 Task: Find connections with filter location Selebi-Phikwe with filter topic #Onlineadvertisingwith filter profile language German with filter current company Freshers Jobs with filter school Institute of Road and Transport Technology with filter industry Outpatient Care Centers with filter service category Healthcare Consulting with filter keywords title Chief
Action: Mouse moved to (633, 130)
Screenshot: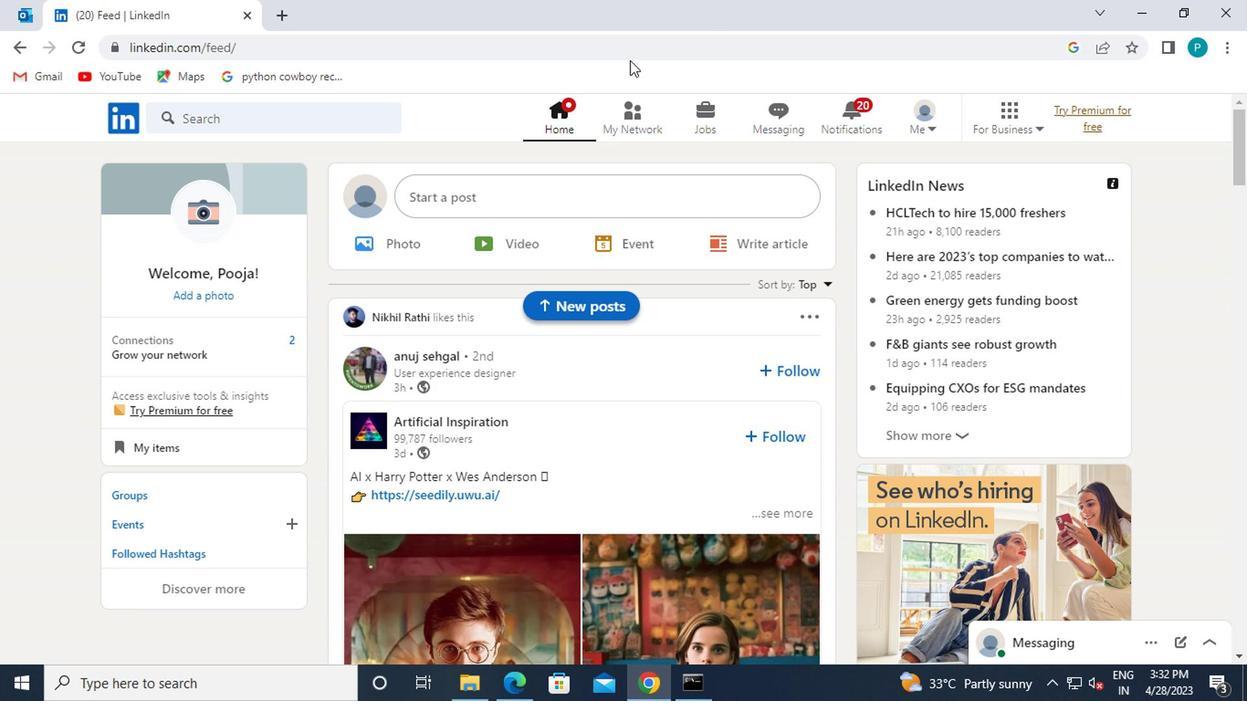 
Action: Mouse pressed left at (633, 130)
Screenshot: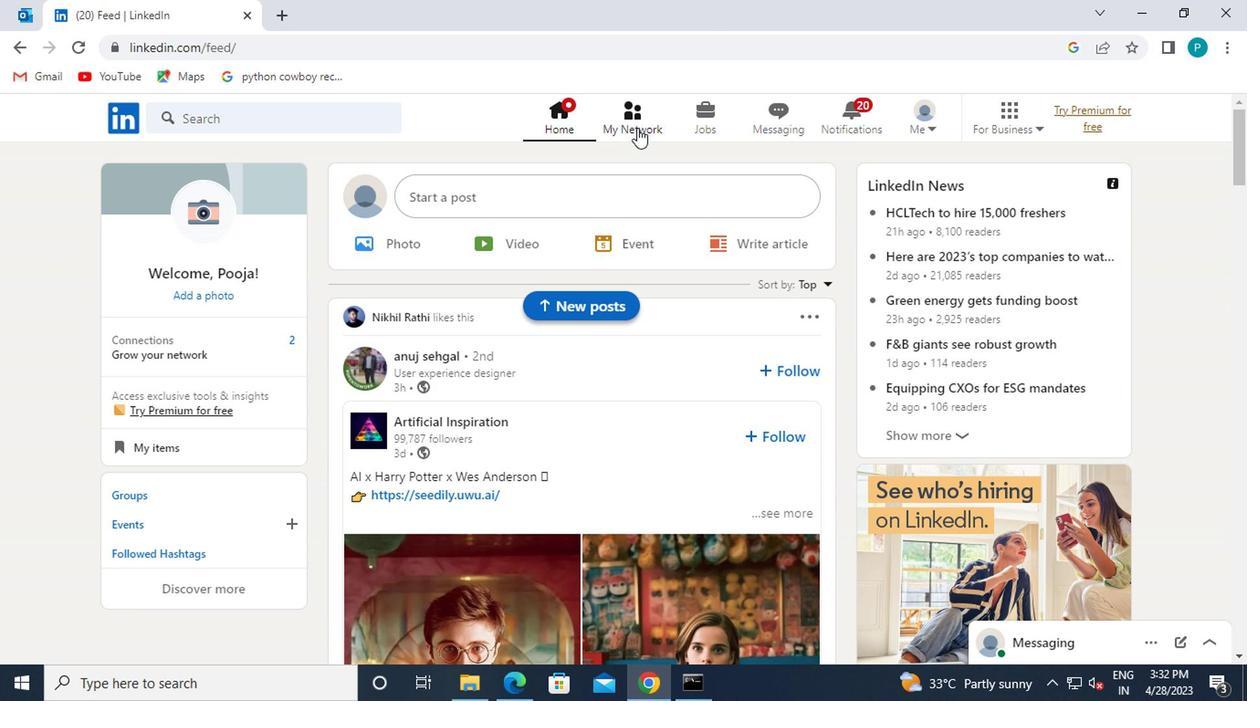 
Action: Mouse moved to (629, 118)
Screenshot: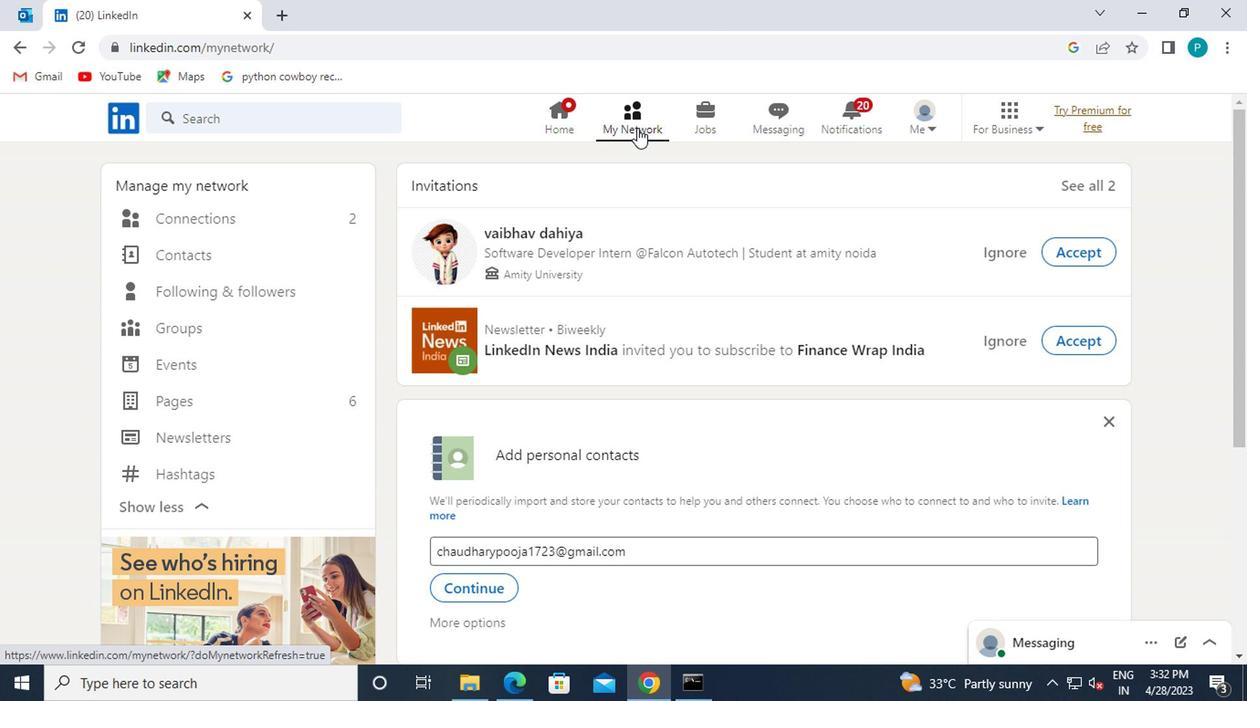 
Action: Mouse pressed left at (629, 118)
Screenshot: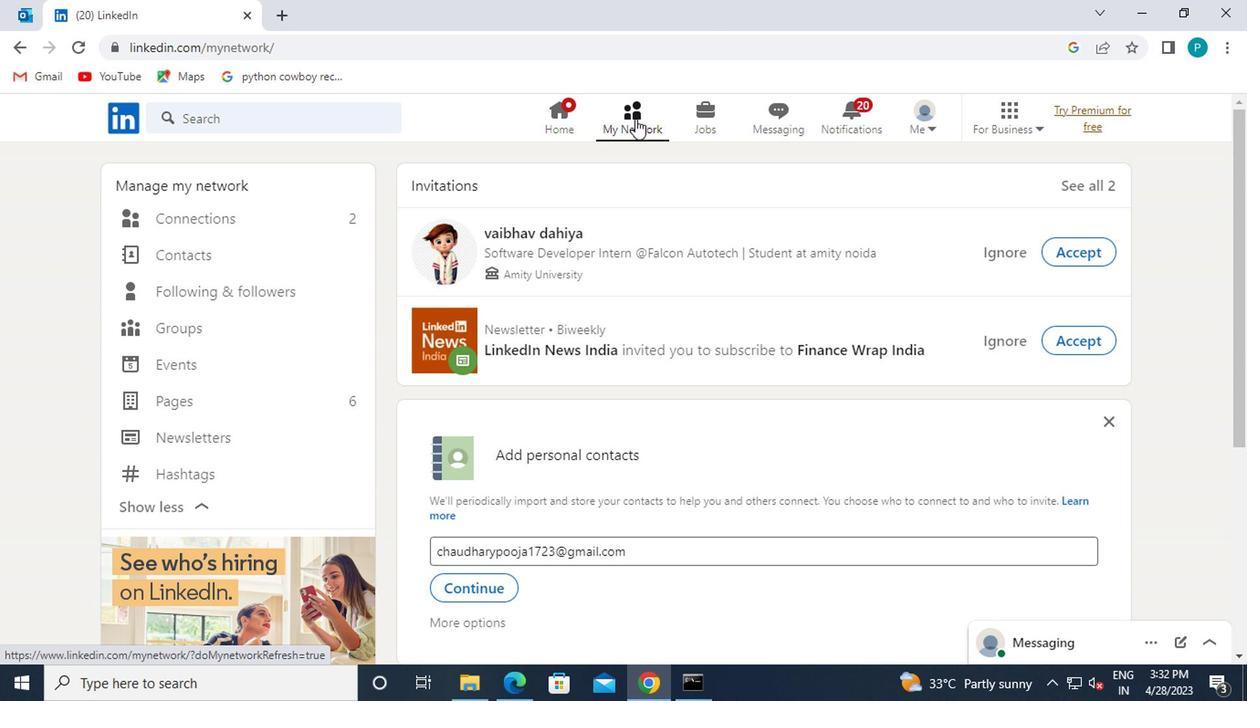
Action: Mouse moved to (634, 122)
Screenshot: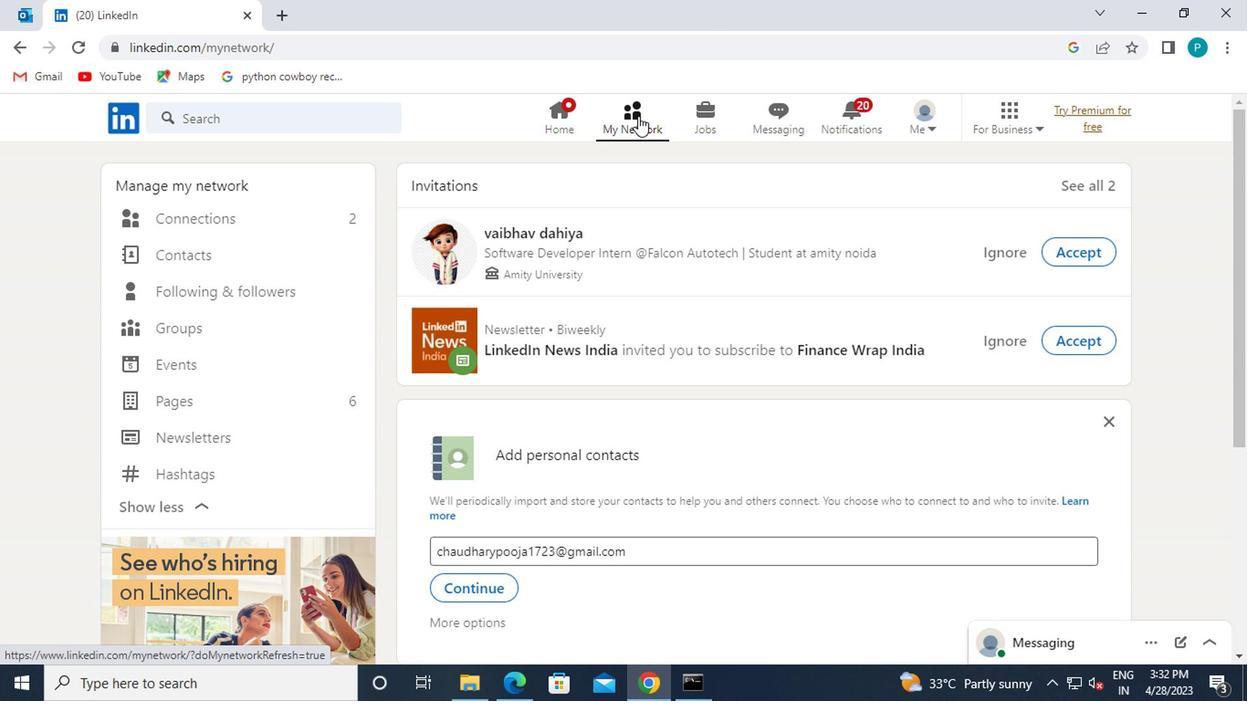 
Action: Mouse pressed left at (634, 122)
Screenshot: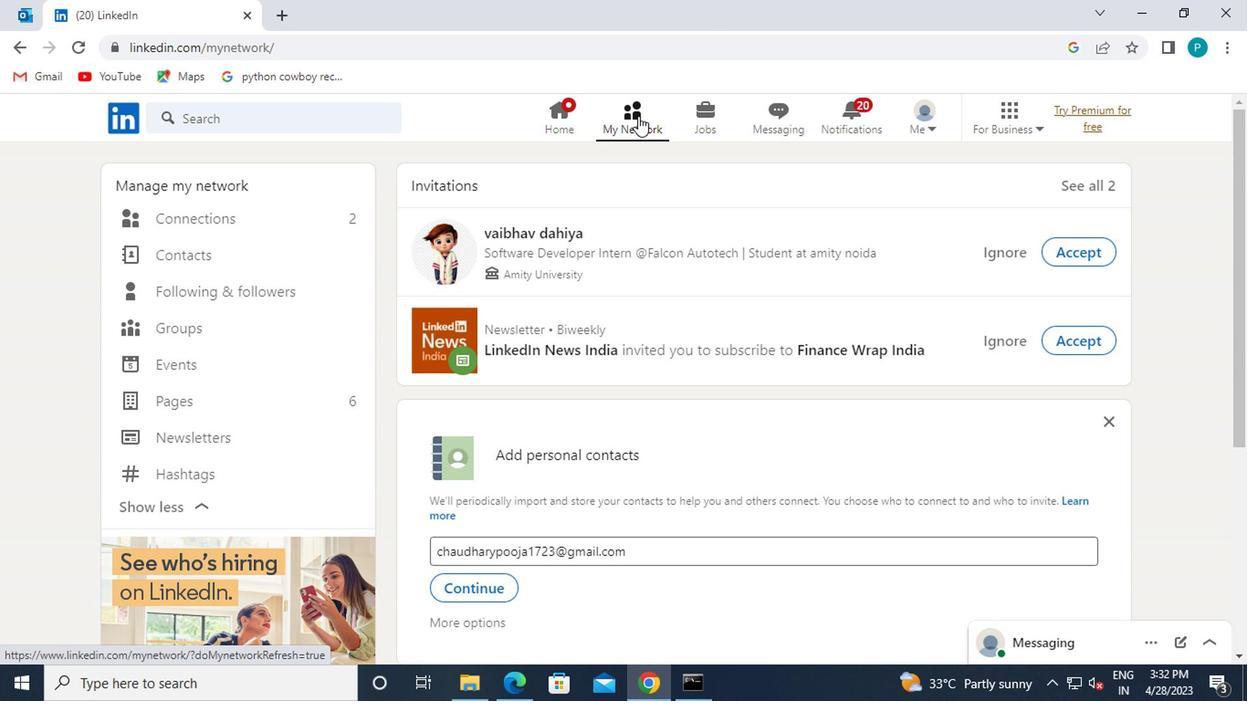 
Action: Mouse moved to (269, 218)
Screenshot: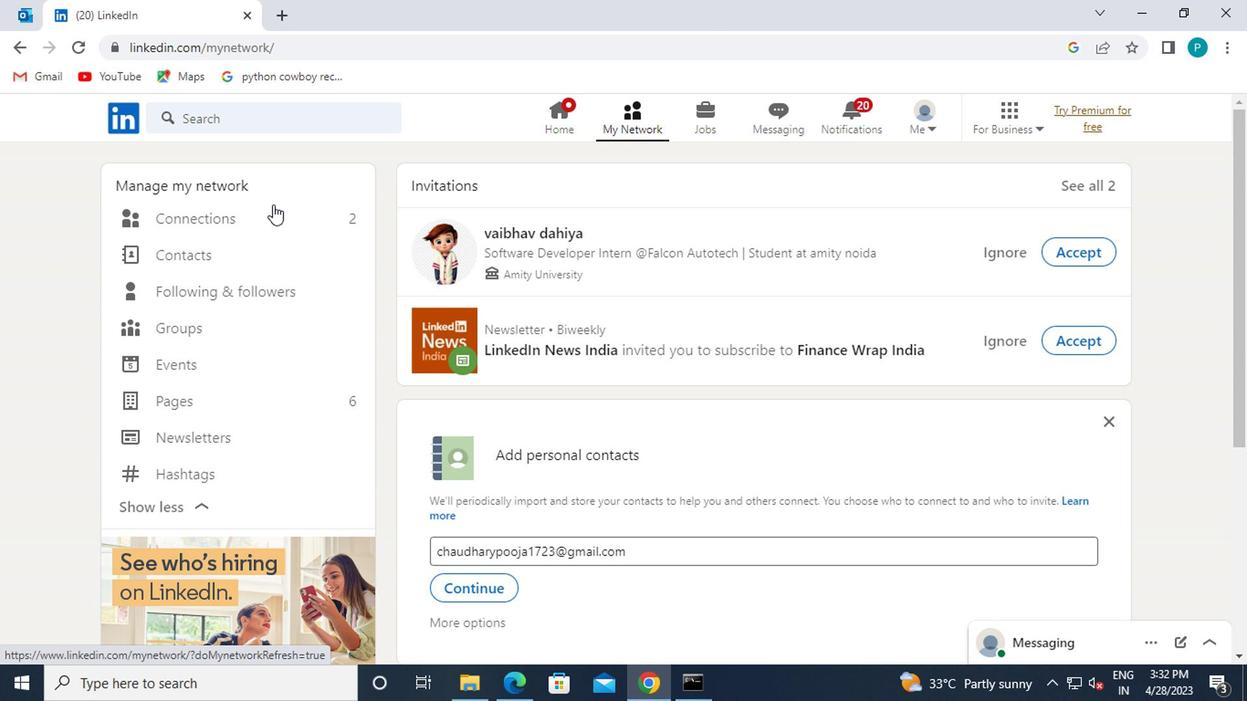 
Action: Mouse pressed left at (269, 218)
Screenshot: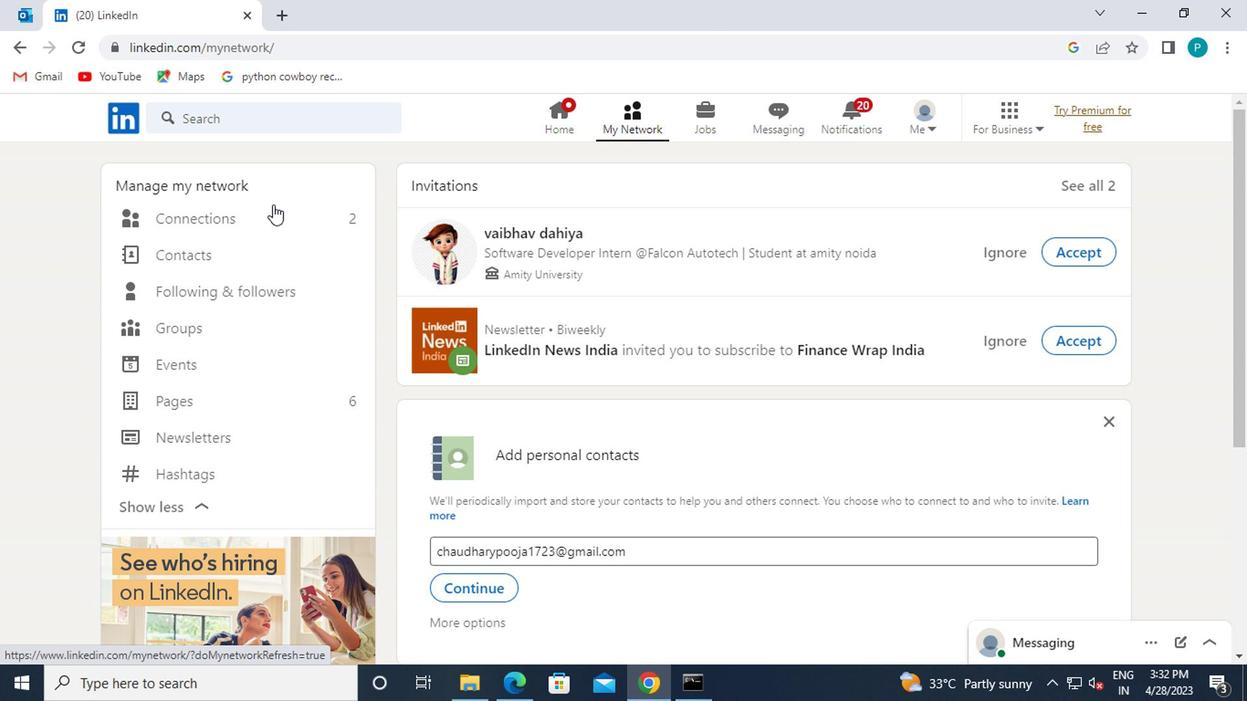 
Action: Mouse moved to (275, 221)
Screenshot: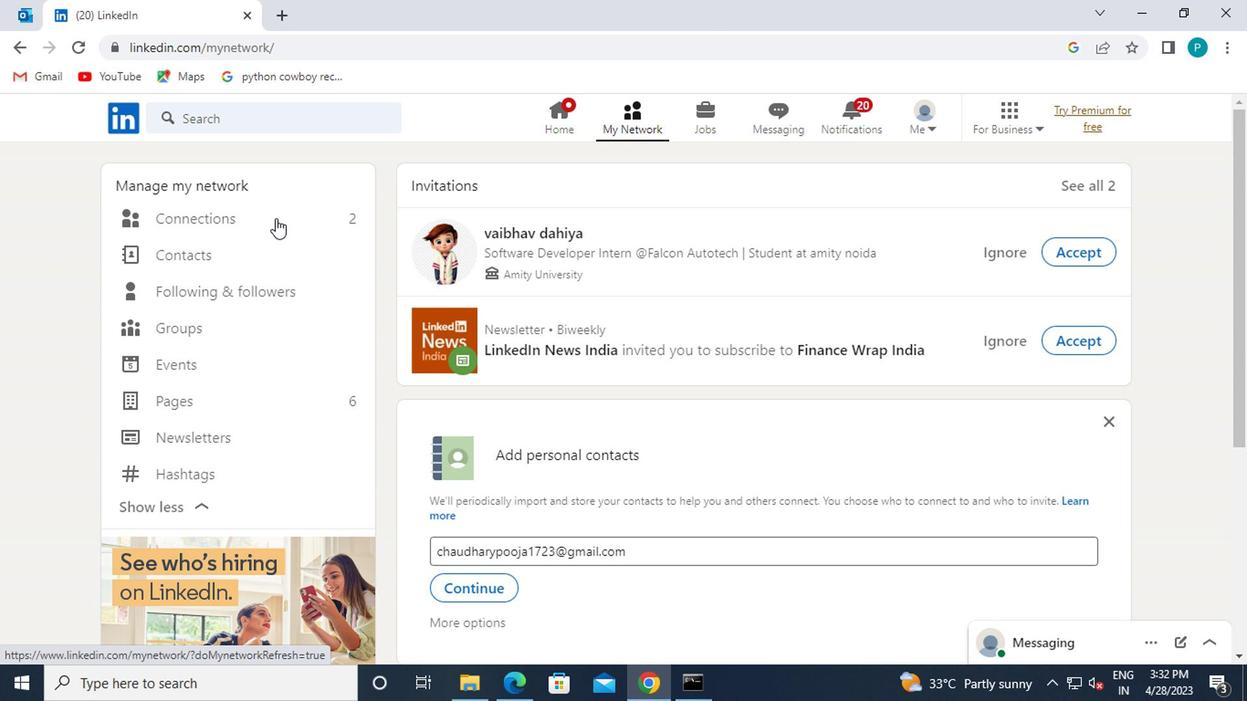 
Action: Mouse pressed left at (275, 221)
Screenshot: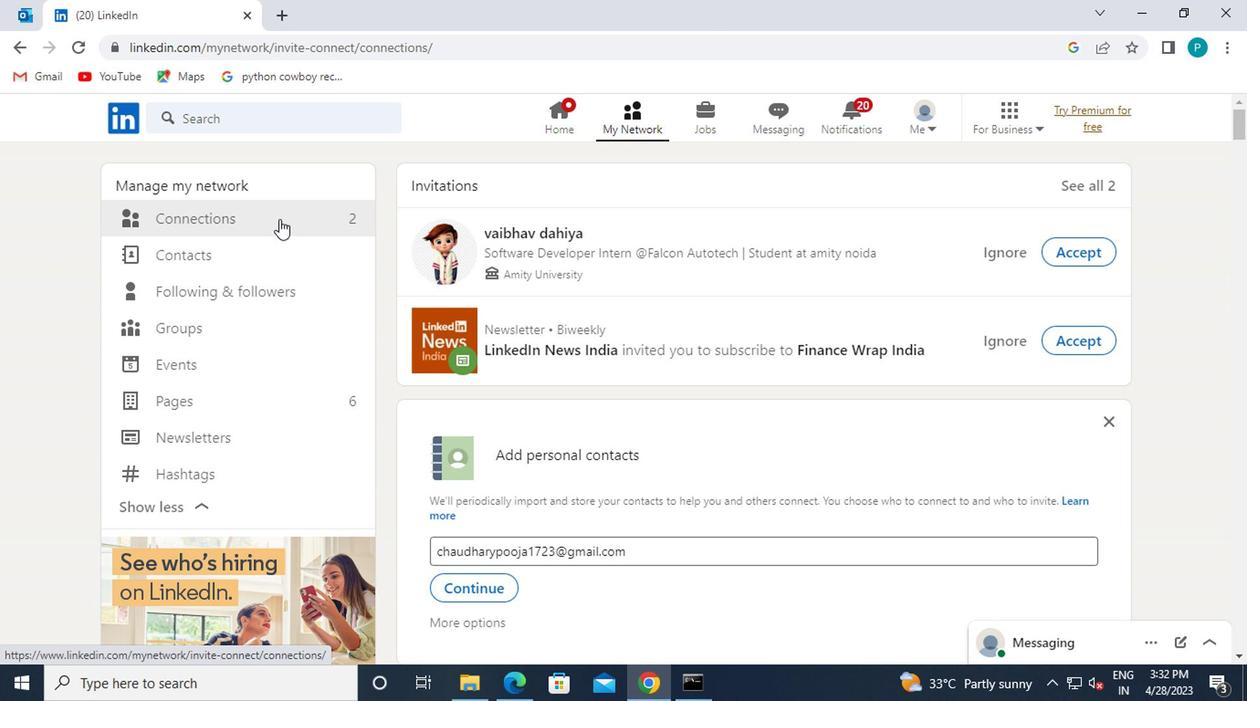 
Action: Mouse moved to (745, 226)
Screenshot: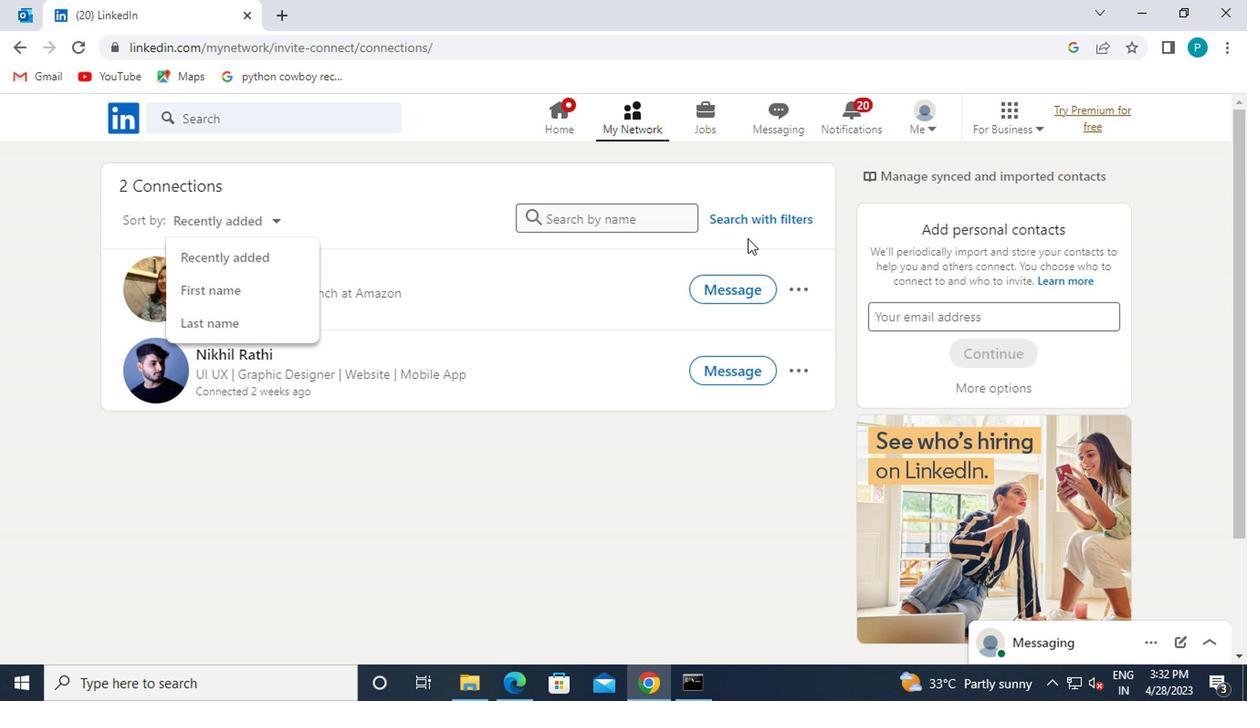 
Action: Mouse pressed left at (745, 226)
Screenshot: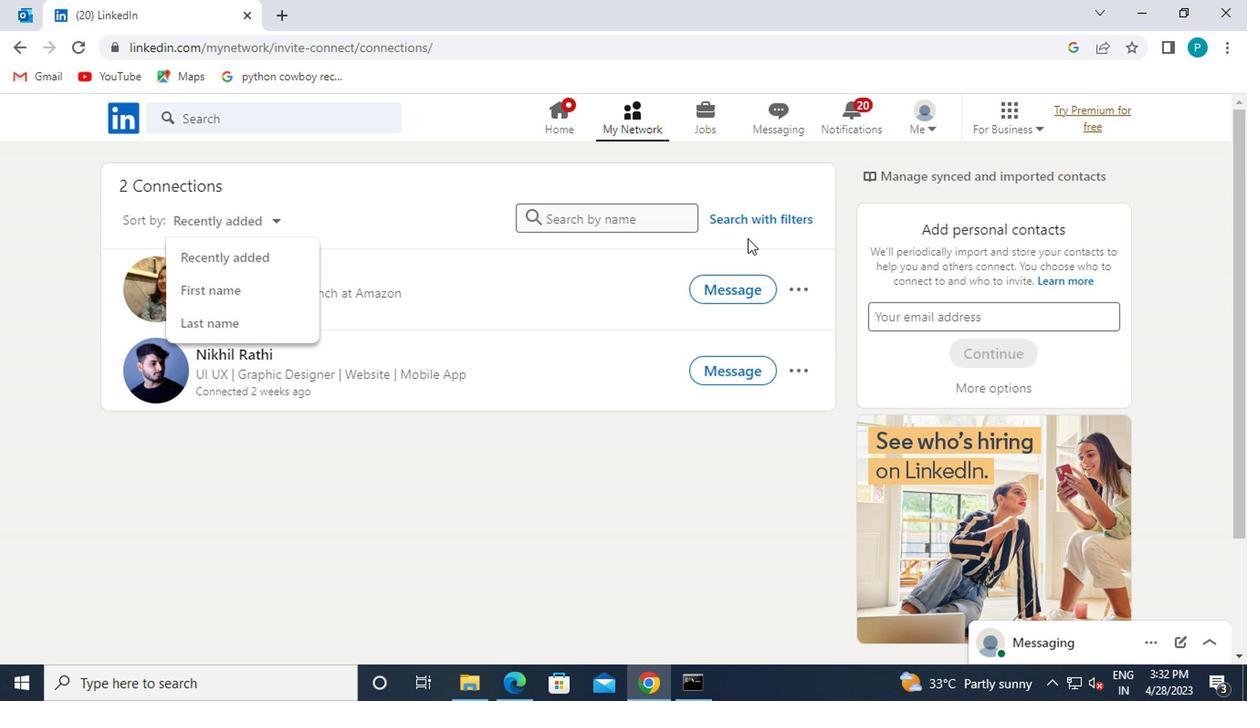 
Action: Mouse moved to (654, 176)
Screenshot: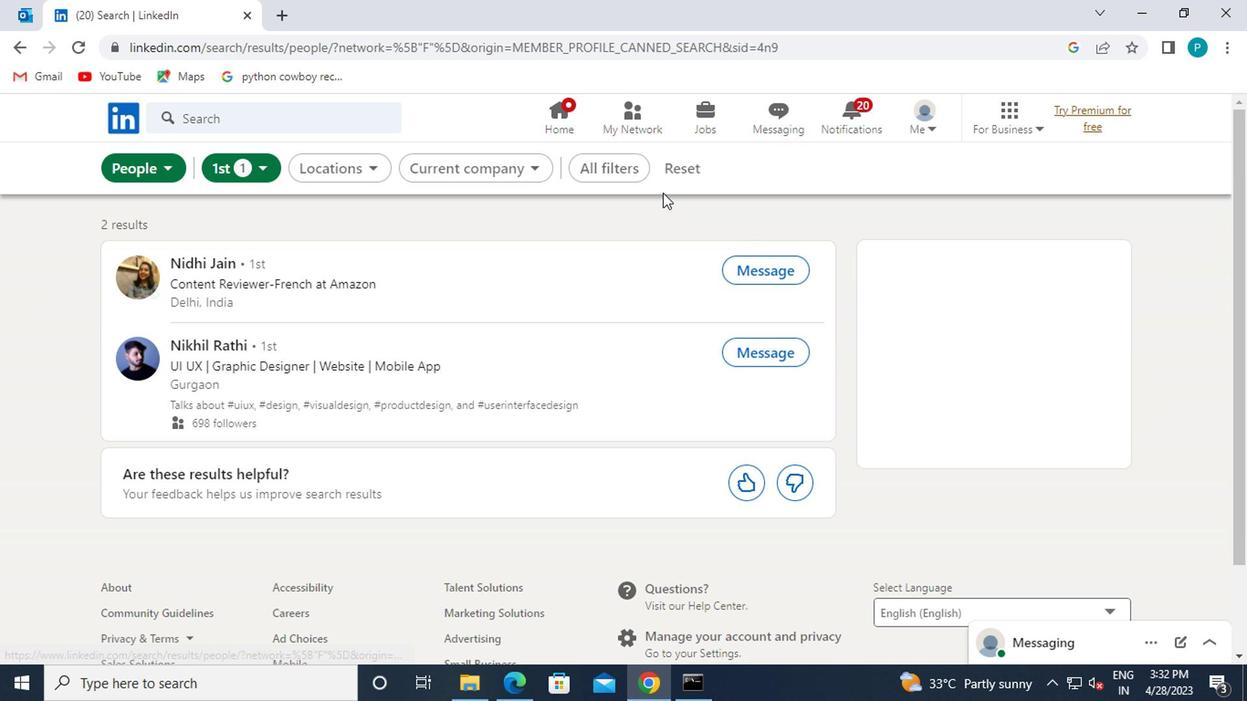 
Action: Mouse pressed left at (654, 176)
Screenshot: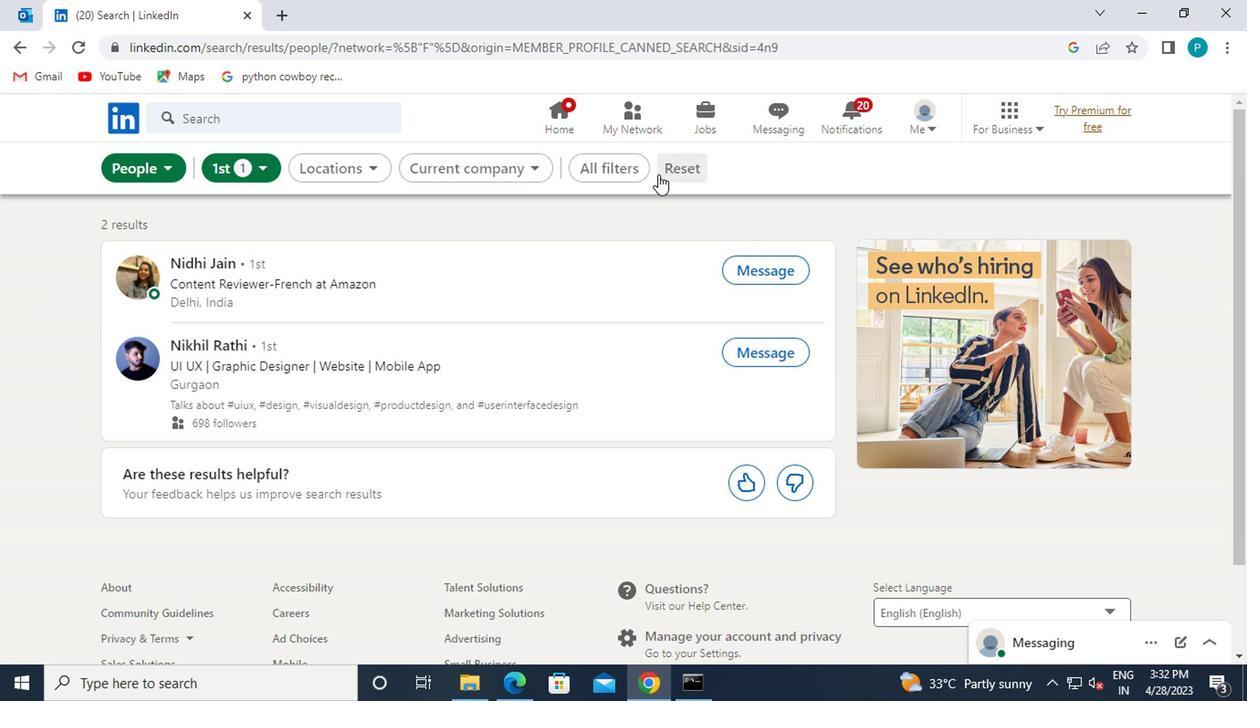 
Action: Mouse moved to (649, 174)
Screenshot: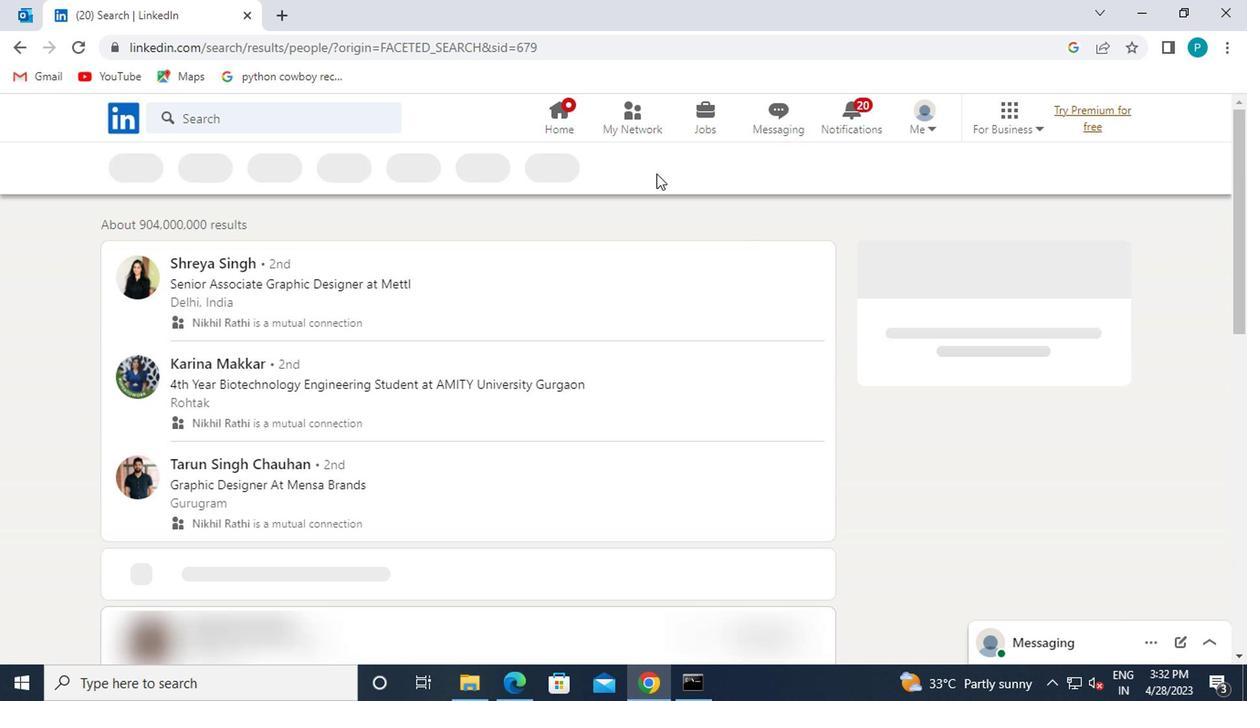 
Action: Mouse pressed left at (649, 174)
Screenshot: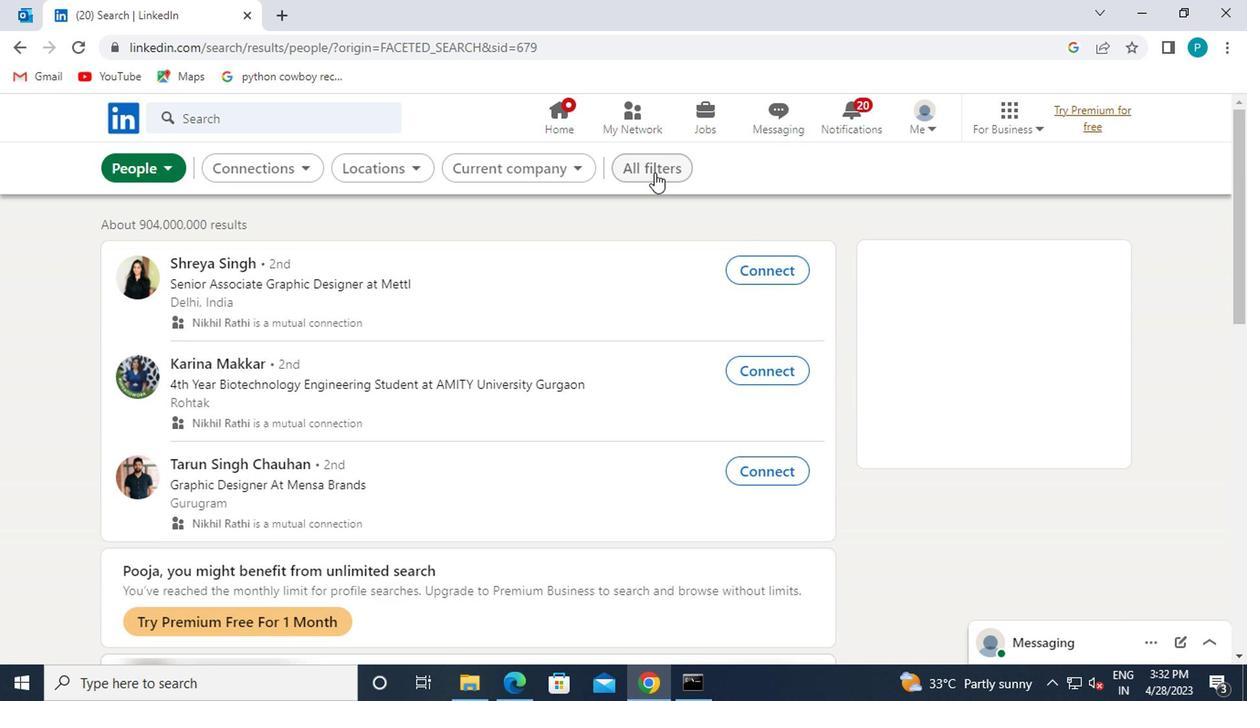 
Action: Mouse moved to (949, 409)
Screenshot: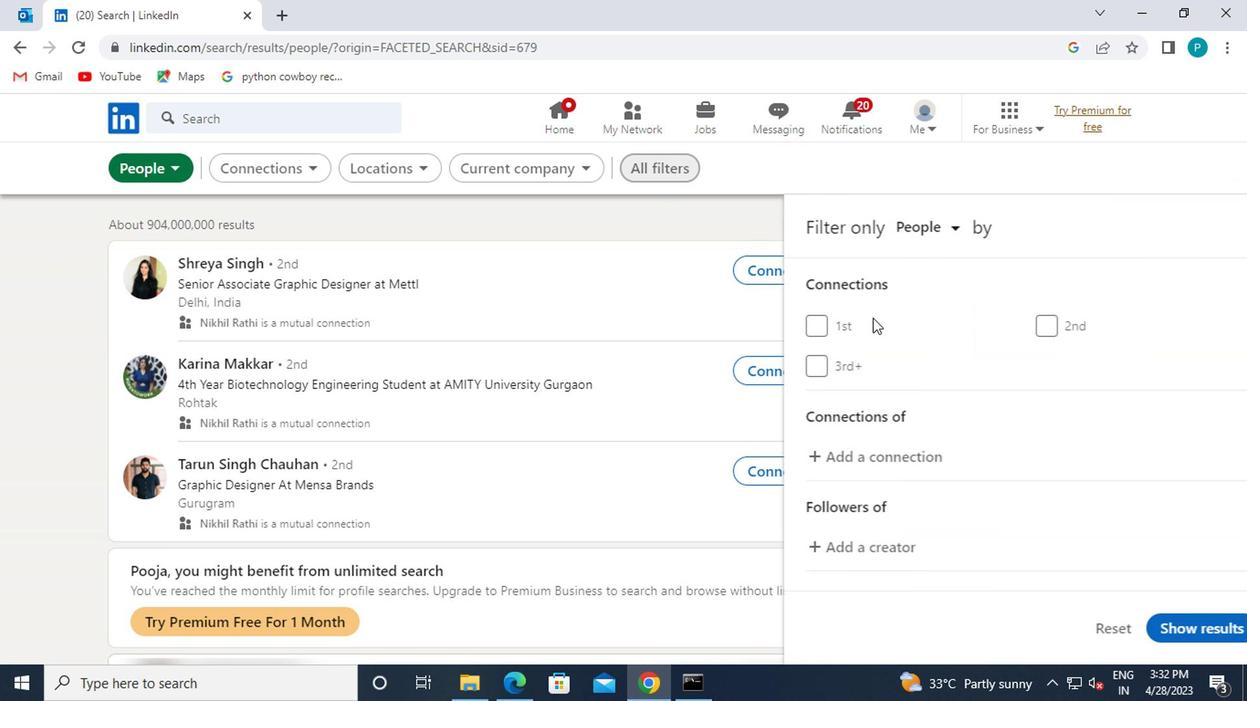 
Action: Mouse scrolled (949, 408) with delta (0, 0)
Screenshot: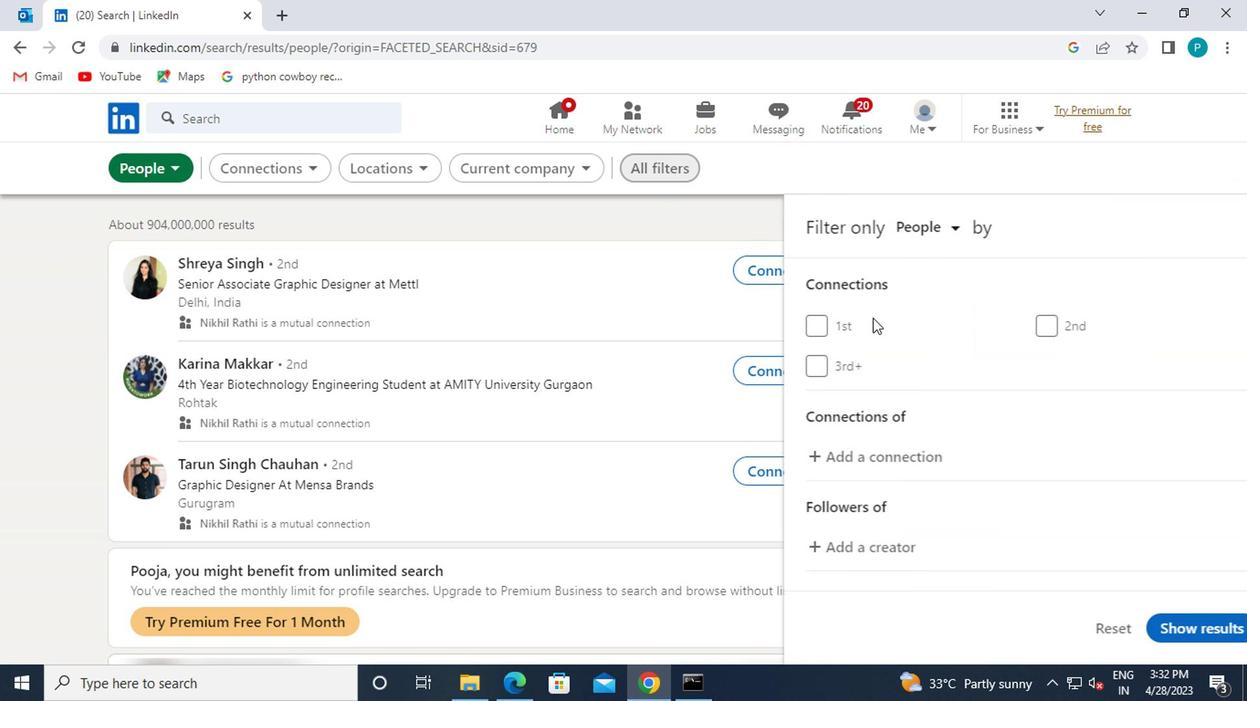 
Action: Mouse moved to (951, 413)
Screenshot: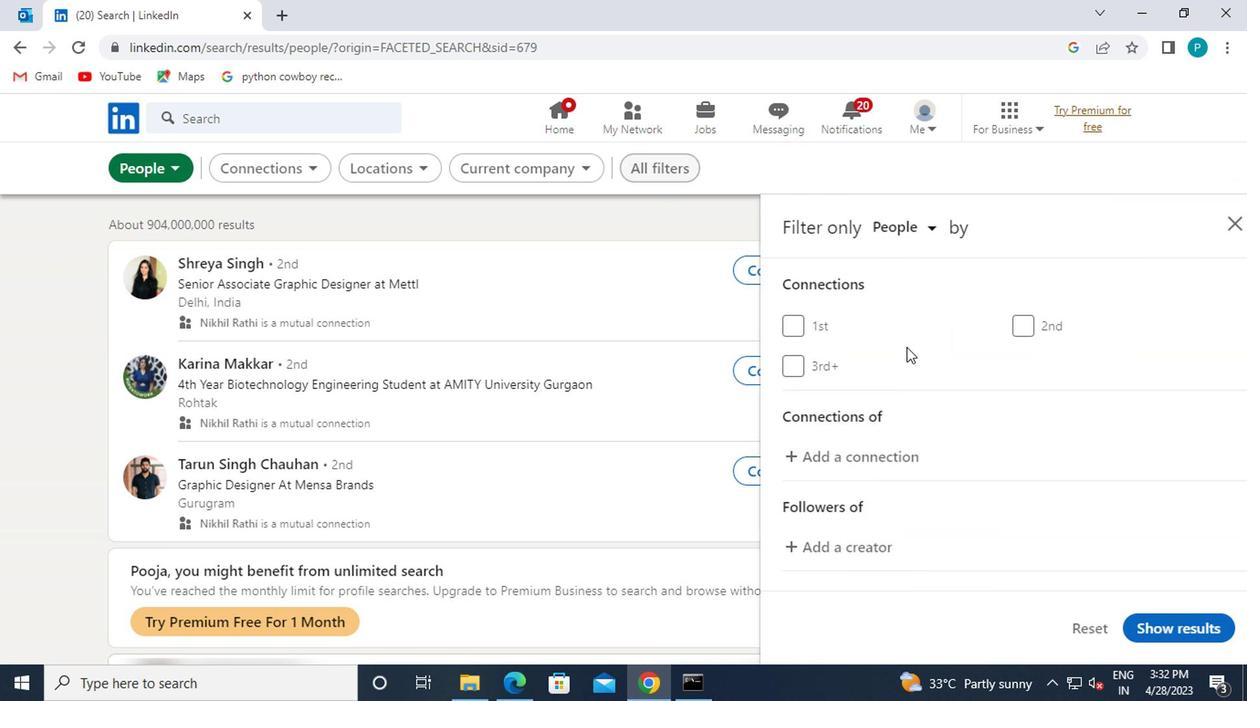 
Action: Mouse scrolled (951, 411) with delta (0, -1)
Screenshot: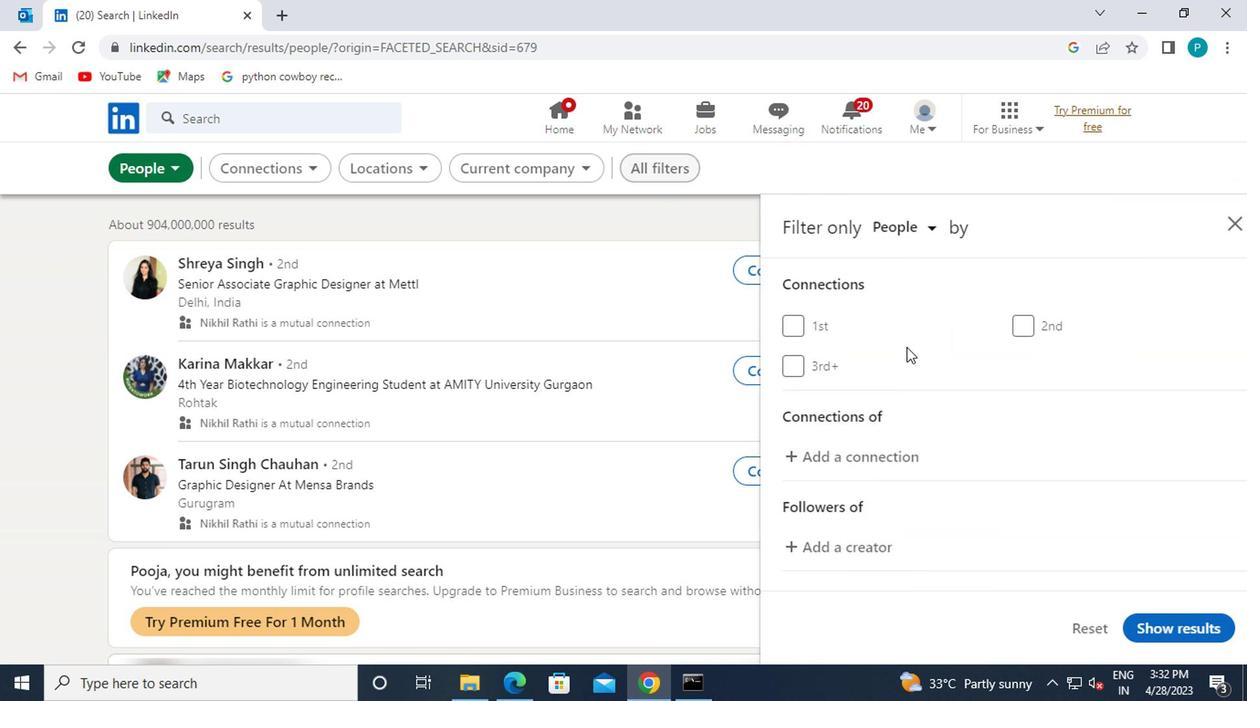 
Action: Mouse moved to (951, 413)
Screenshot: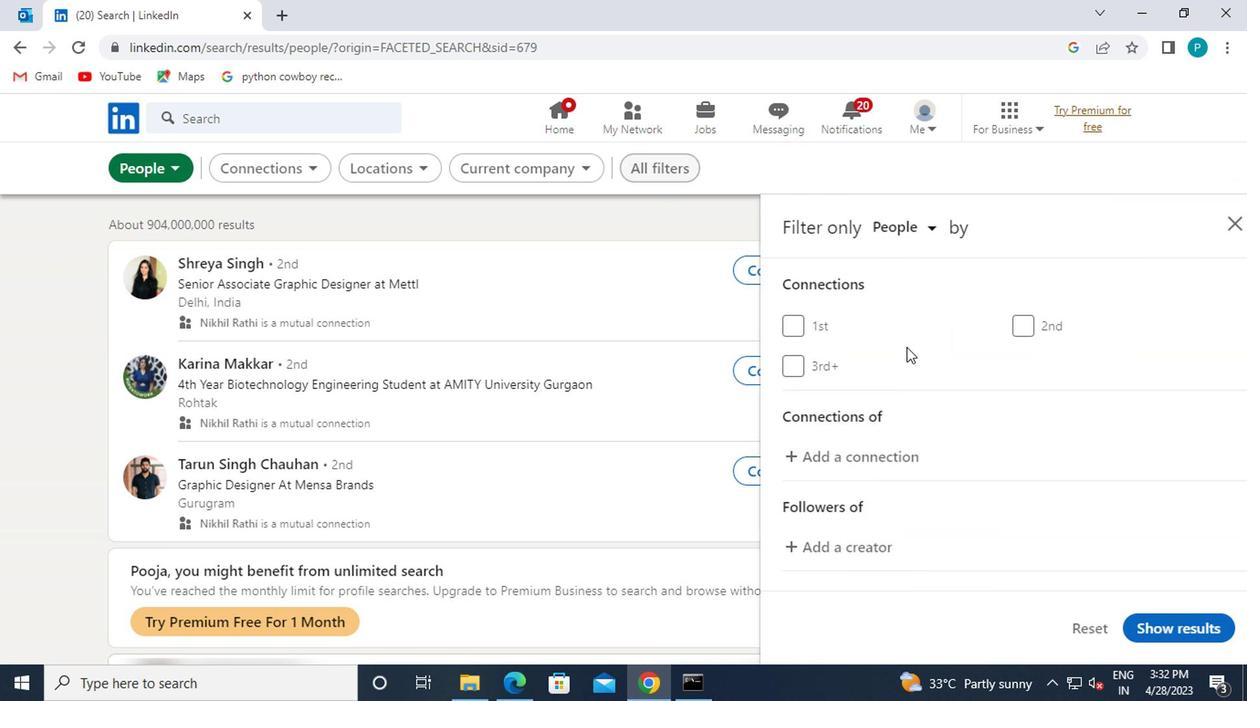 
Action: Mouse scrolled (951, 413) with delta (0, 0)
Screenshot: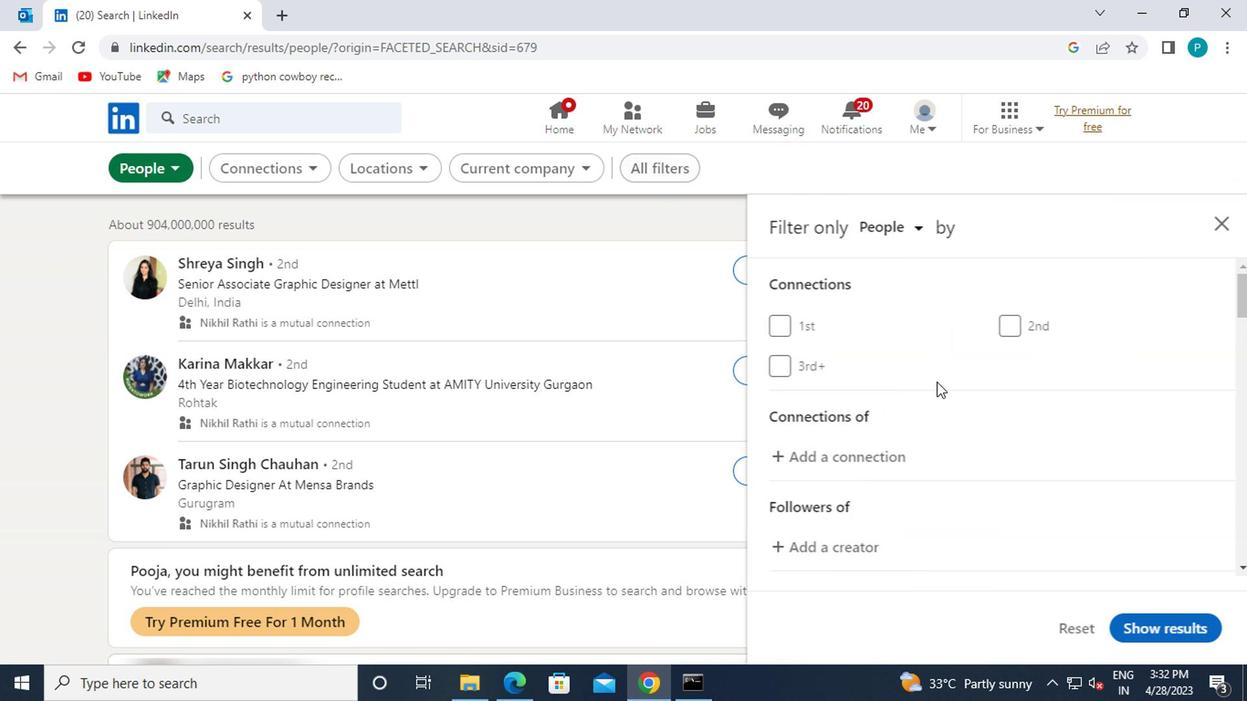 
Action: Mouse moved to (1044, 449)
Screenshot: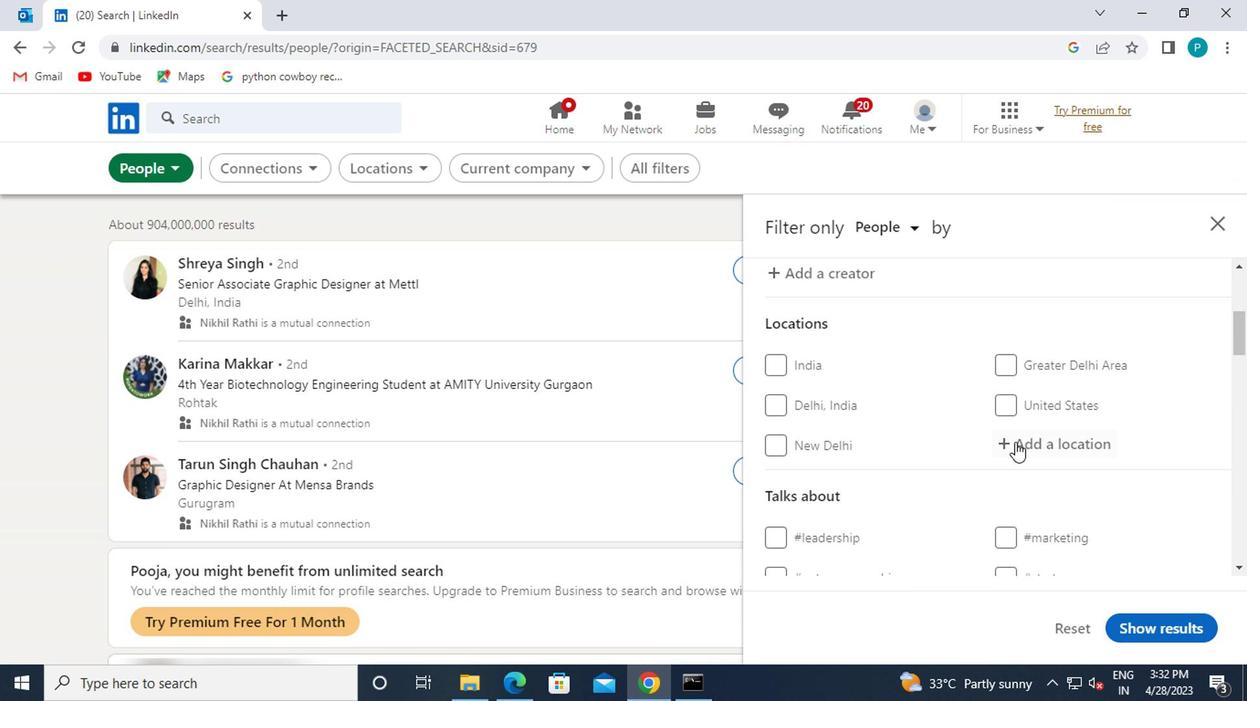 
Action: Mouse pressed left at (1044, 449)
Screenshot: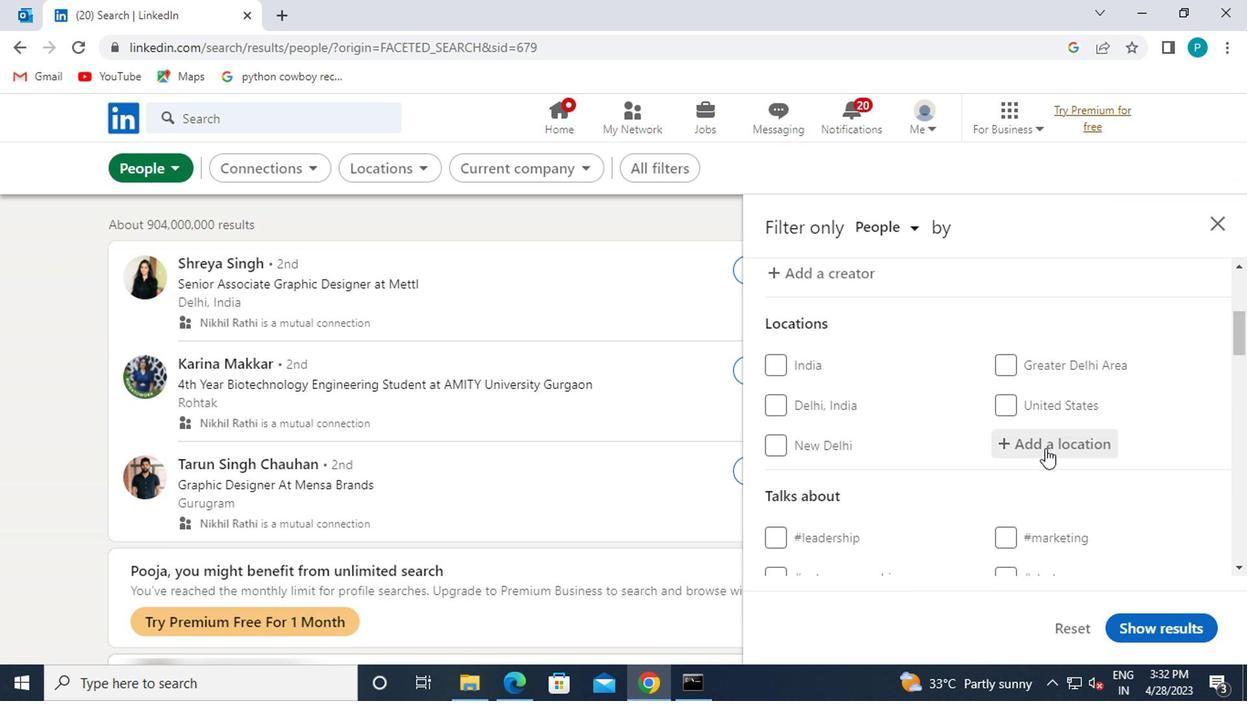 
Action: Mouse moved to (1044, 449)
Screenshot: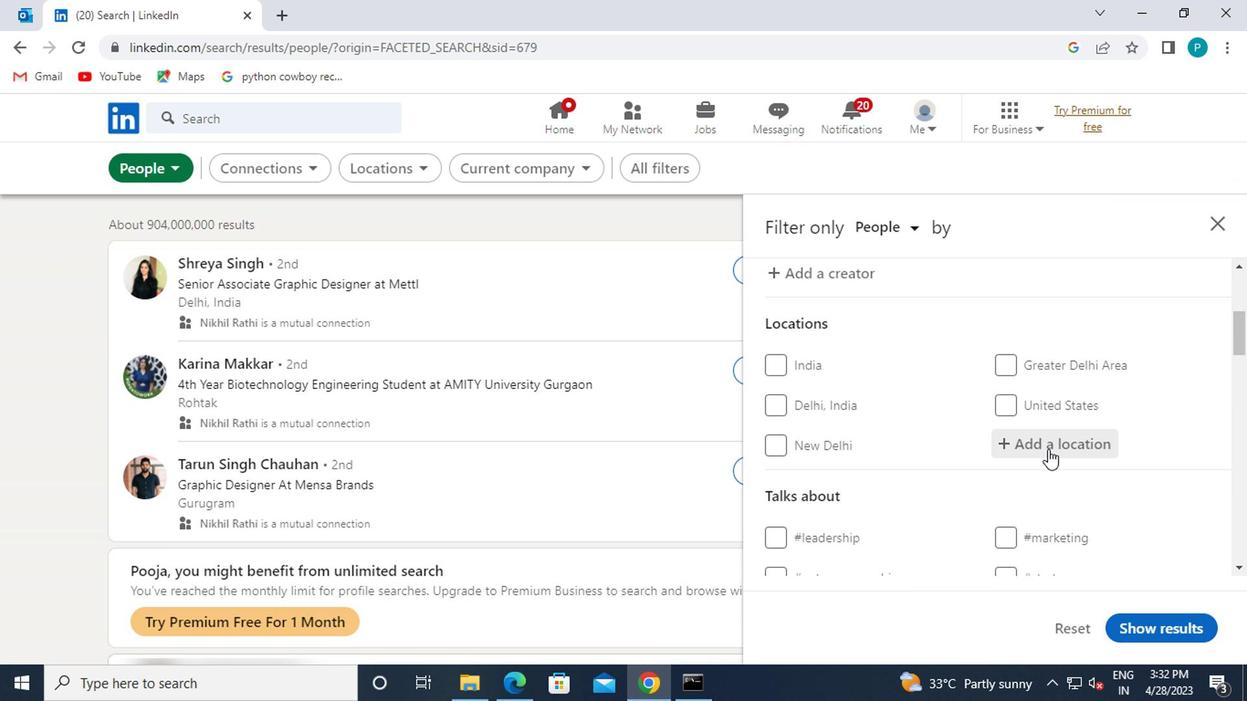 
Action: Key pressed s<Key.caps_lock>elebi-<Key.caps_lock>p<Key.caps_lock>hikwe
Screenshot: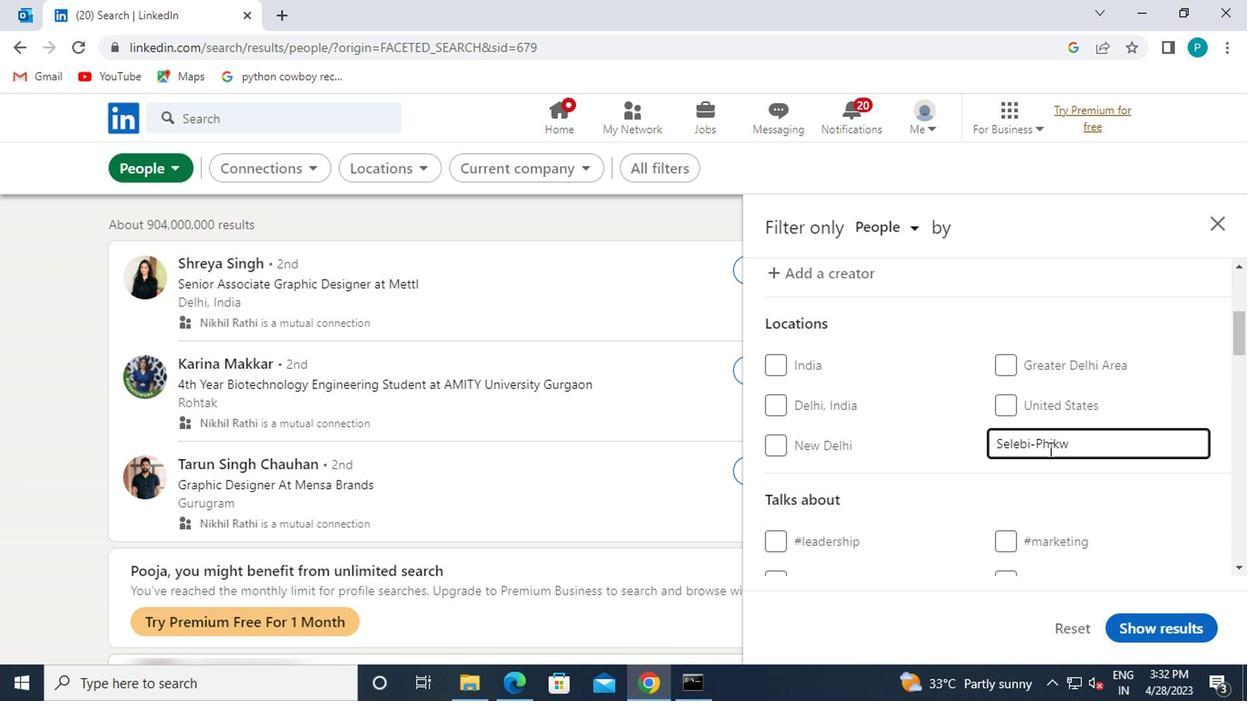 
Action: Mouse moved to (1006, 457)
Screenshot: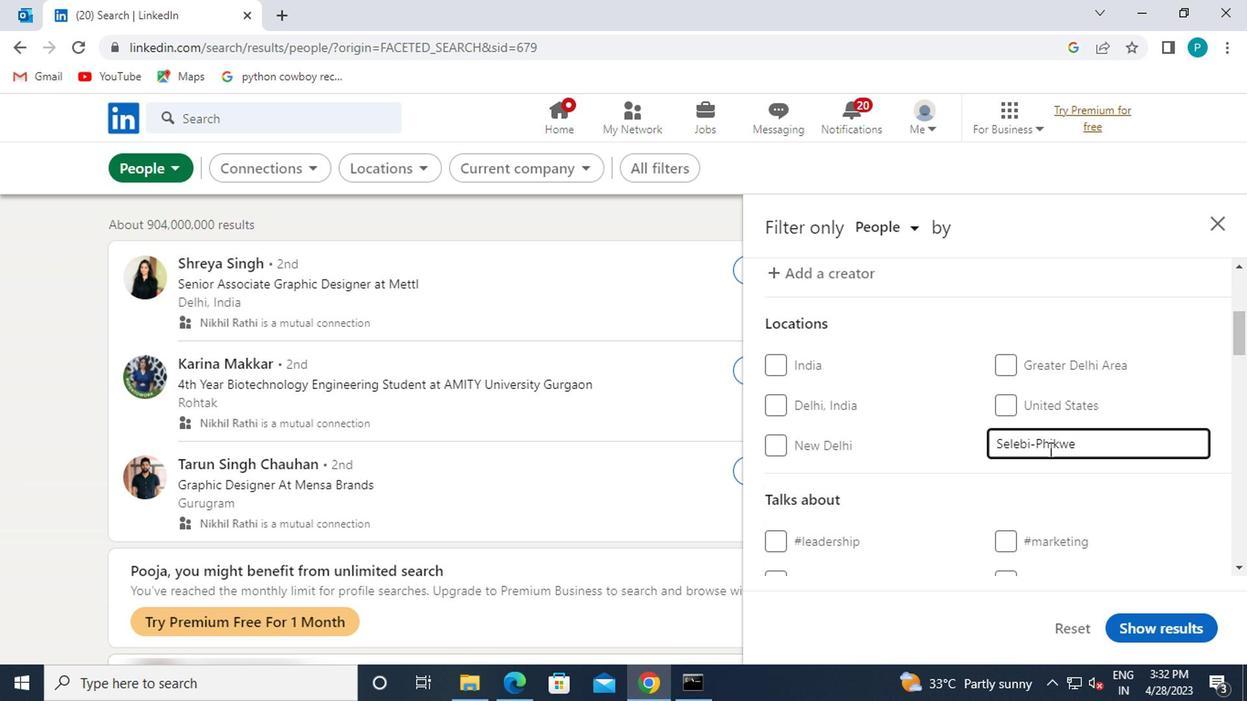
Action: Mouse scrolled (1006, 456) with delta (0, 0)
Screenshot: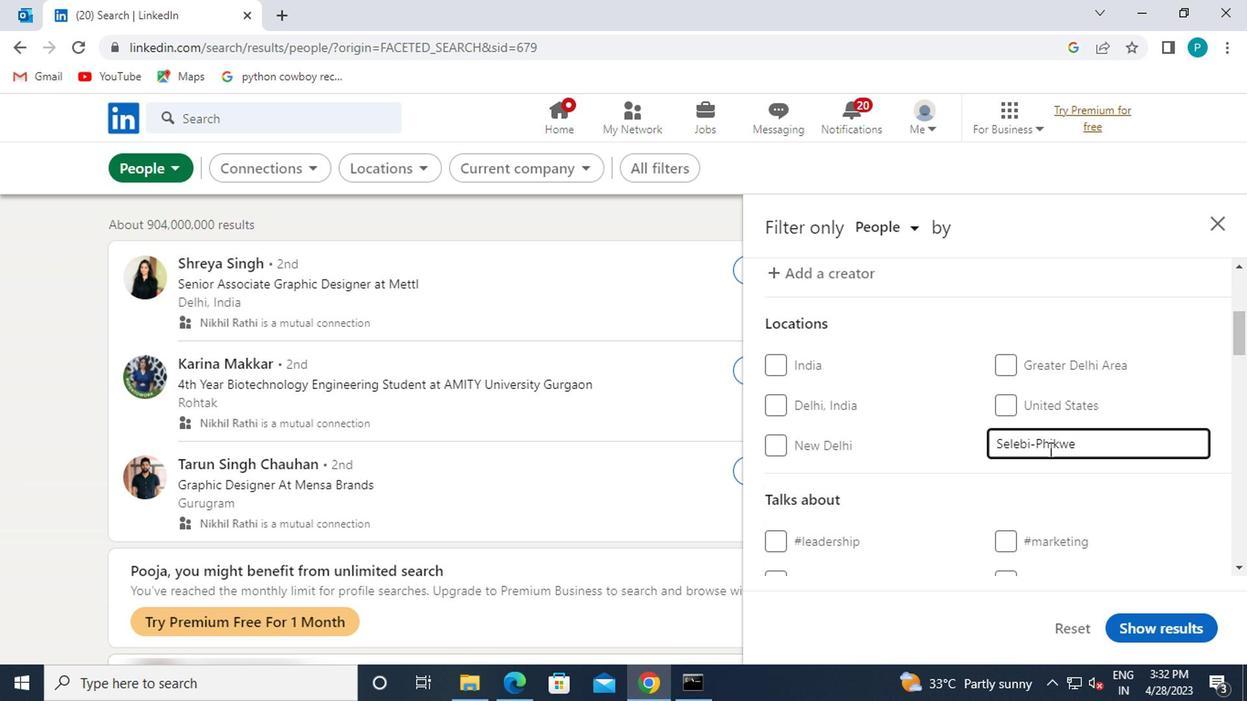 
Action: Mouse scrolled (1006, 456) with delta (0, 0)
Screenshot: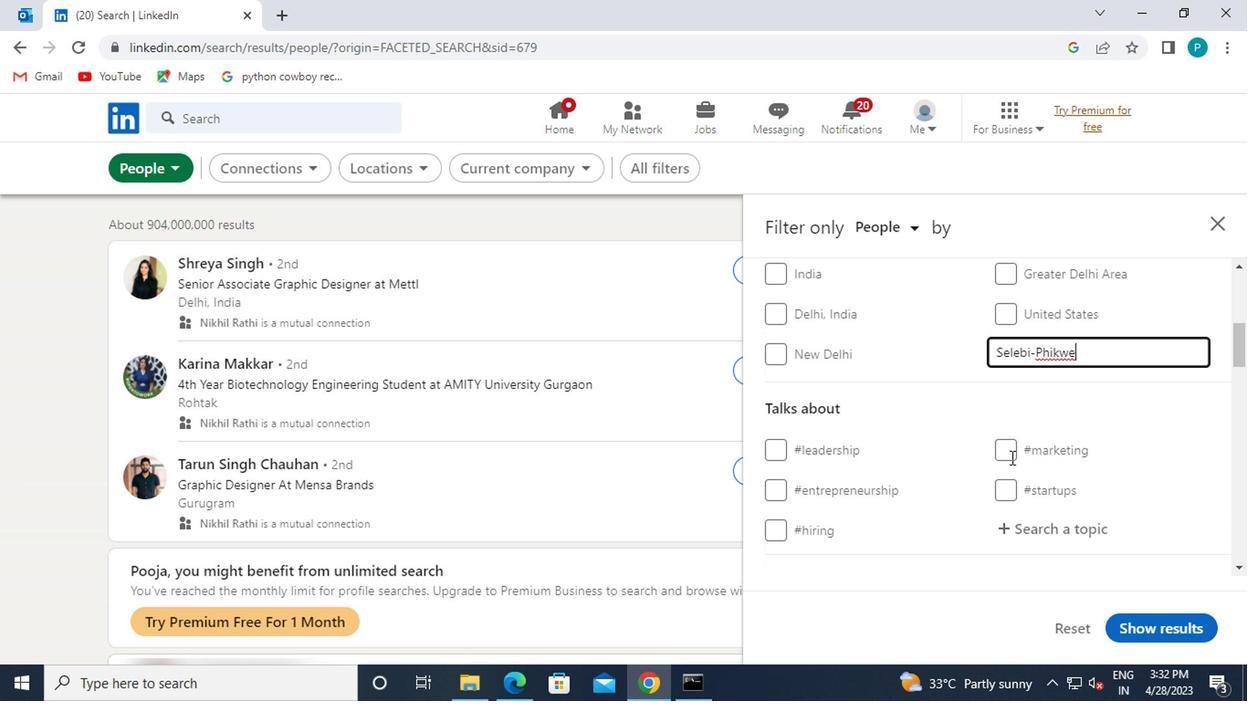 
Action: Mouse moved to (1016, 449)
Screenshot: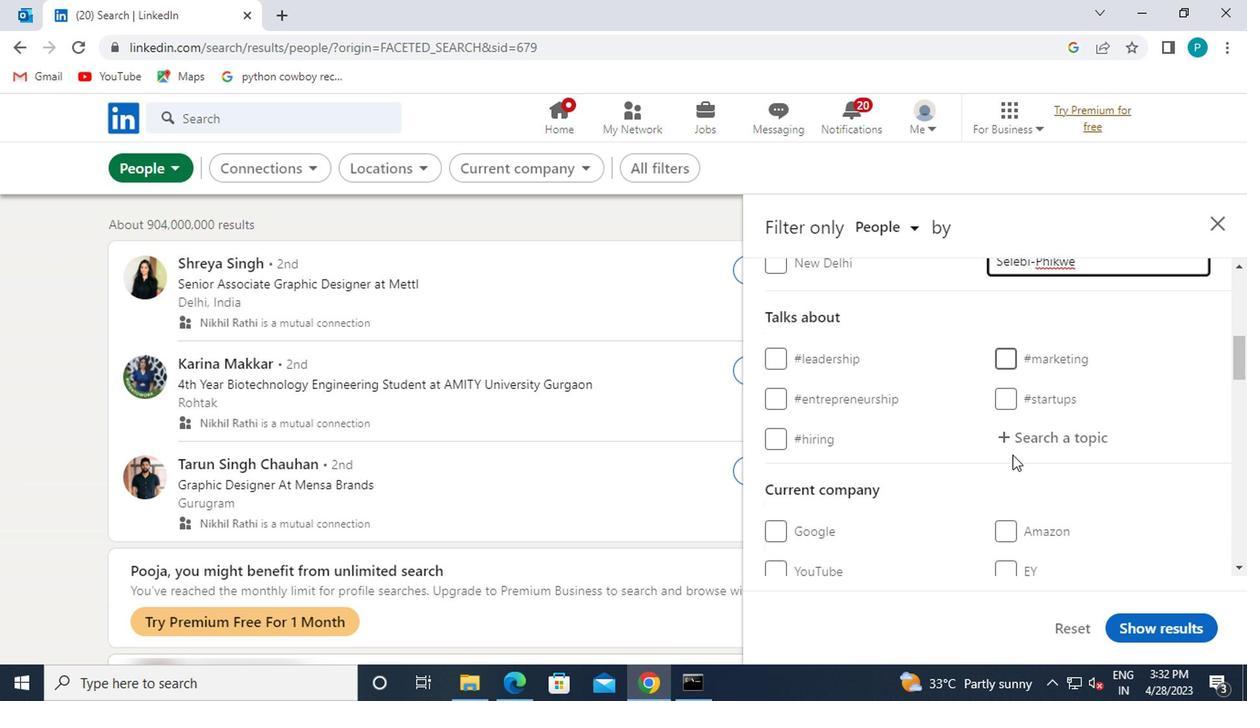 
Action: Mouse pressed left at (1016, 449)
Screenshot: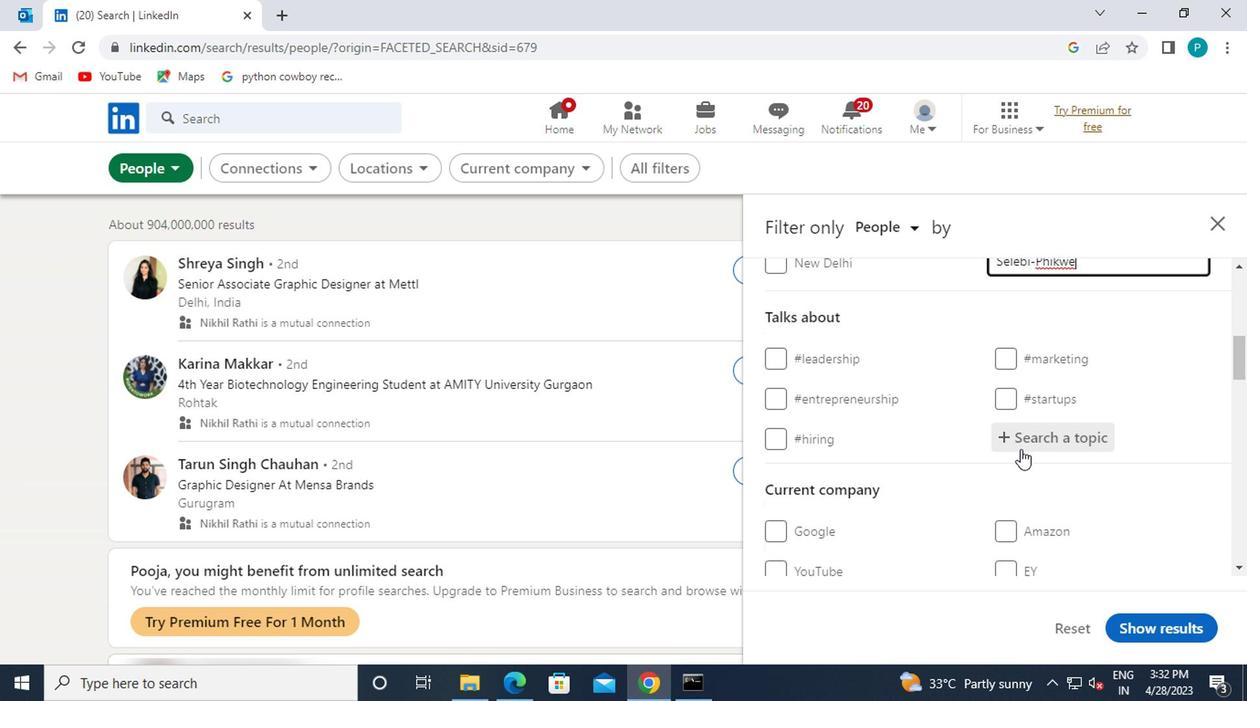 
Action: Key pressed <Key.shift>@<Key.backspace><Key.shift><Key.shift><Key.shift><Key.shift><Key.shift><Key.shift><Key.shift><Key.shift><Key.shift><Key.shift><Key.shift><Key.shift><Key.shift><Key.shift>#<Key.caps_lock>O<Key.caps_lock>NLINEADVERTISING
Screenshot: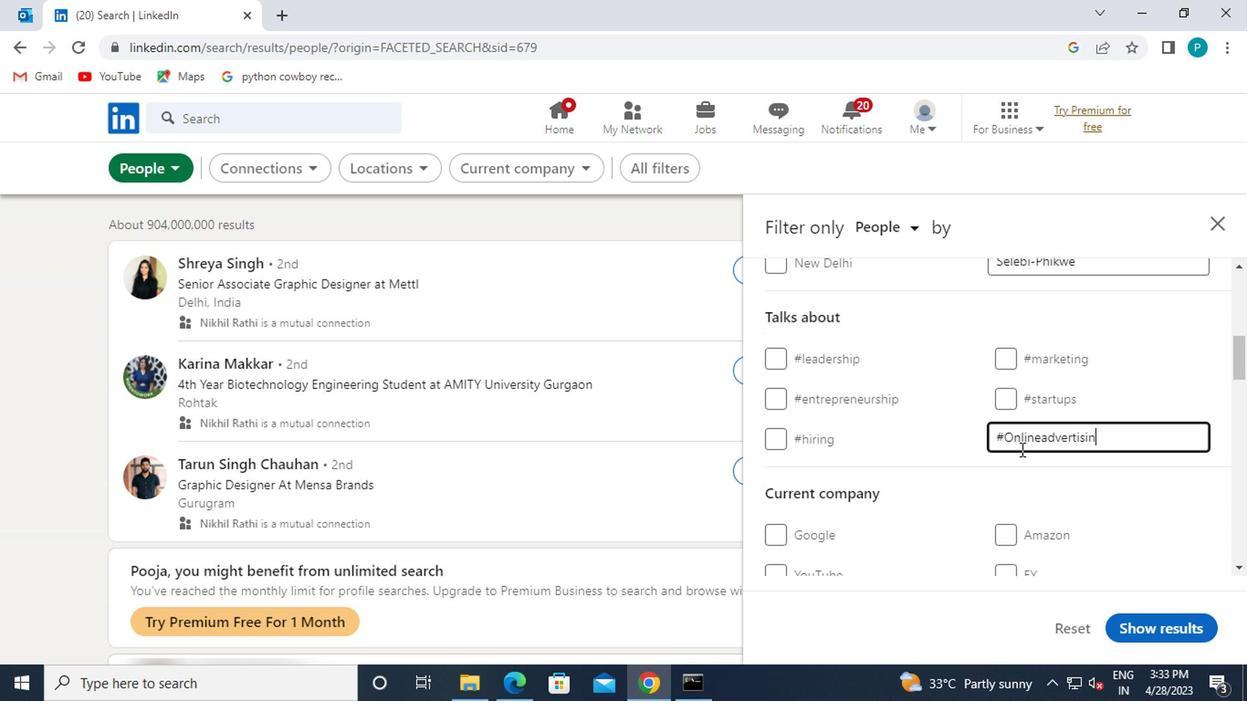 
Action: Mouse moved to (932, 499)
Screenshot: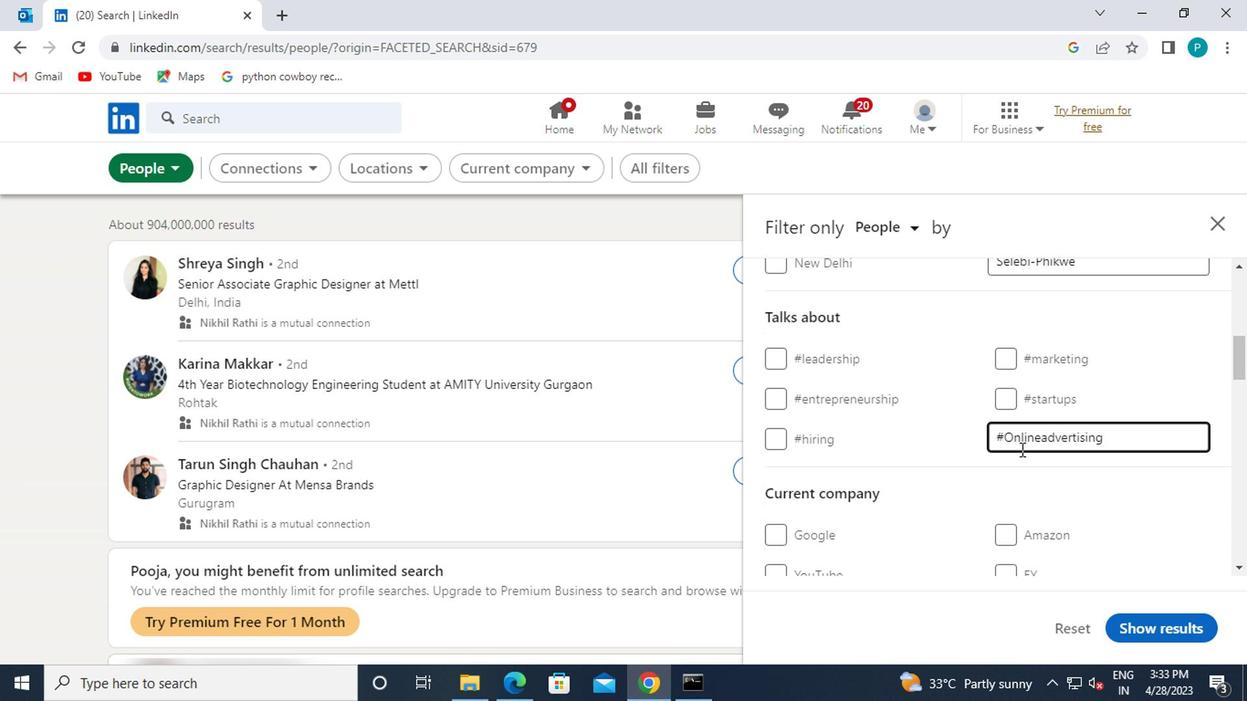 
Action: Mouse scrolled (932, 498) with delta (0, 0)
Screenshot: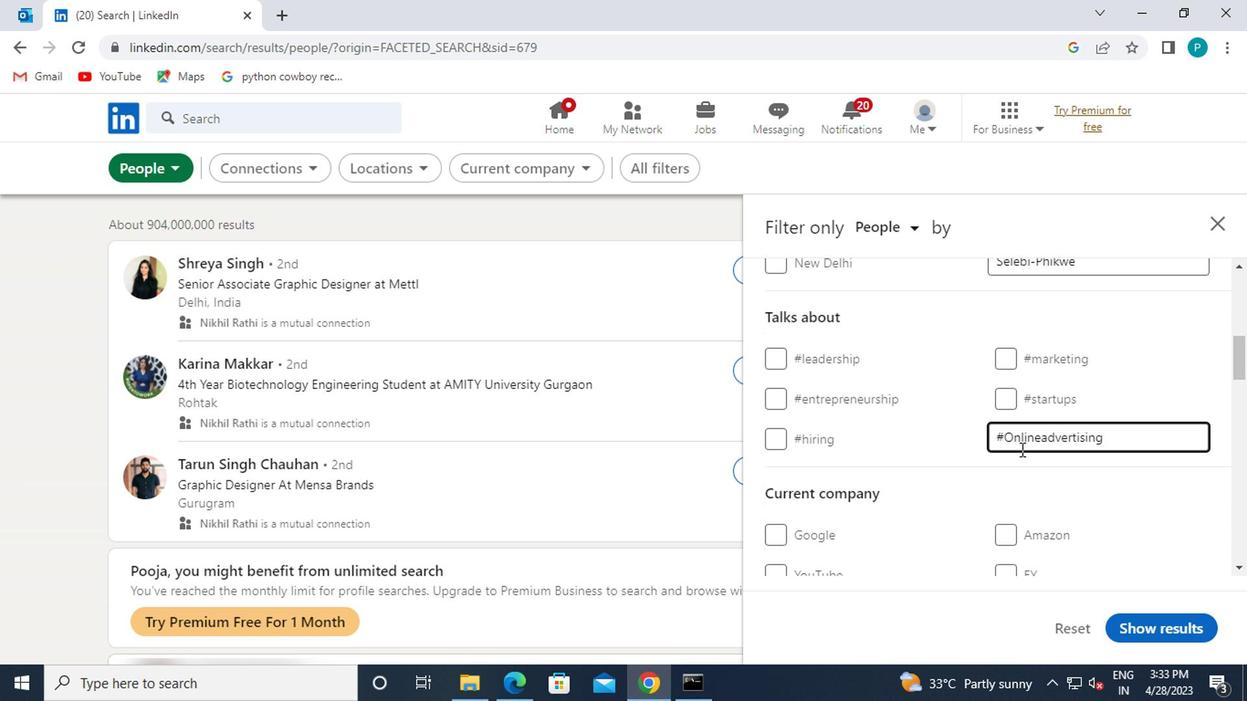 
Action: Mouse moved to (944, 515)
Screenshot: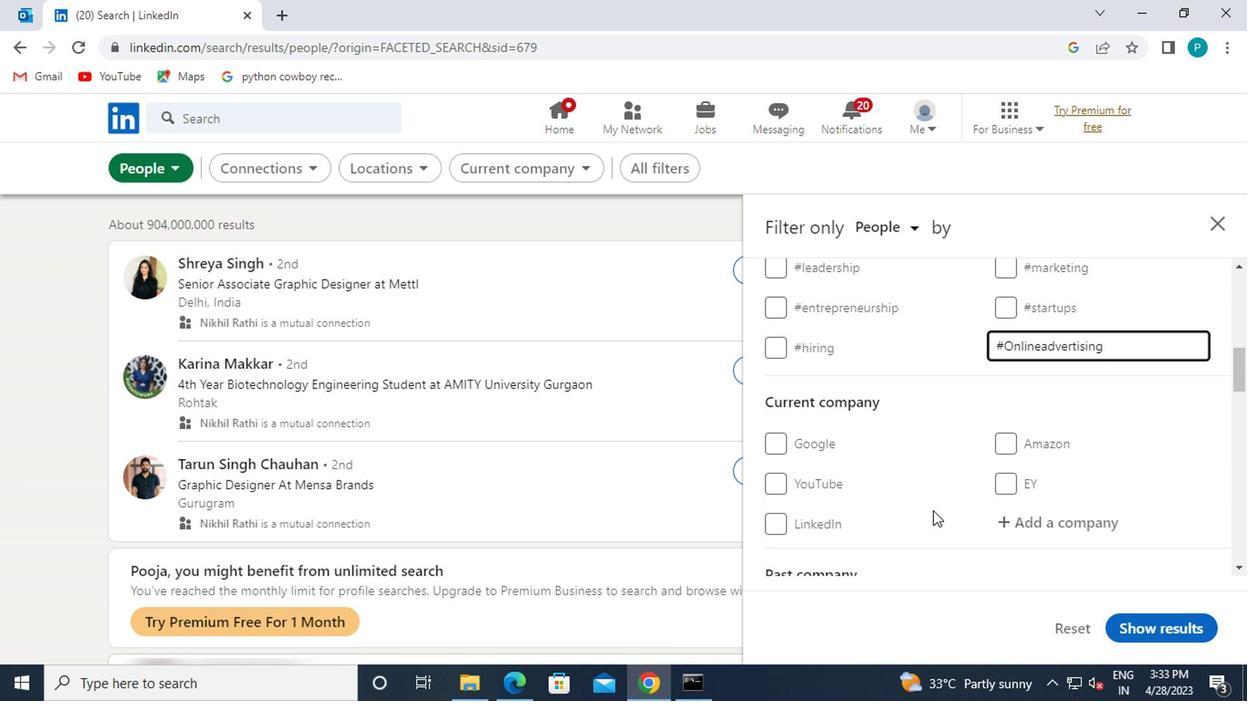 
Action: Mouse scrolled (944, 514) with delta (0, 0)
Screenshot: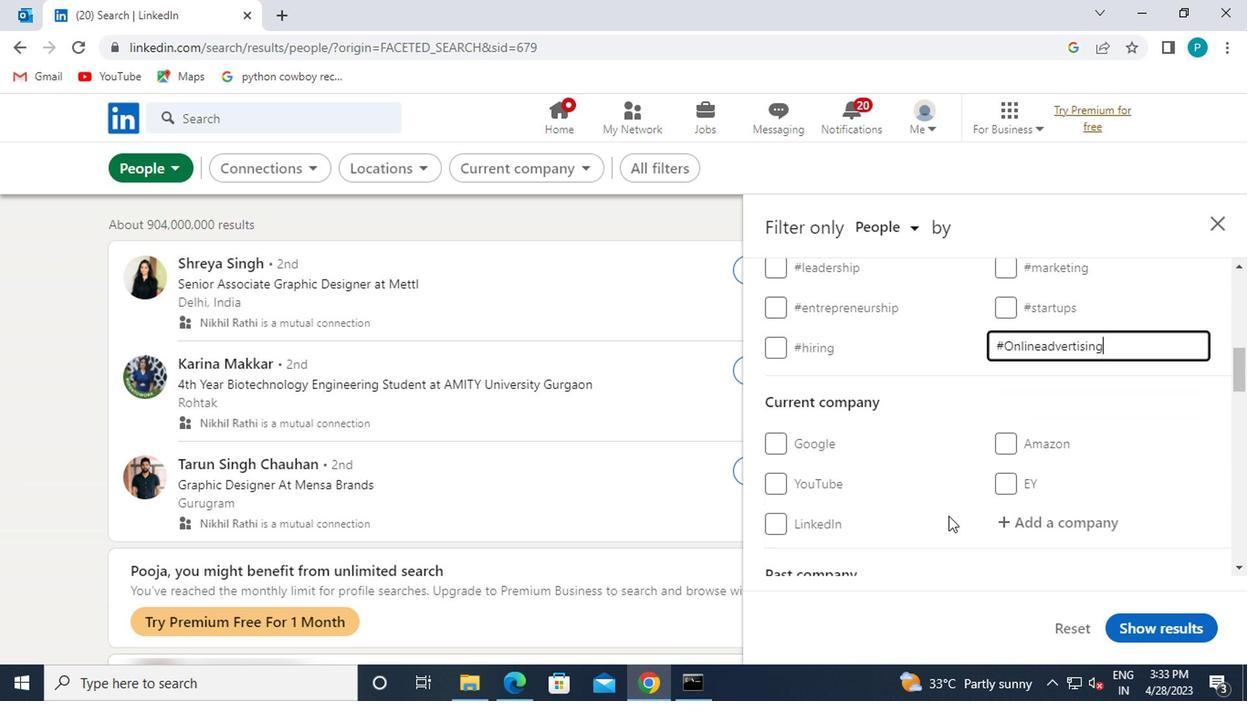 
Action: Mouse scrolled (944, 514) with delta (0, 0)
Screenshot: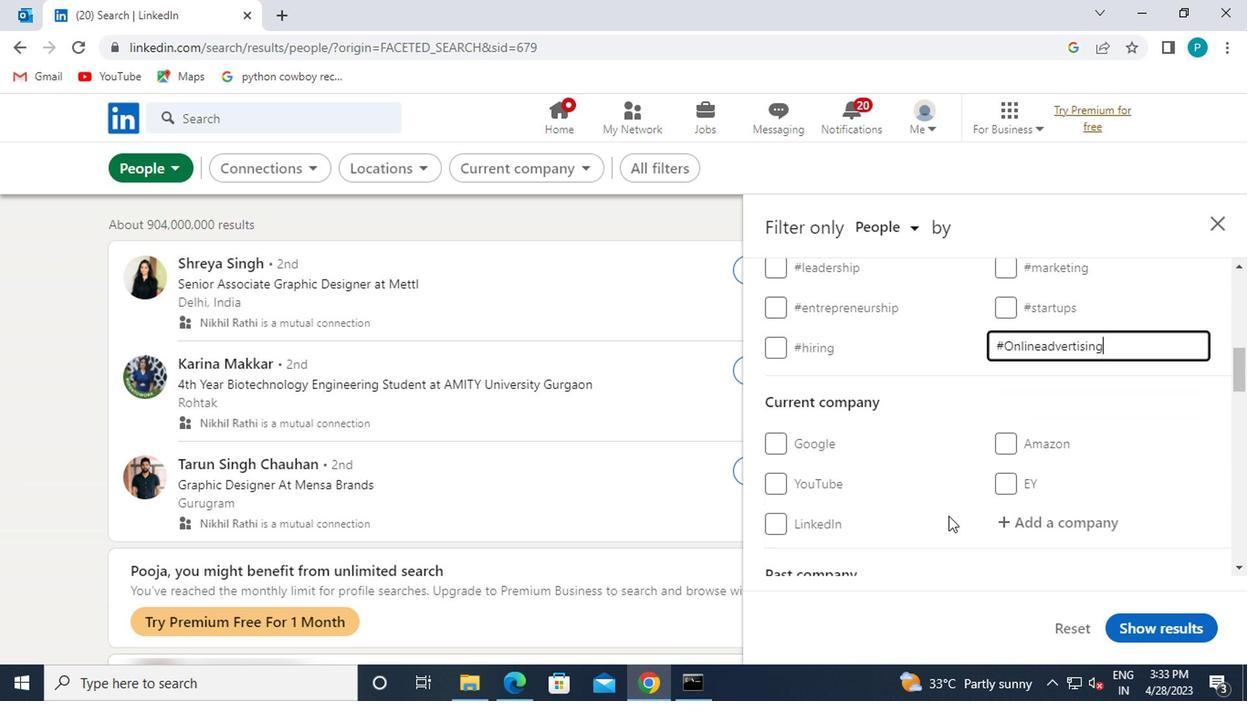 
Action: Mouse scrolled (944, 514) with delta (0, 0)
Screenshot: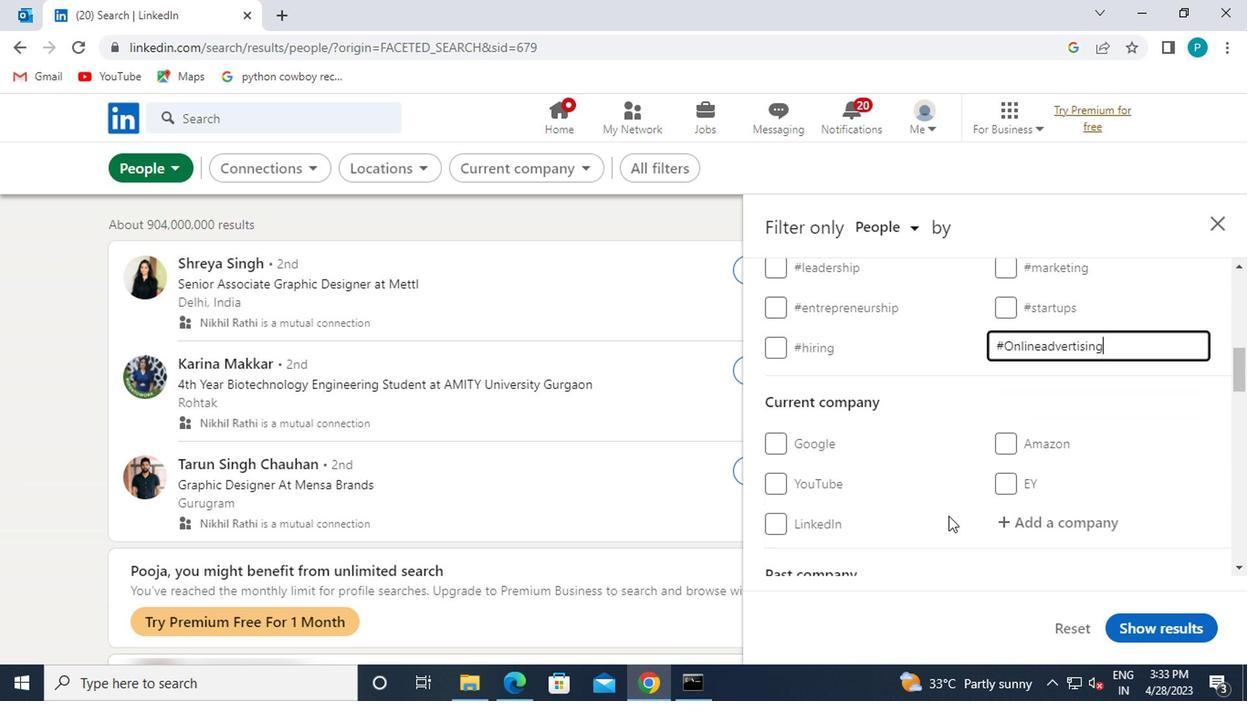 
Action: Mouse scrolled (944, 514) with delta (0, 0)
Screenshot: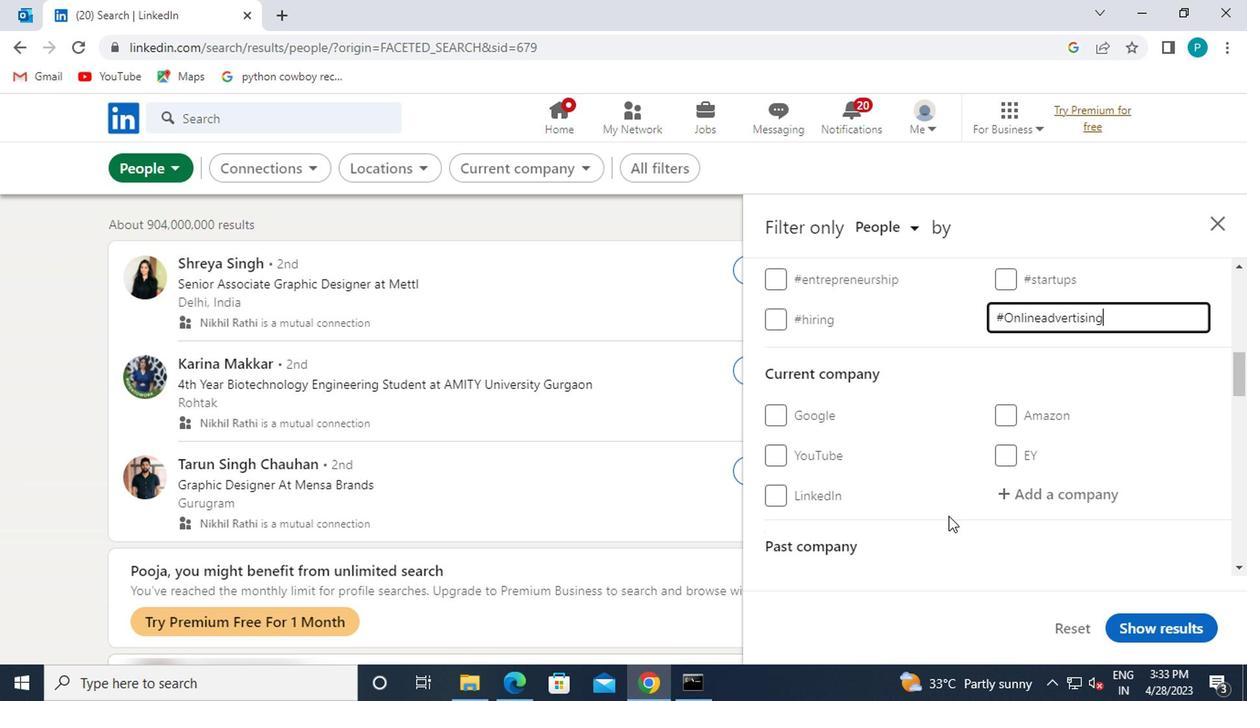 
Action: Mouse moved to (938, 512)
Screenshot: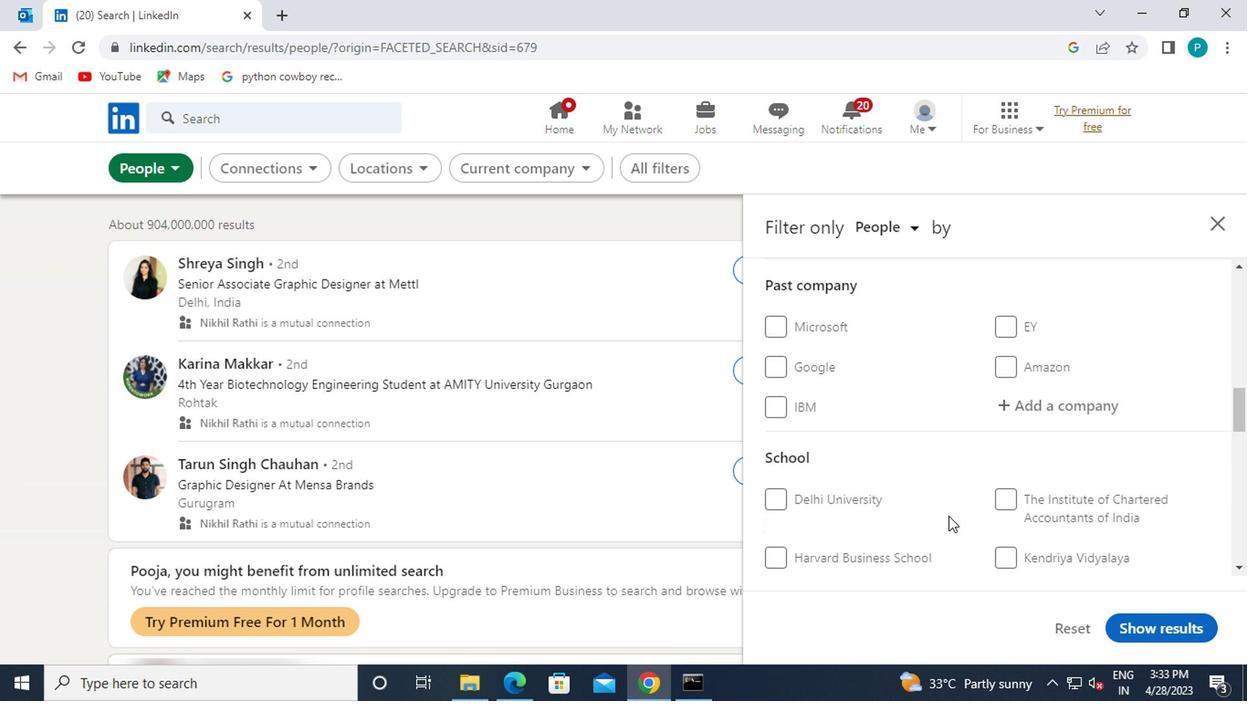 
Action: Mouse scrolled (938, 512) with delta (0, 0)
Screenshot: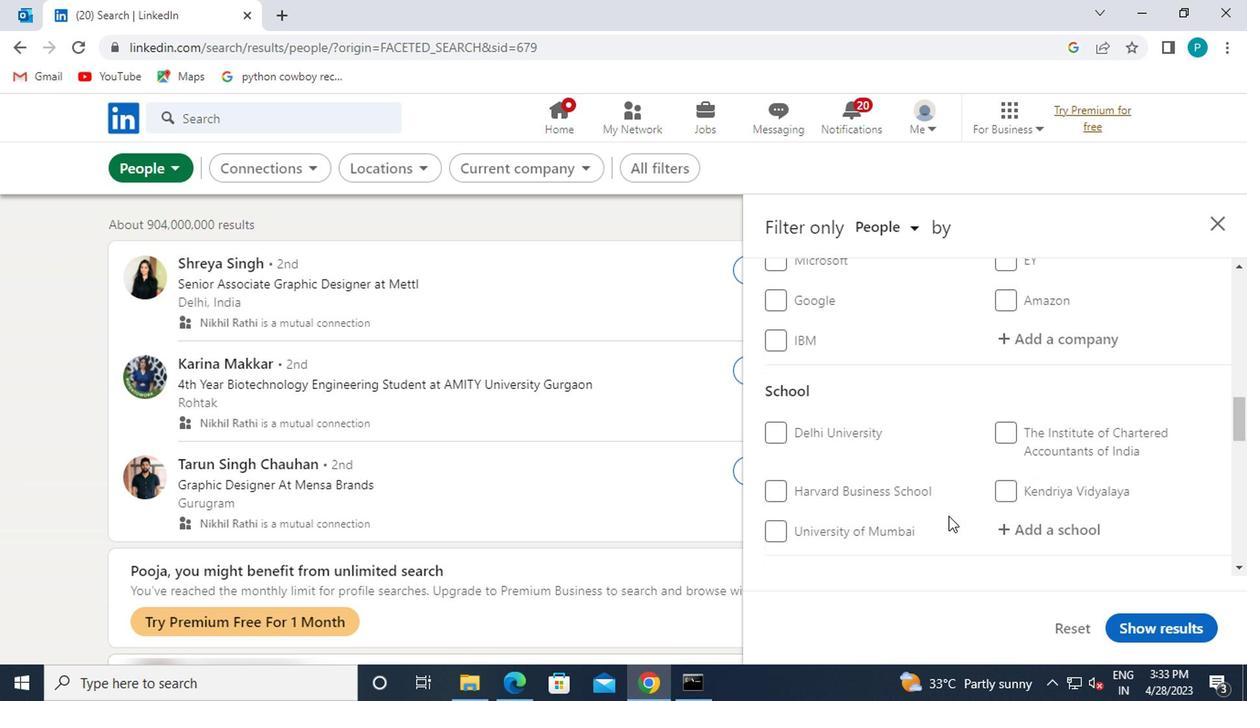 
Action: Mouse scrolled (938, 512) with delta (0, 0)
Screenshot: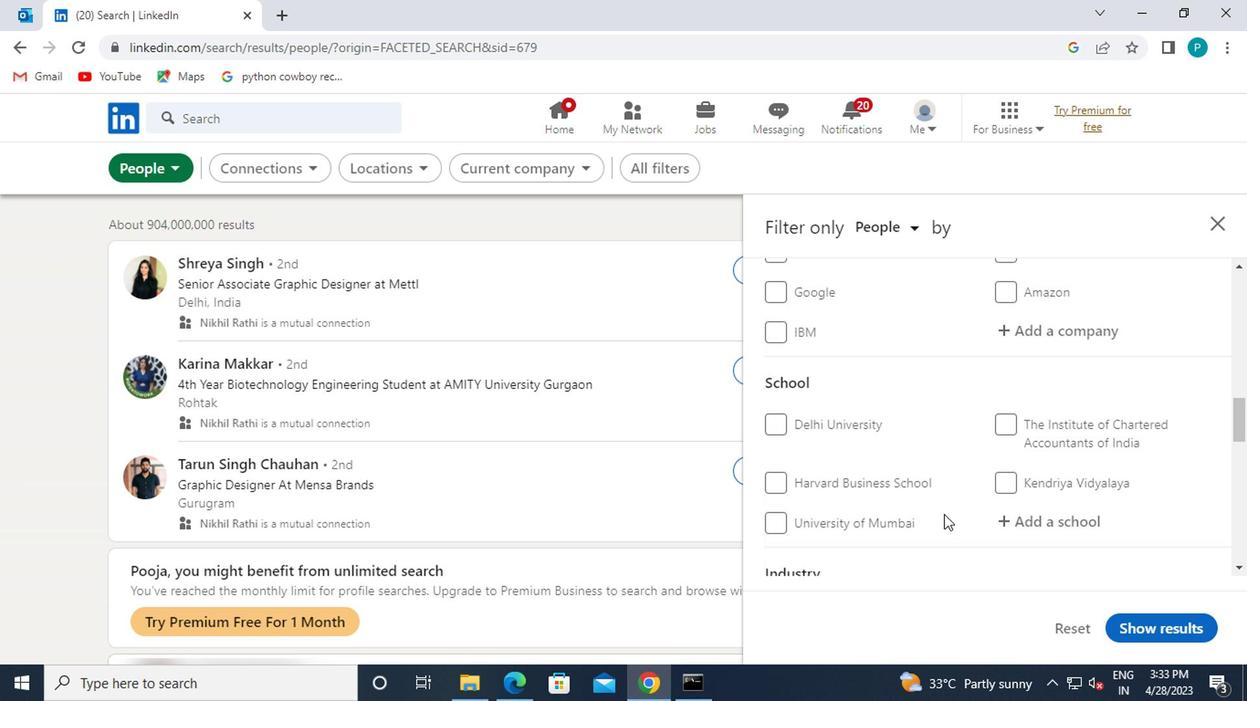 
Action: Mouse moved to (937, 512)
Screenshot: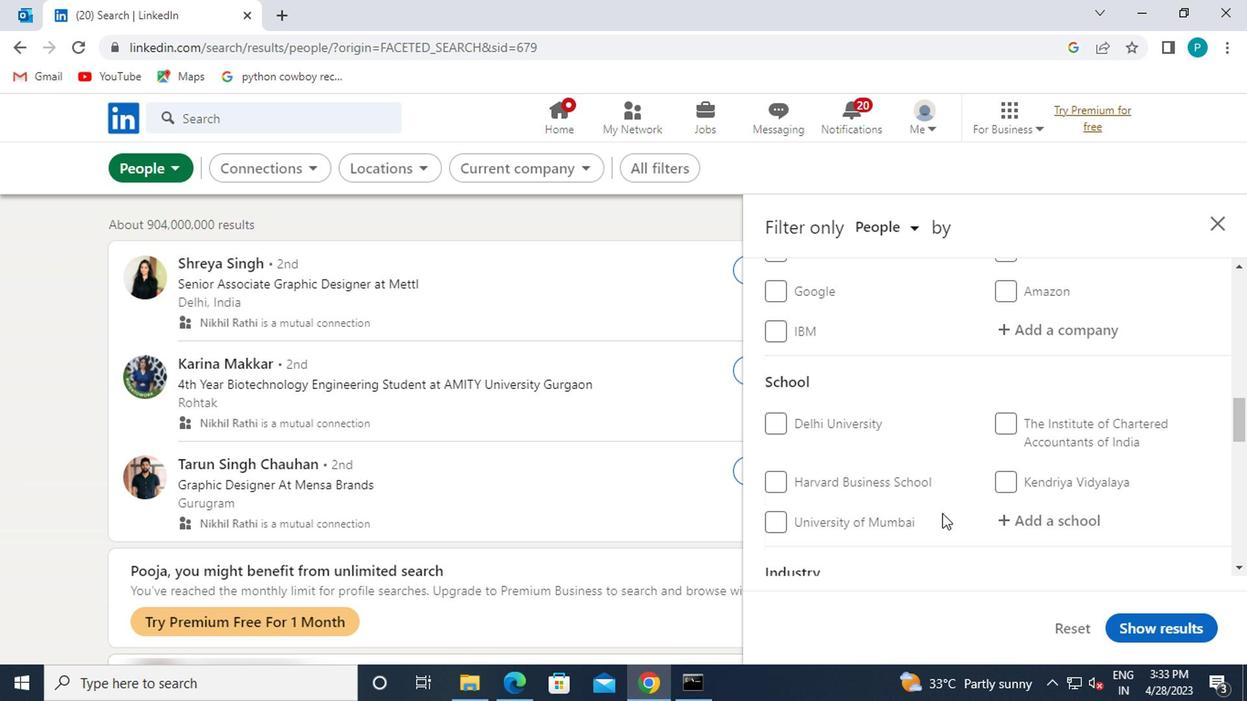 
Action: Mouse scrolled (937, 512) with delta (0, 0)
Screenshot: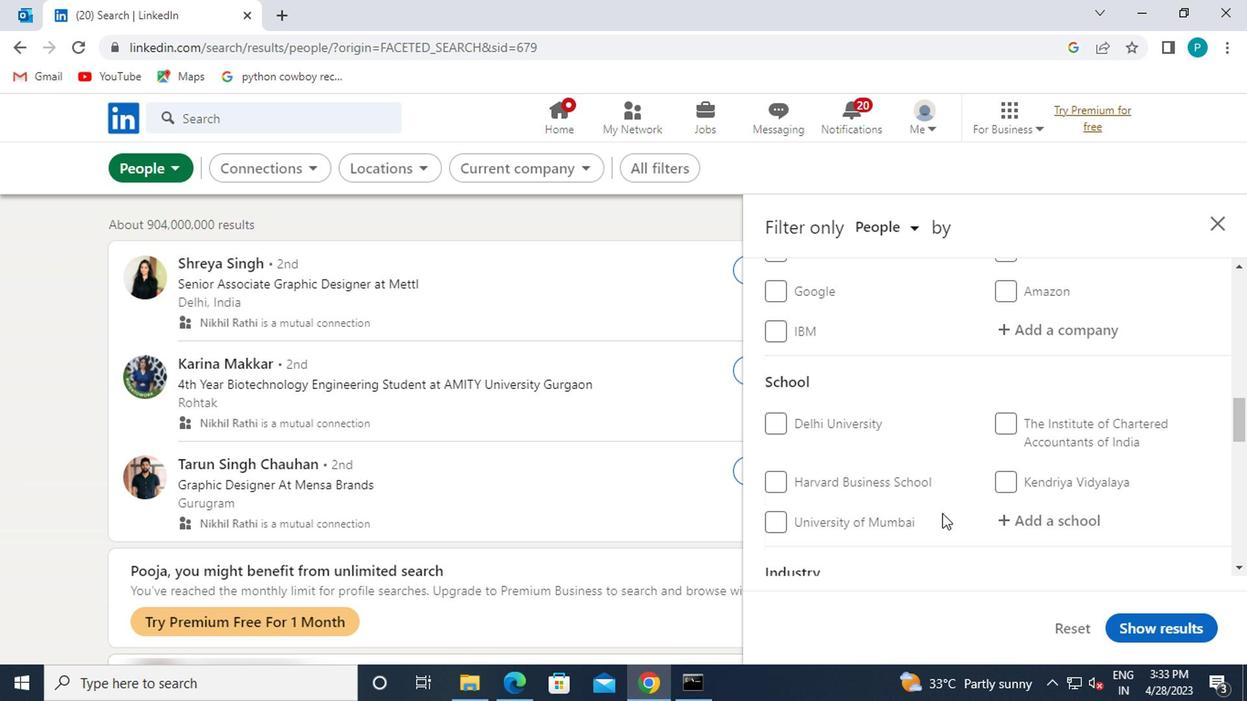
Action: Mouse moved to (780, 523)
Screenshot: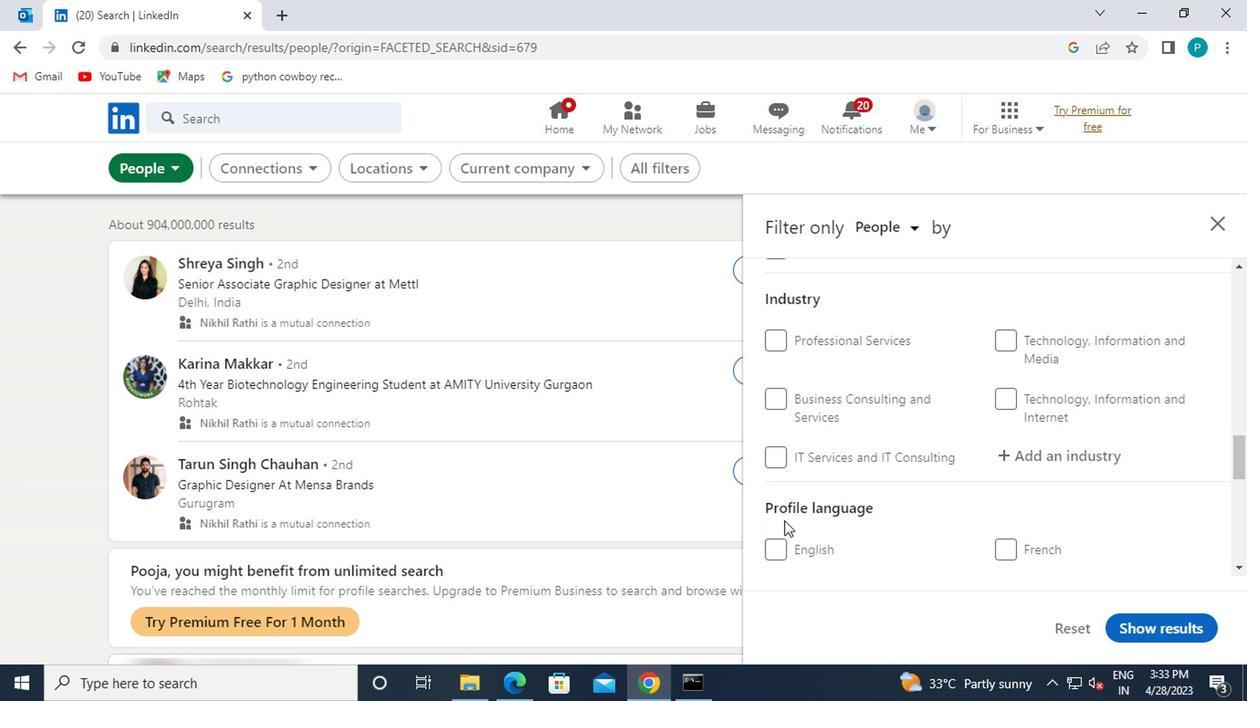 
Action: Mouse scrolled (780, 522) with delta (0, -1)
Screenshot: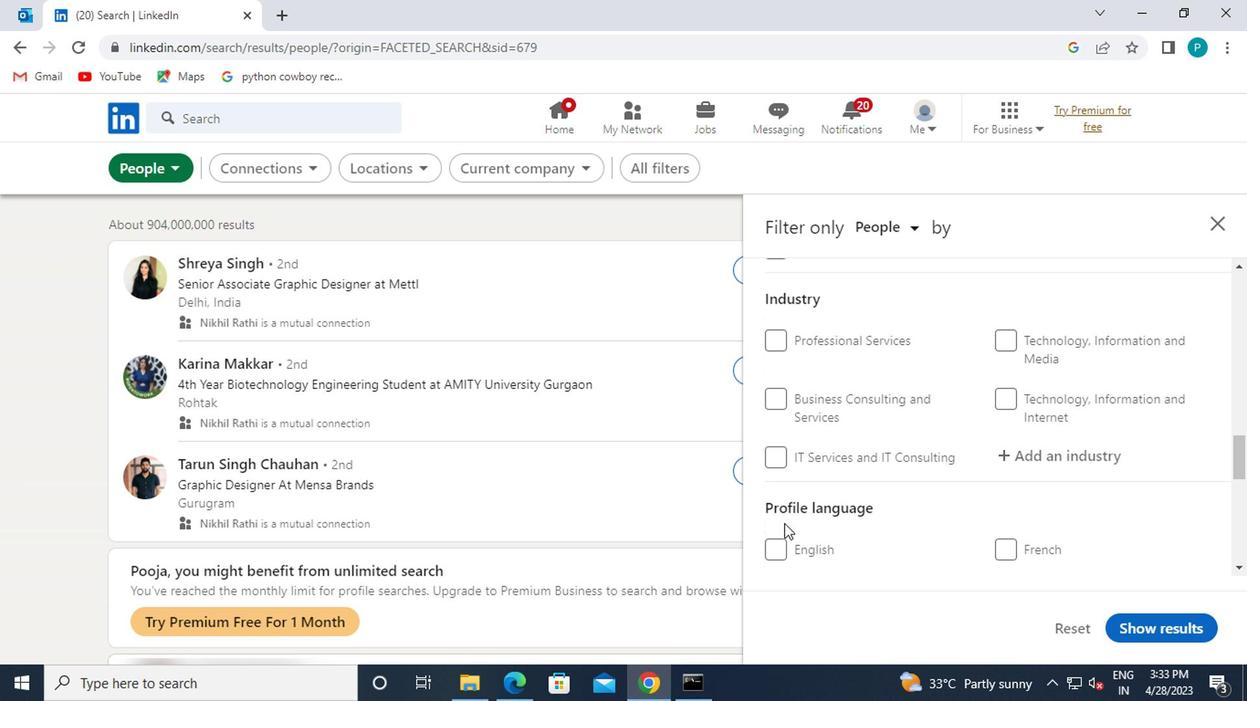 
Action: Mouse moved to (830, 547)
Screenshot: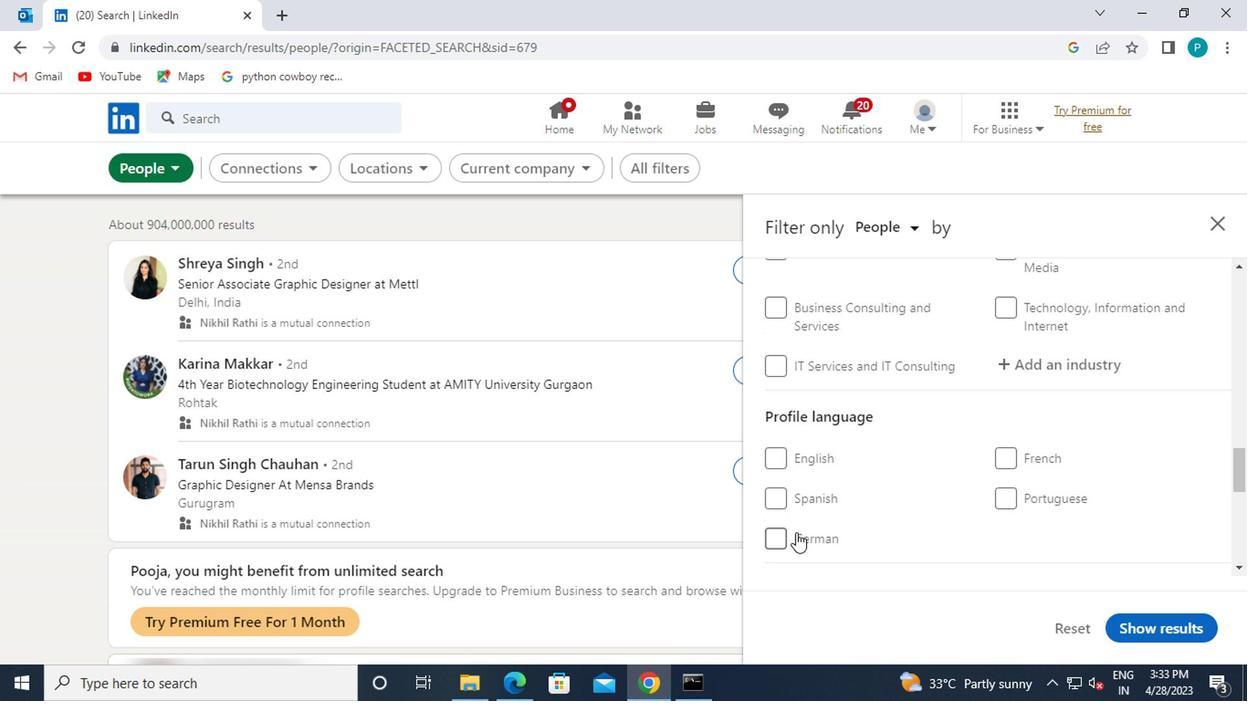 
Action: Mouse pressed left at (830, 547)
Screenshot: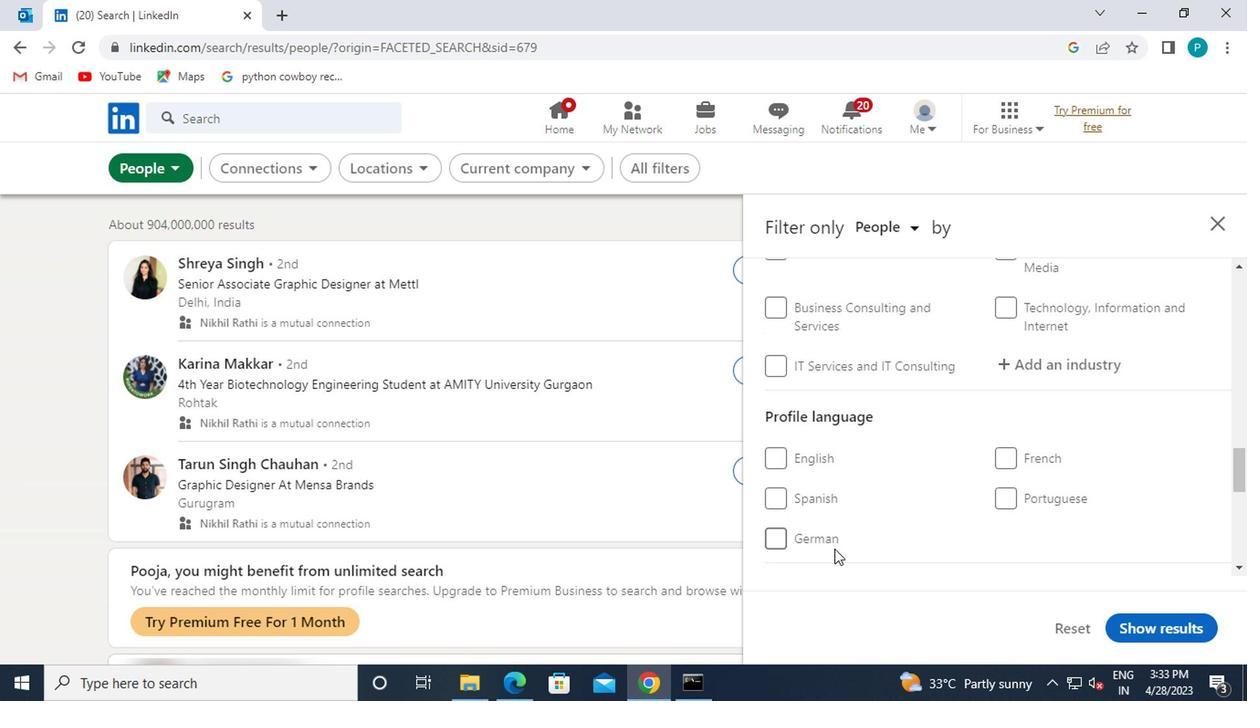 
Action: Mouse moved to (822, 542)
Screenshot: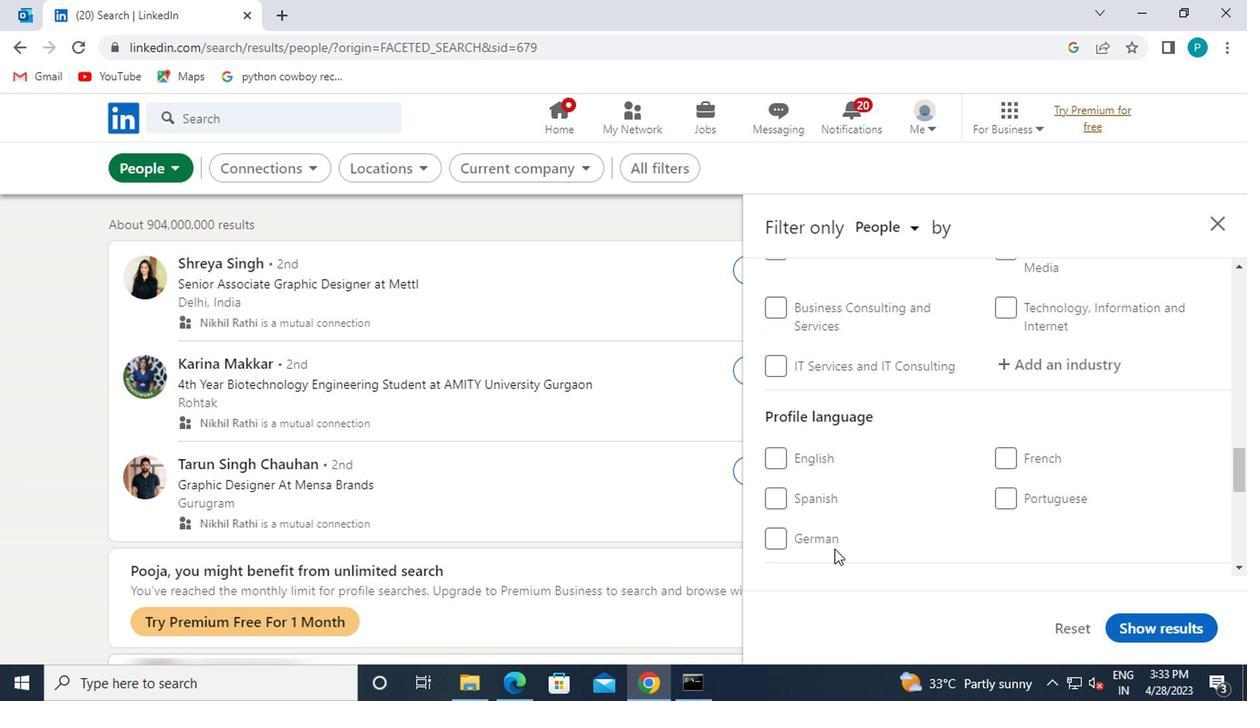 
Action: Mouse pressed left at (822, 542)
Screenshot: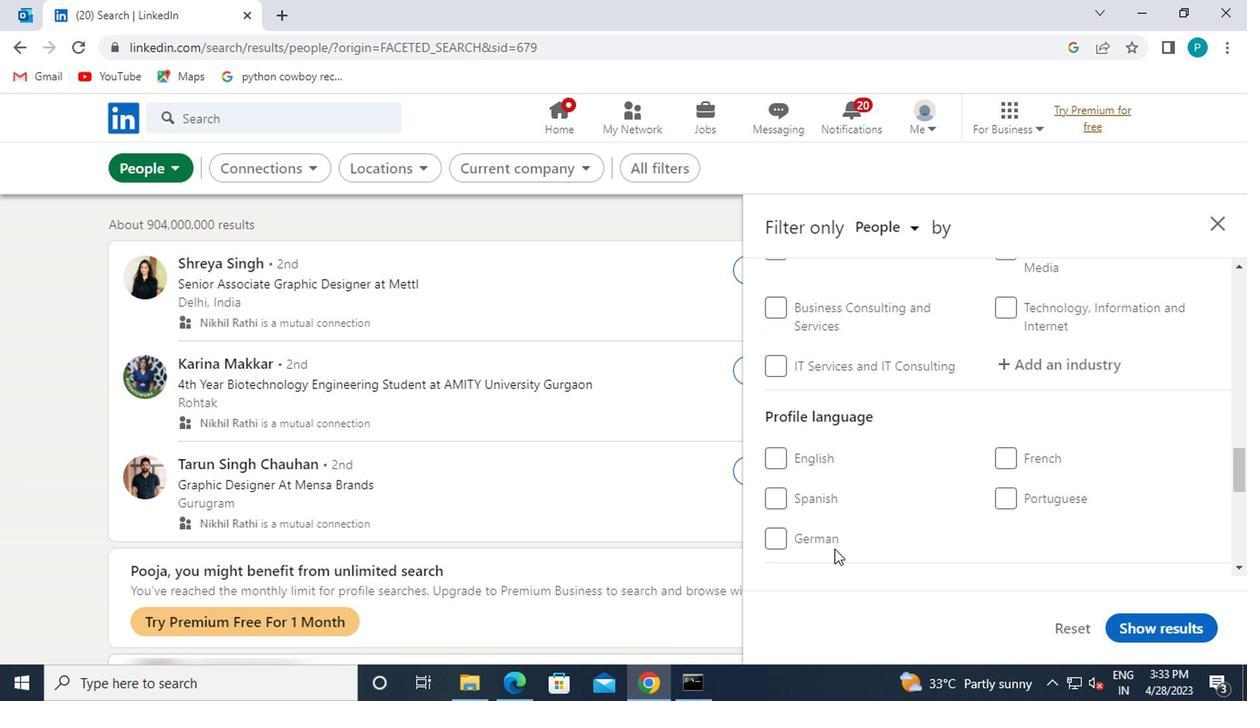 
Action: Mouse moved to (965, 545)
Screenshot: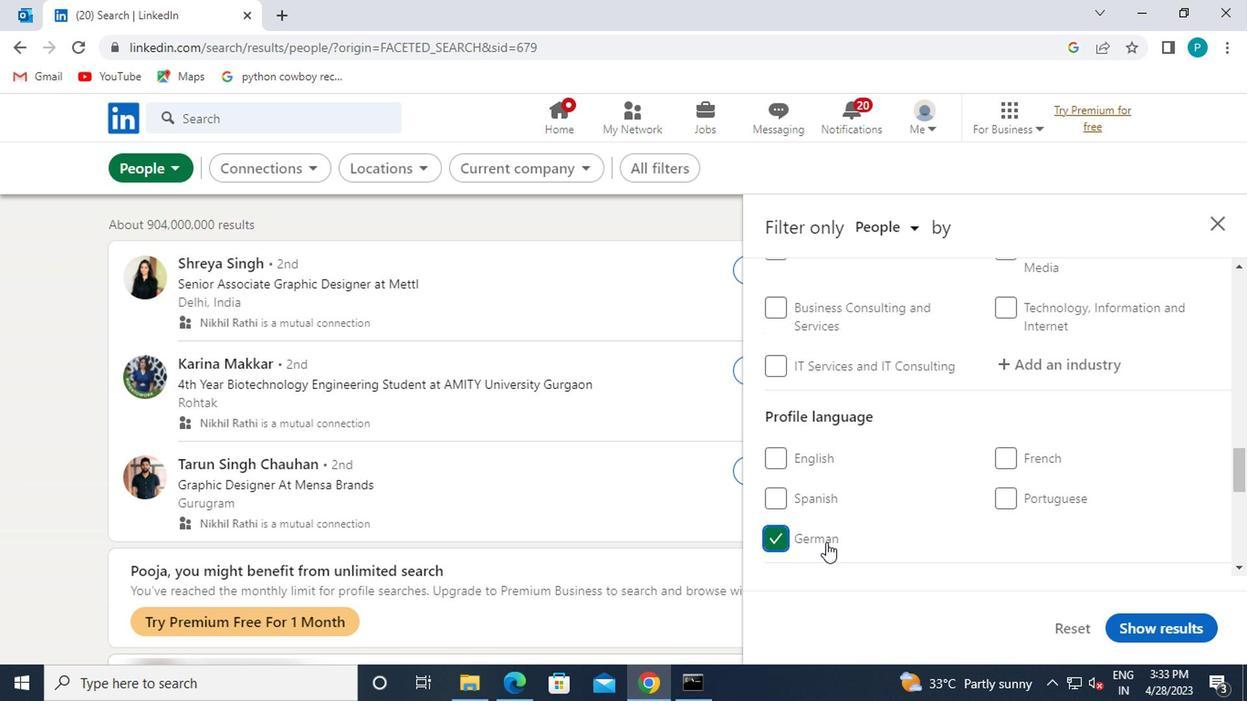 
Action: Mouse scrolled (965, 546) with delta (0, 1)
Screenshot: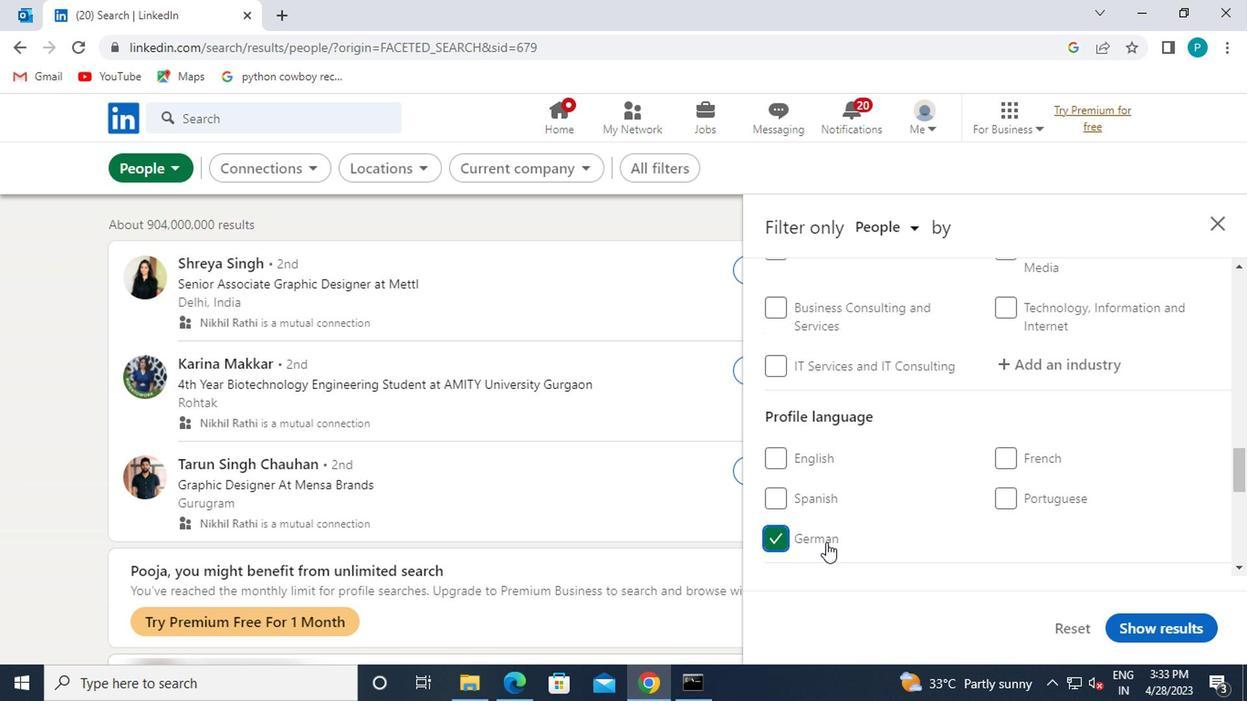 
Action: Mouse moved to (966, 544)
Screenshot: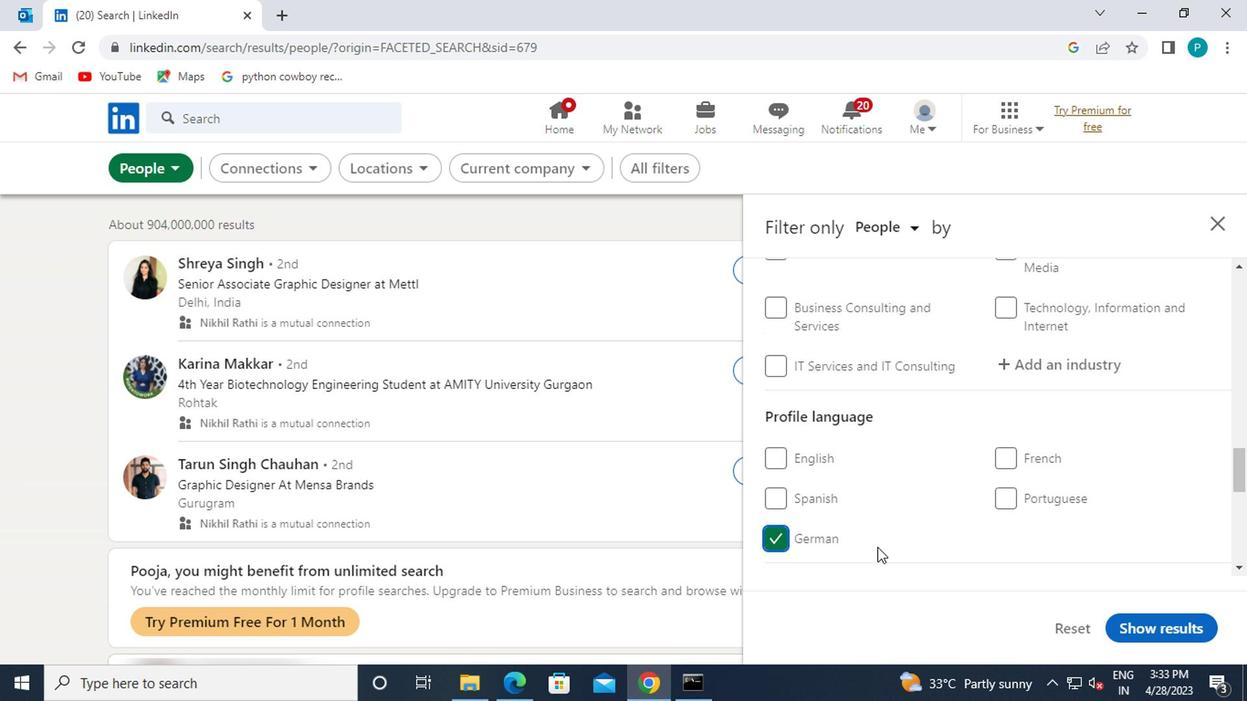 
Action: Mouse scrolled (966, 545) with delta (0, 0)
Screenshot: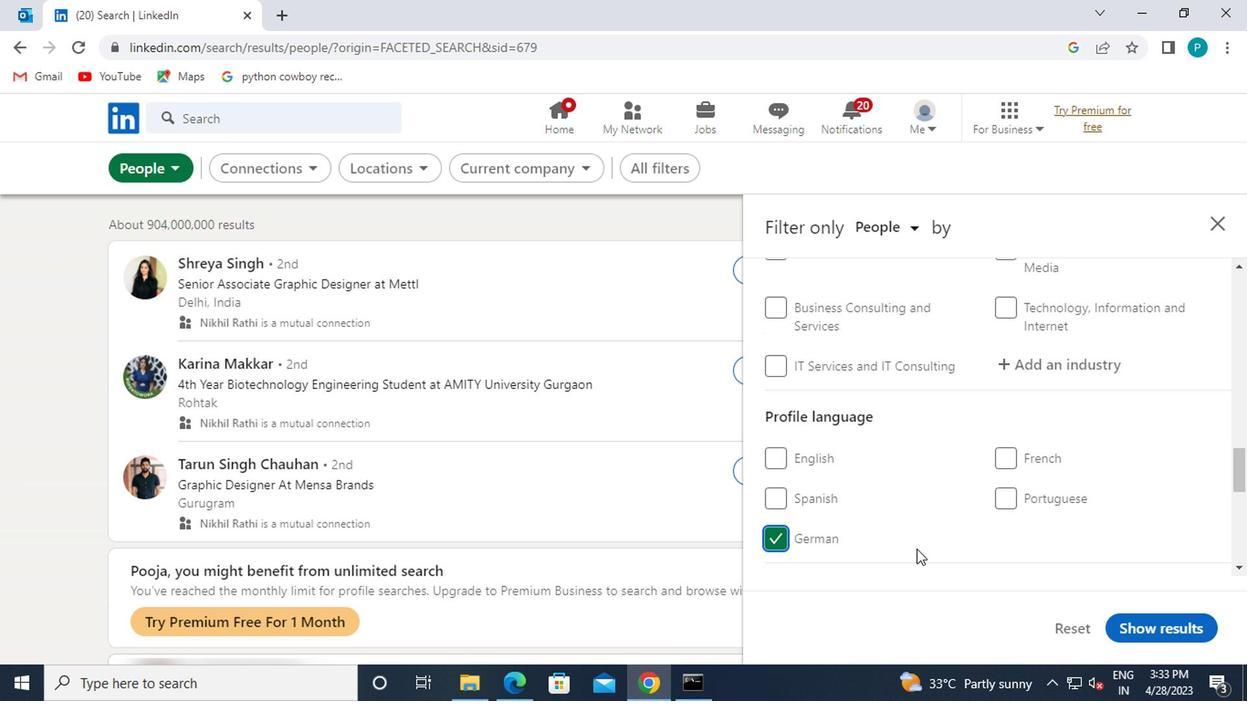 
Action: Mouse moved to (968, 542)
Screenshot: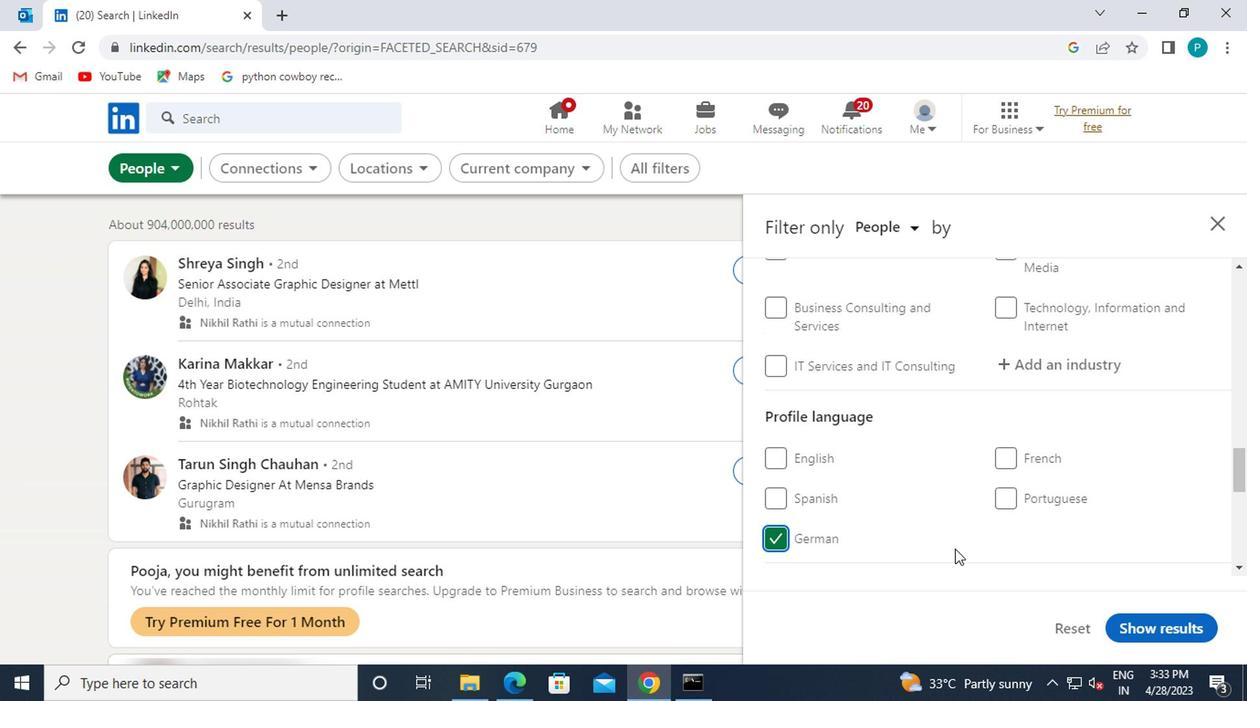 
Action: Mouse scrolled (968, 543) with delta (0, 0)
Screenshot: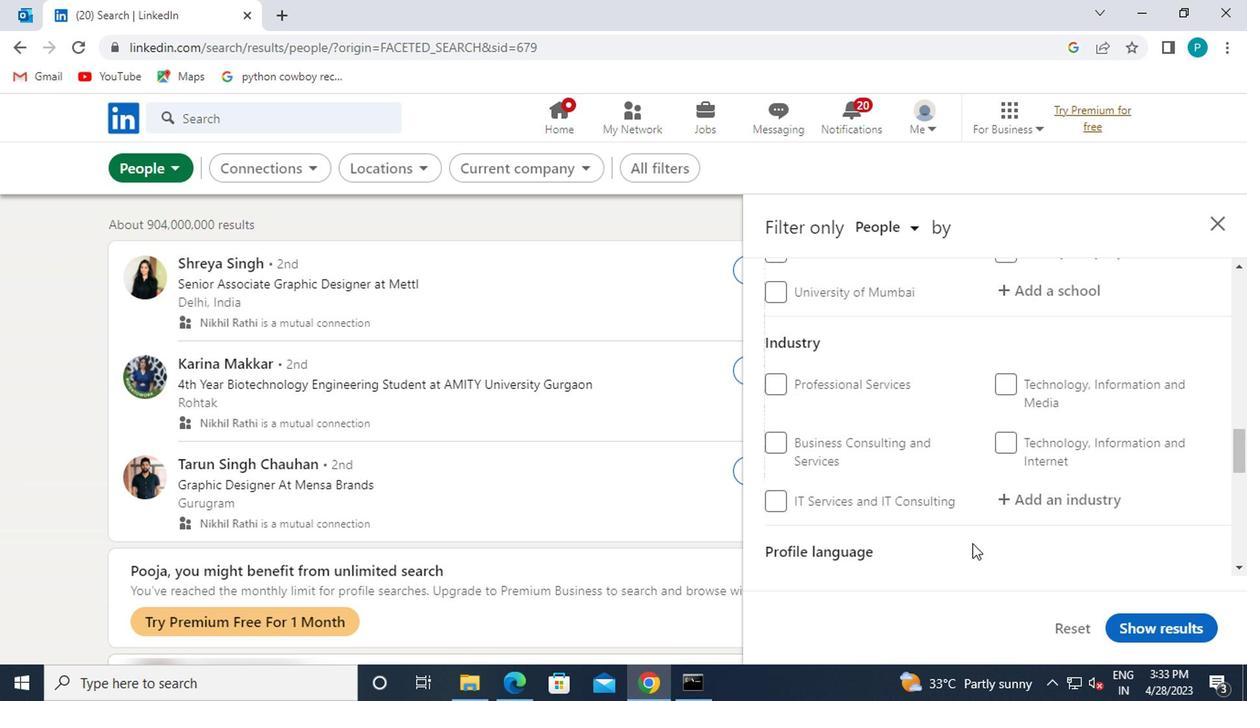
Action: Mouse scrolled (968, 543) with delta (0, 0)
Screenshot: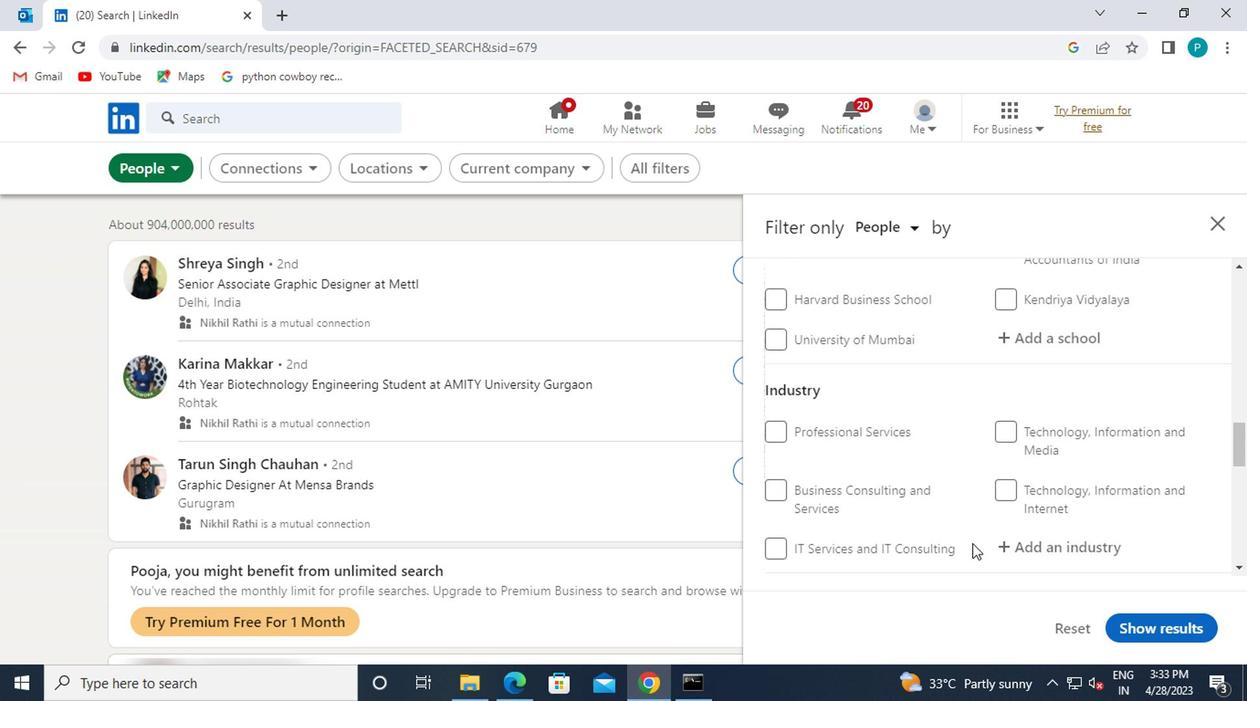 
Action: Mouse moved to (970, 540)
Screenshot: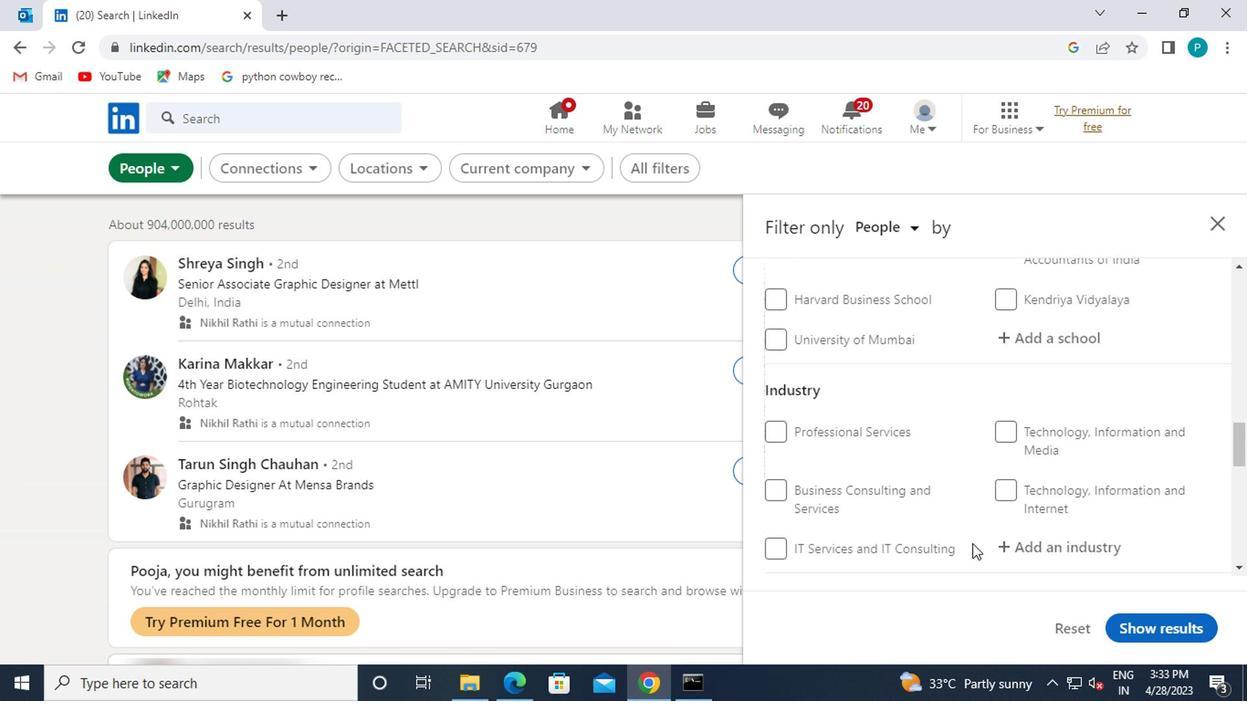 
Action: Mouse scrolled (970, 541) with delta (0, 1)
Screenshot: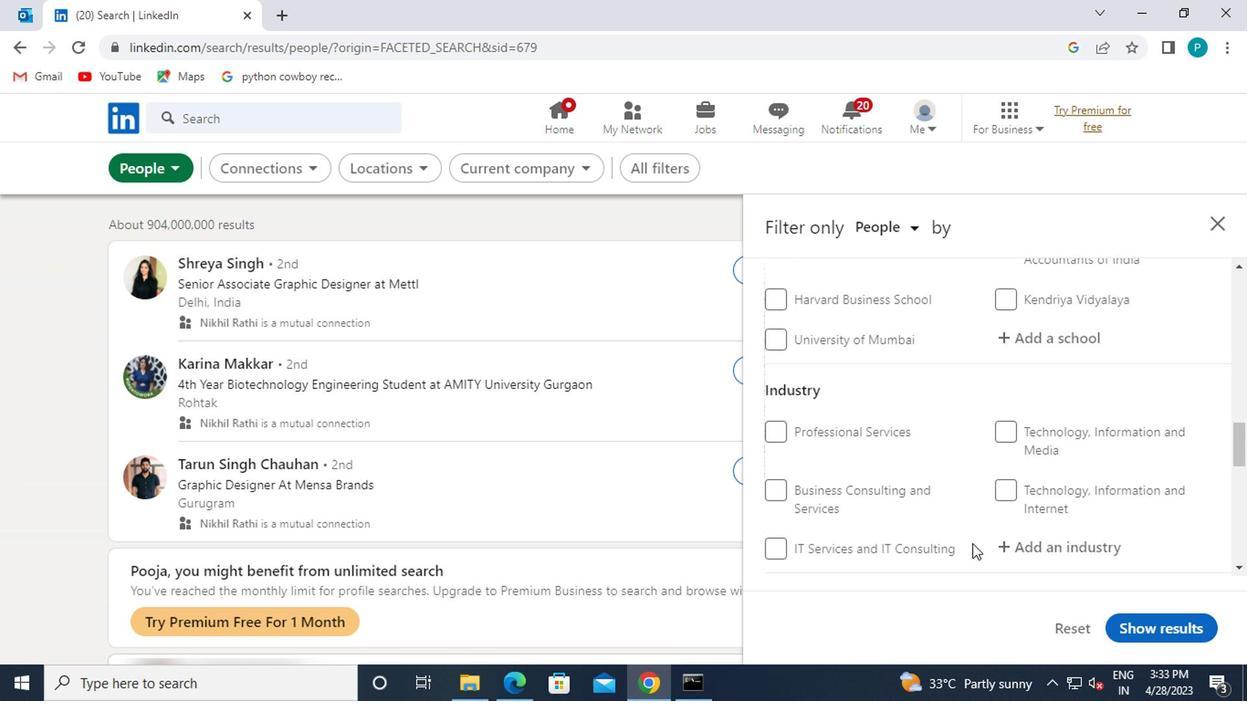 
Action: Mouse scrolled (970, 541) with delta (0, 1)
Screenshot: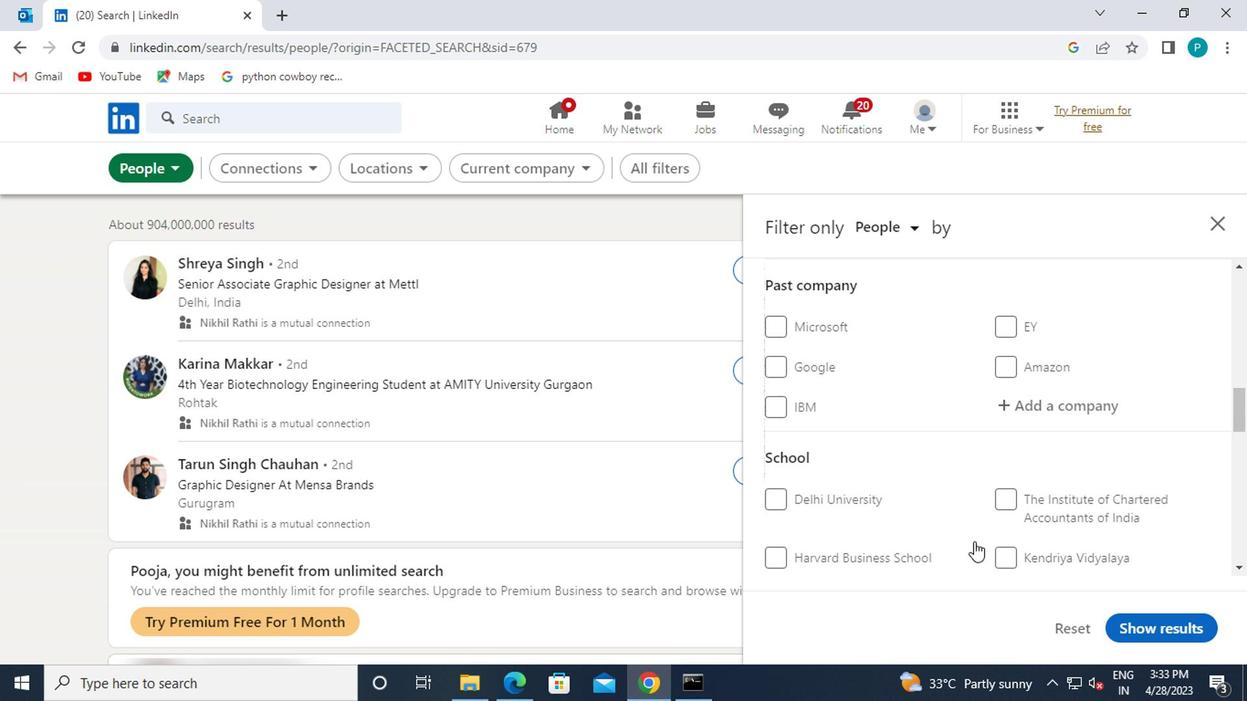 
Action: Mouse scrolled (970, 541) with delta (0, 1)
Screenshot: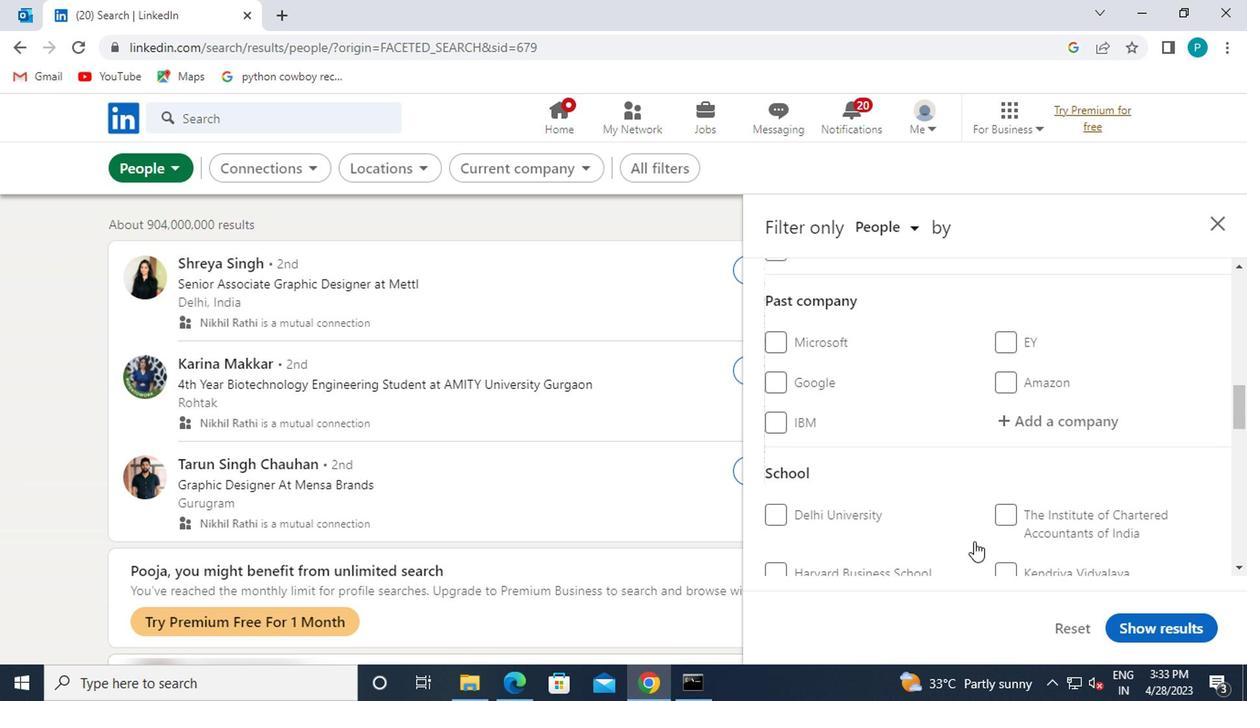 
Action: Mouse moved to (985, 533)
Screenshot: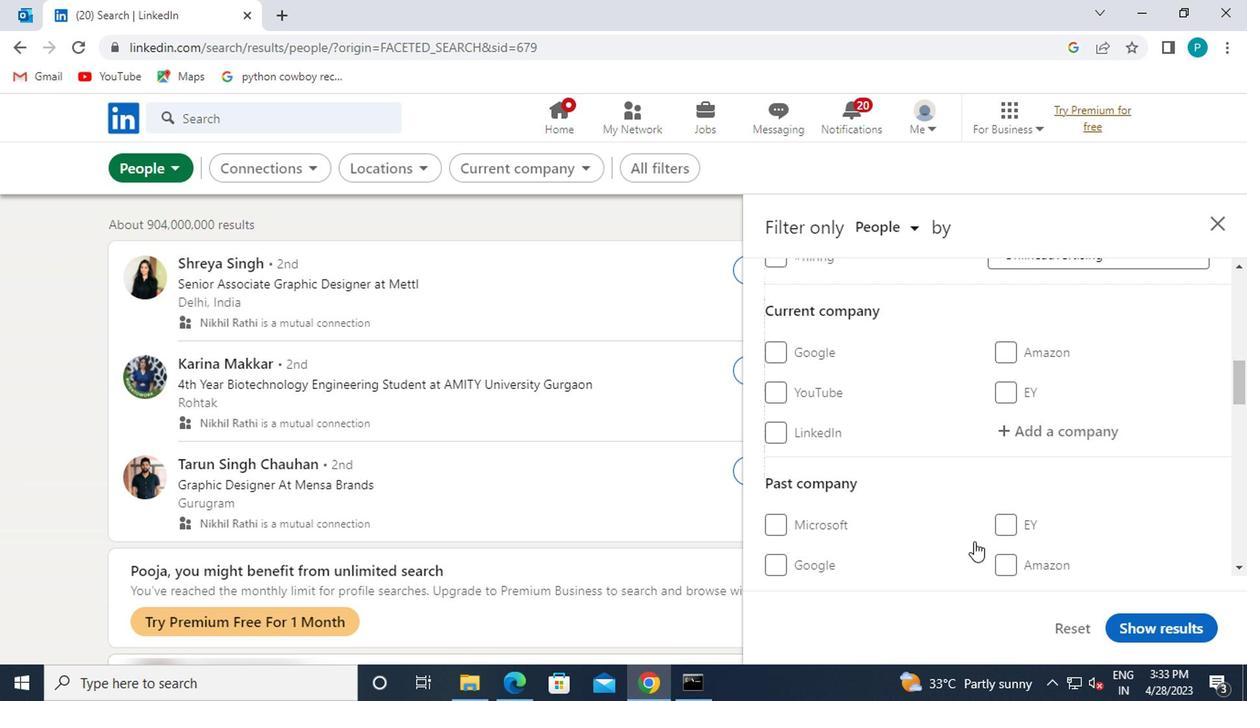 
Action: Mouse scrolled (985, 534) with delta (0, 0)
Screenshot: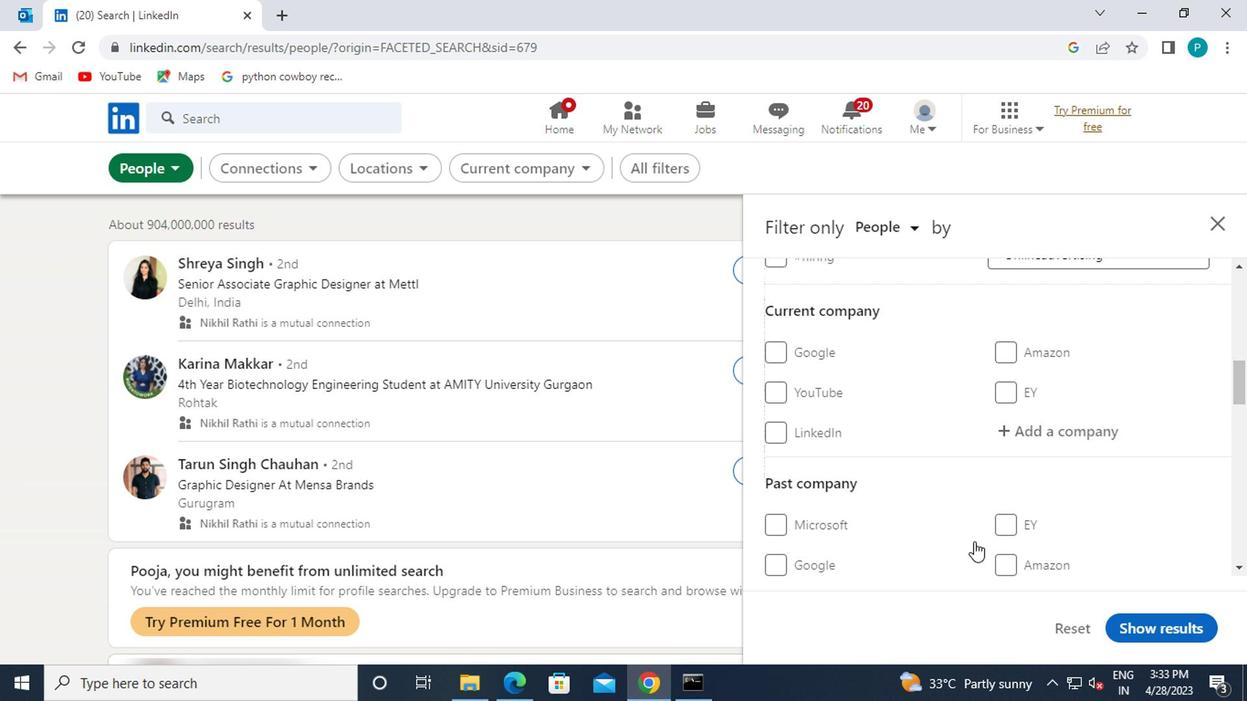 
Action: Mouse moved to (994, 522)
Screenshot: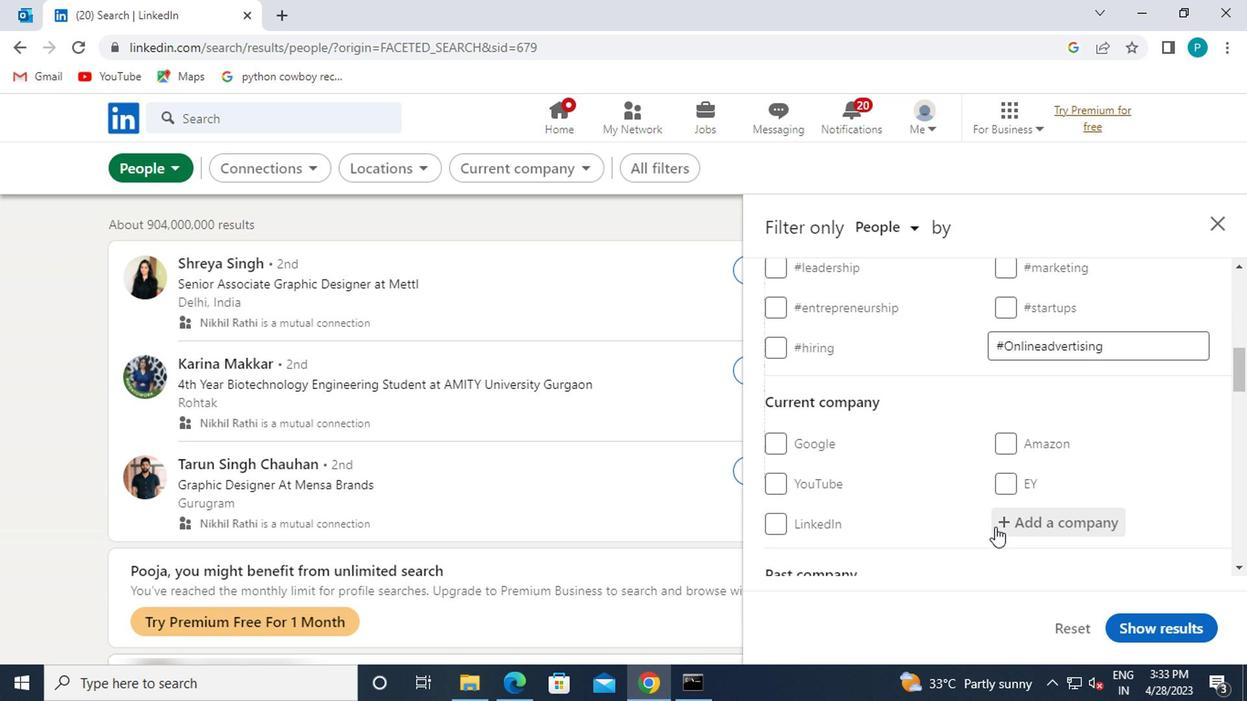 
Action: Mouse pressed left at (994, 522)
Screenshot: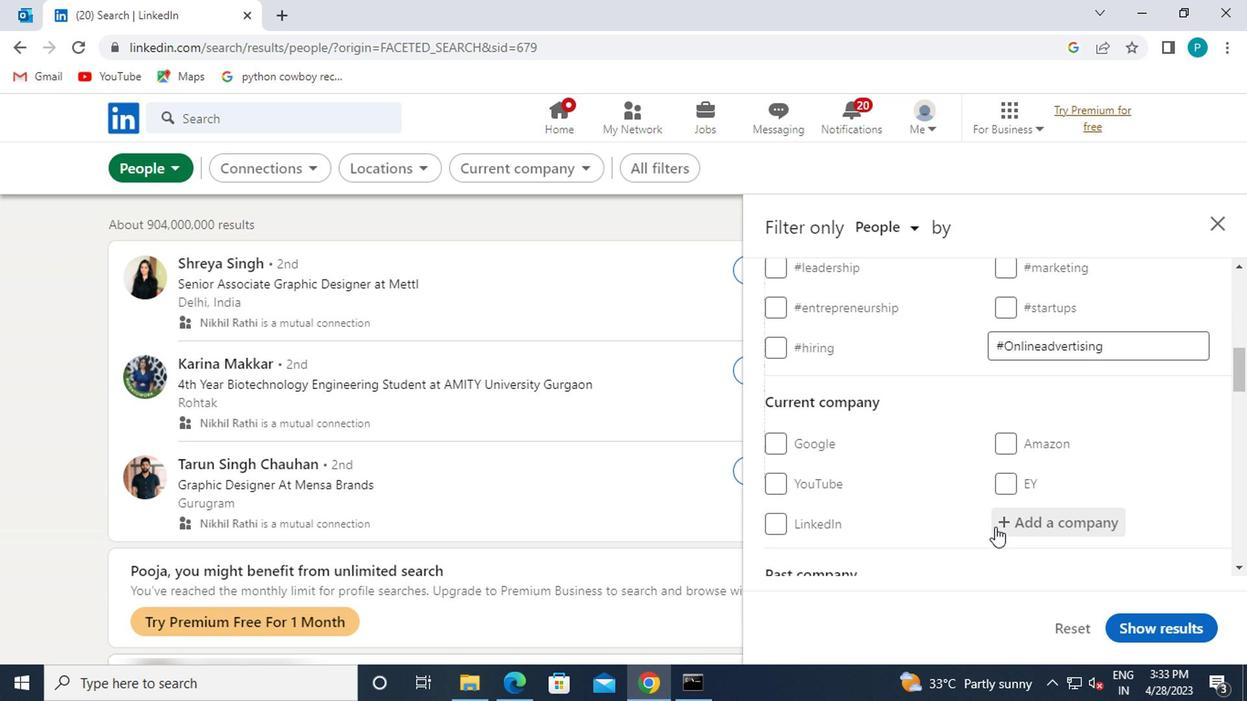 
Action: Mouse moved to (832, 480)
Screenshot: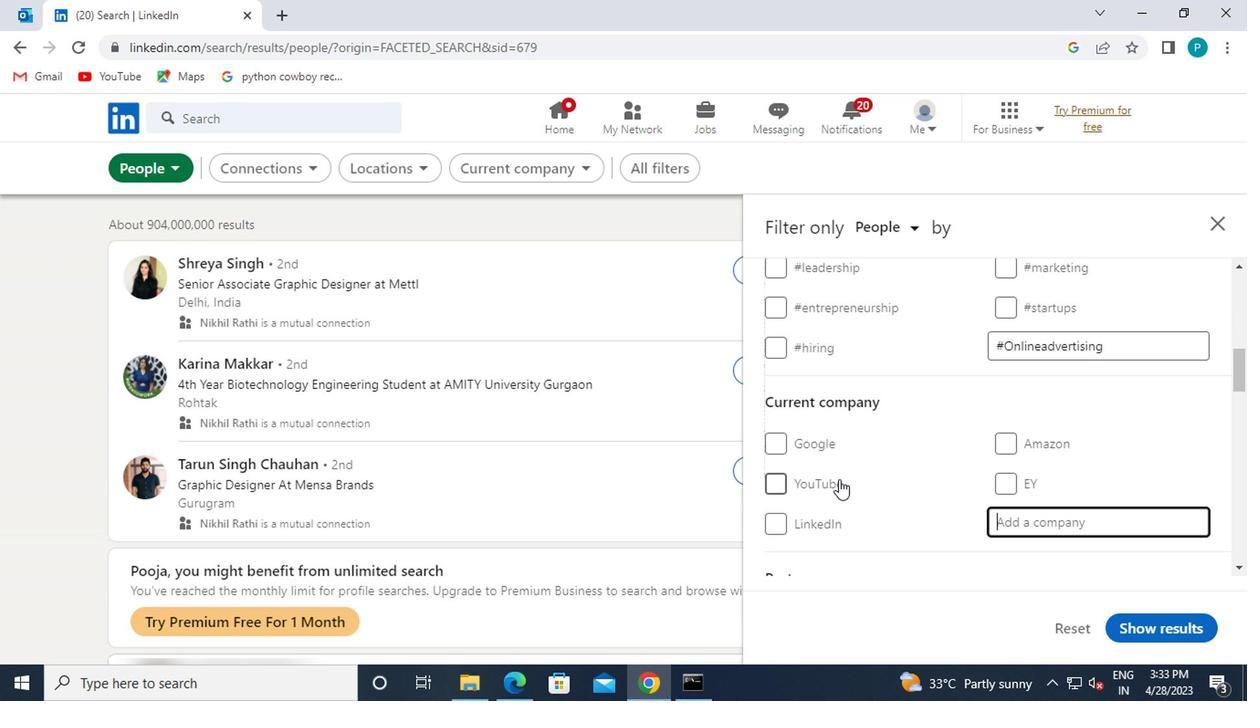 
Action: Key pressed <Key.caps_lock>F<Key.caps_lock>RES
Screenshot: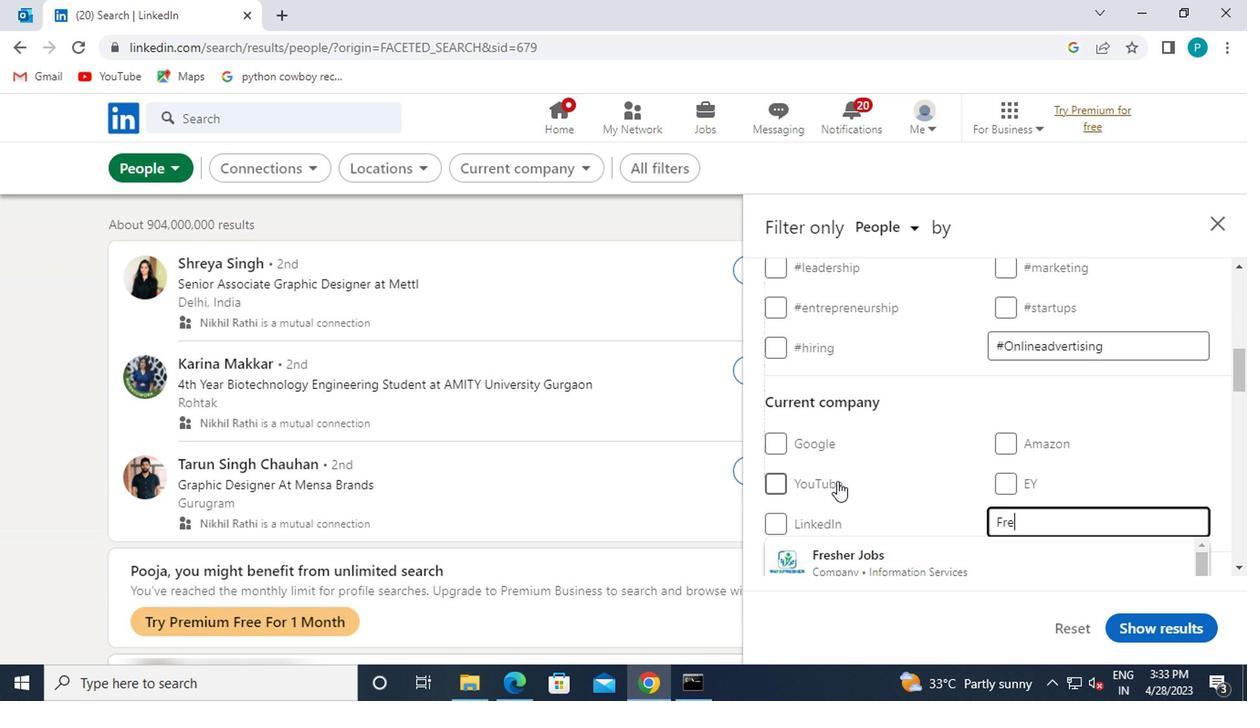 
Action: Mouse moved to (859, 556)
Screenshot: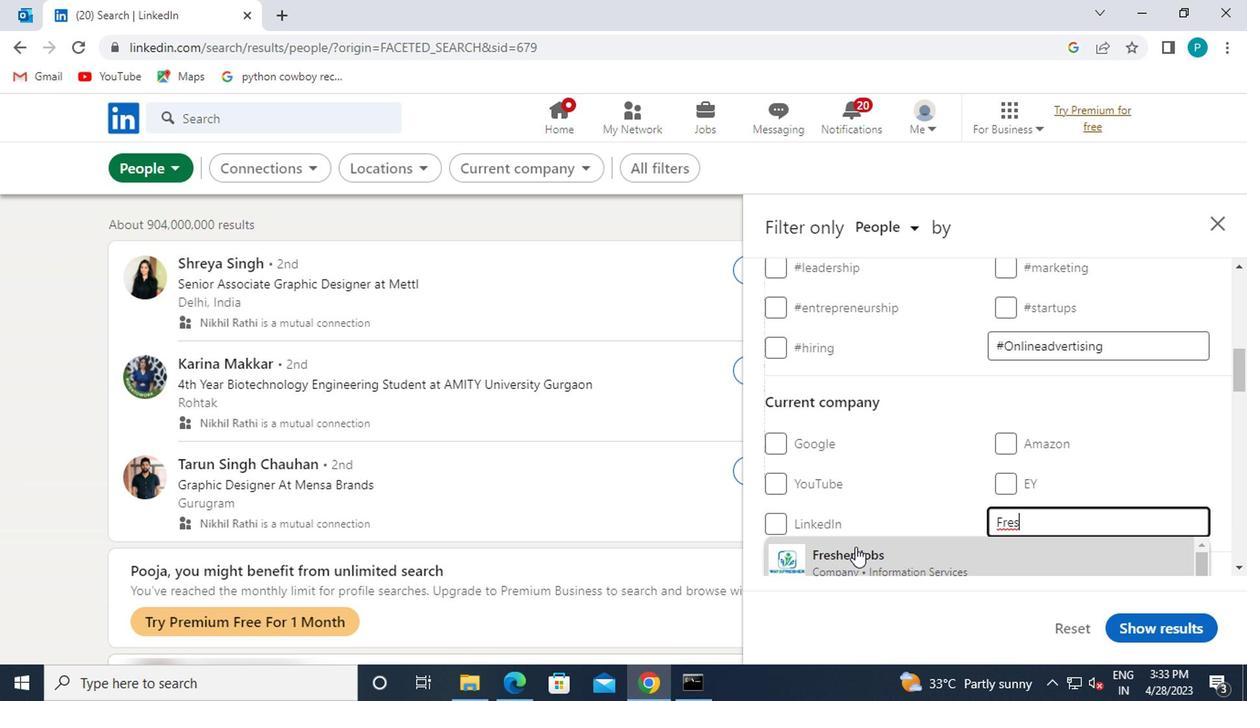 
Action: Mouse pressed left at (859, 556)
Screenshot: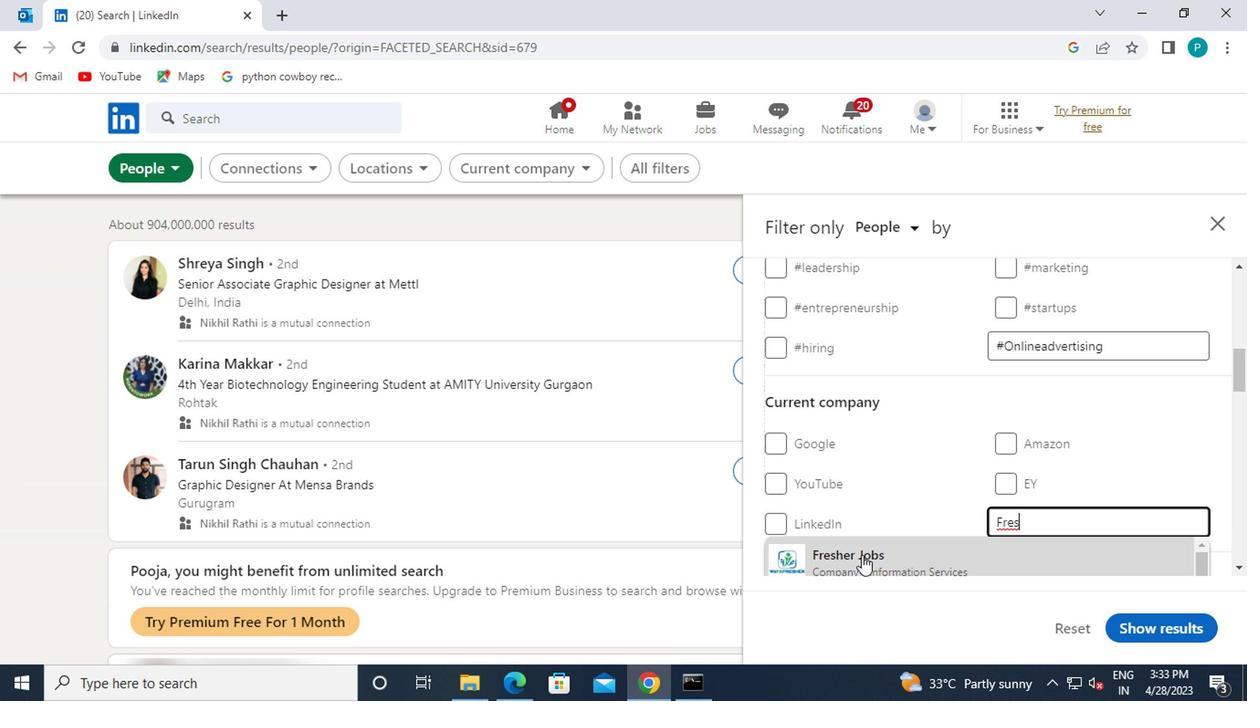 
Action: Mouse moved to (863, 495)
Screenshot: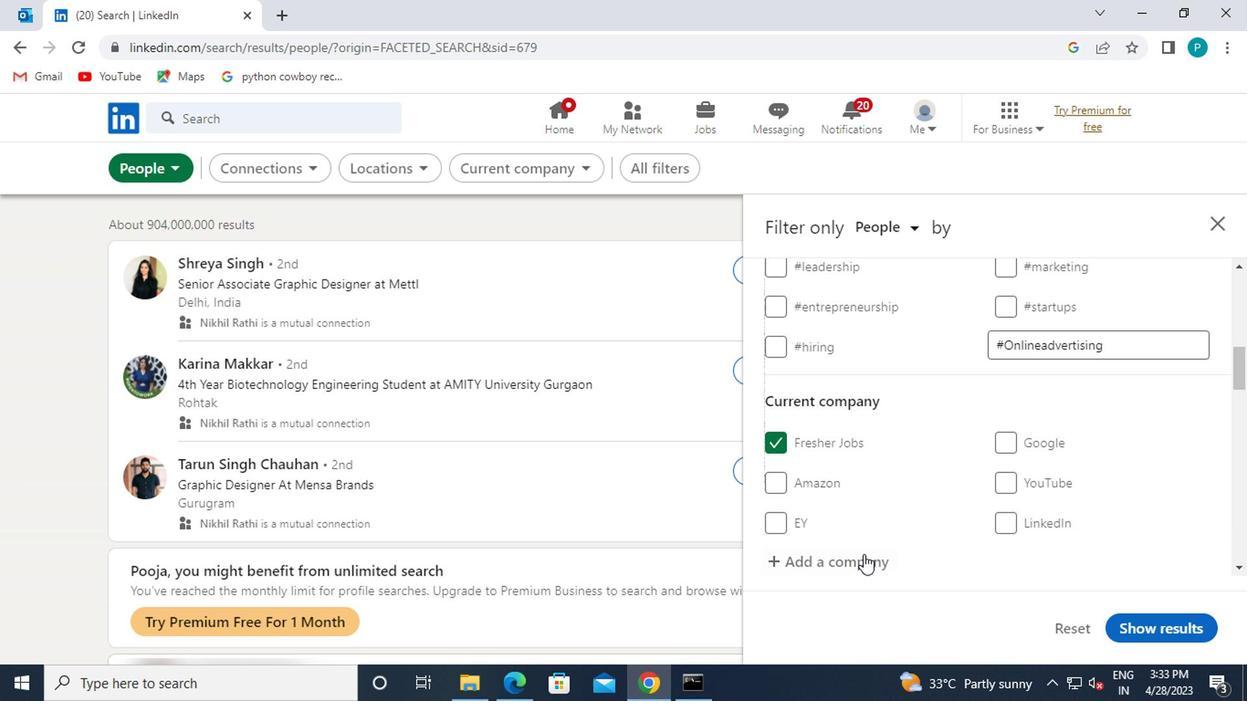 
Action: Mouse scrolled (863, 494) with delta (0, -1)
Screenshot: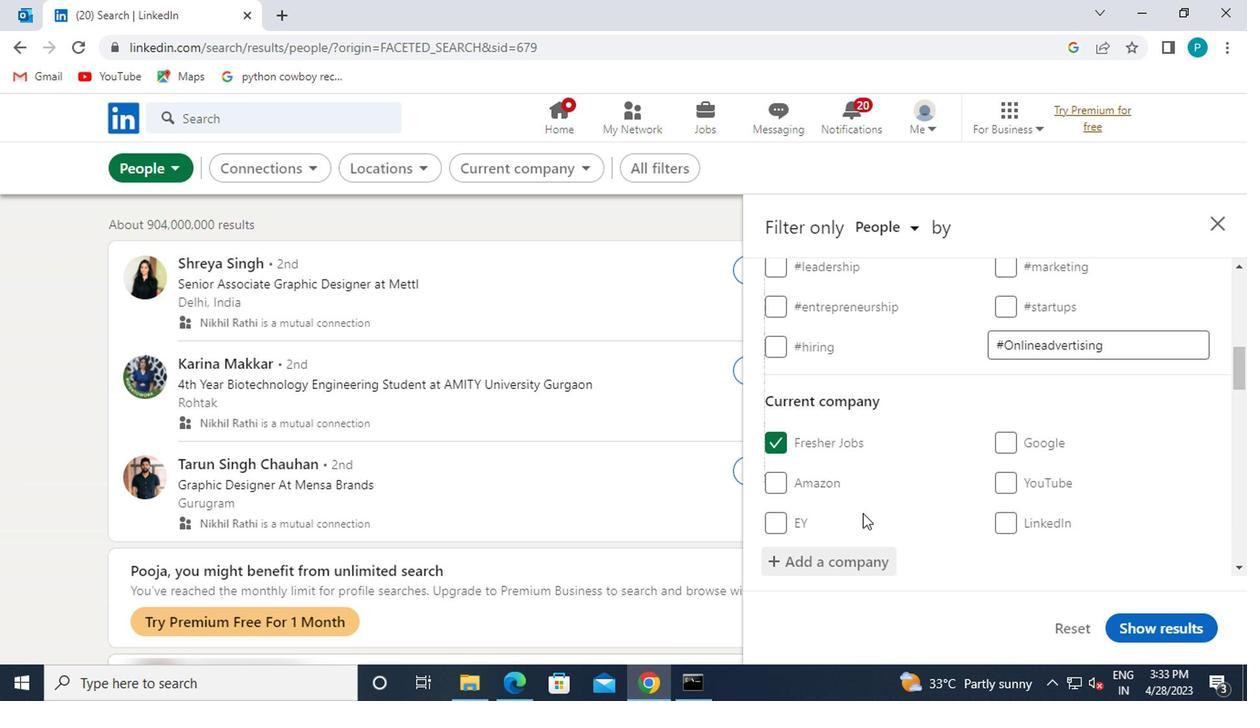
Action: Mouse scrolled (863, 494) with delta (0, -1)
Screenshot: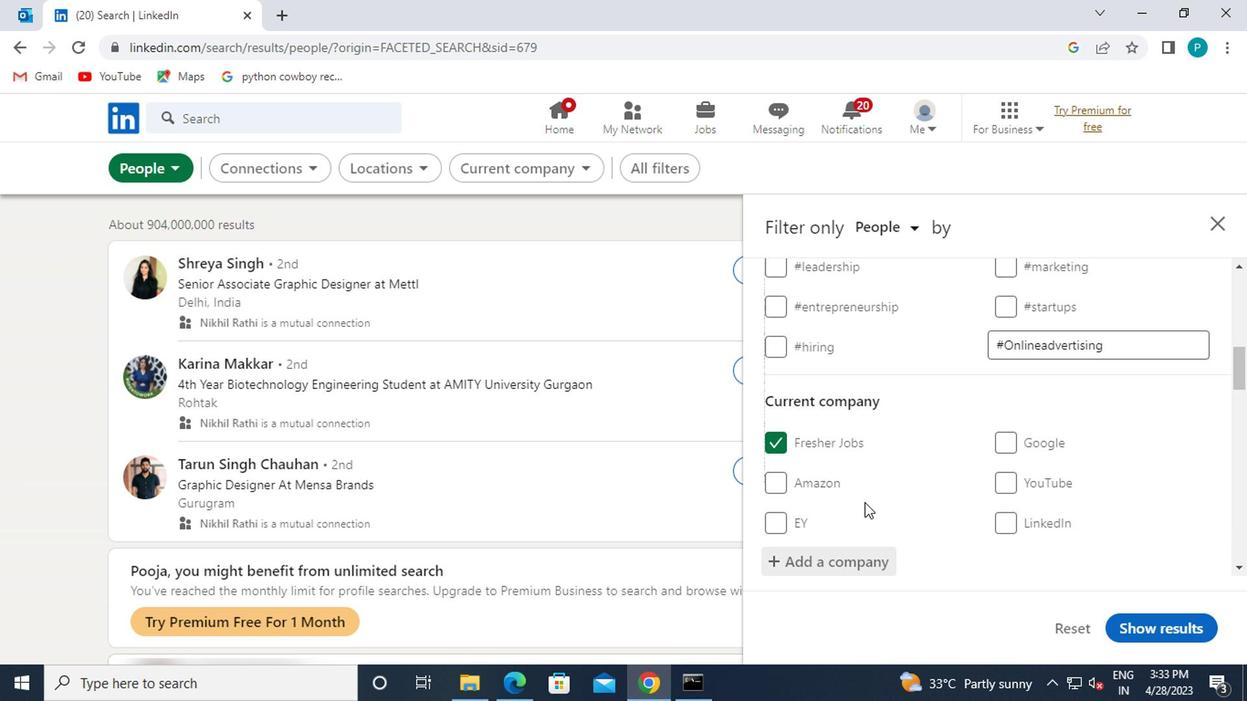 
Action: Mouse moved to (924, 500)
Screenshot: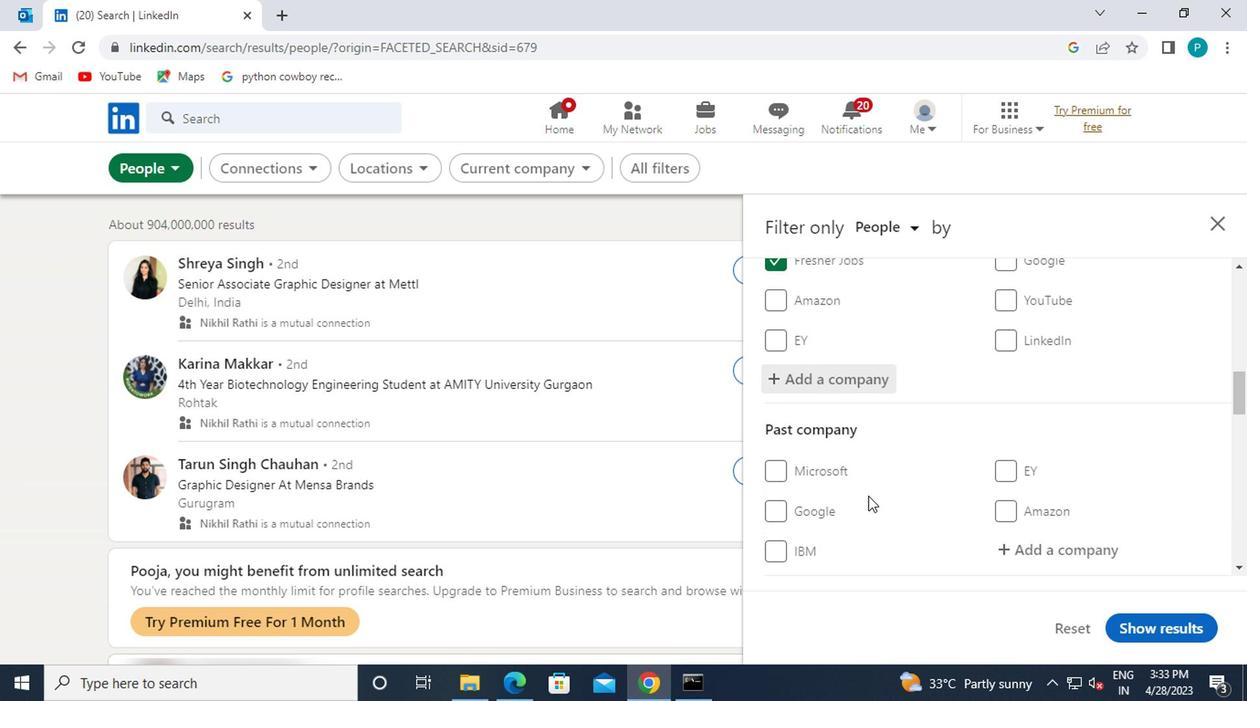 
Action: Mouse scrolled (924, 500) with delta (0, 0)
Screenshot: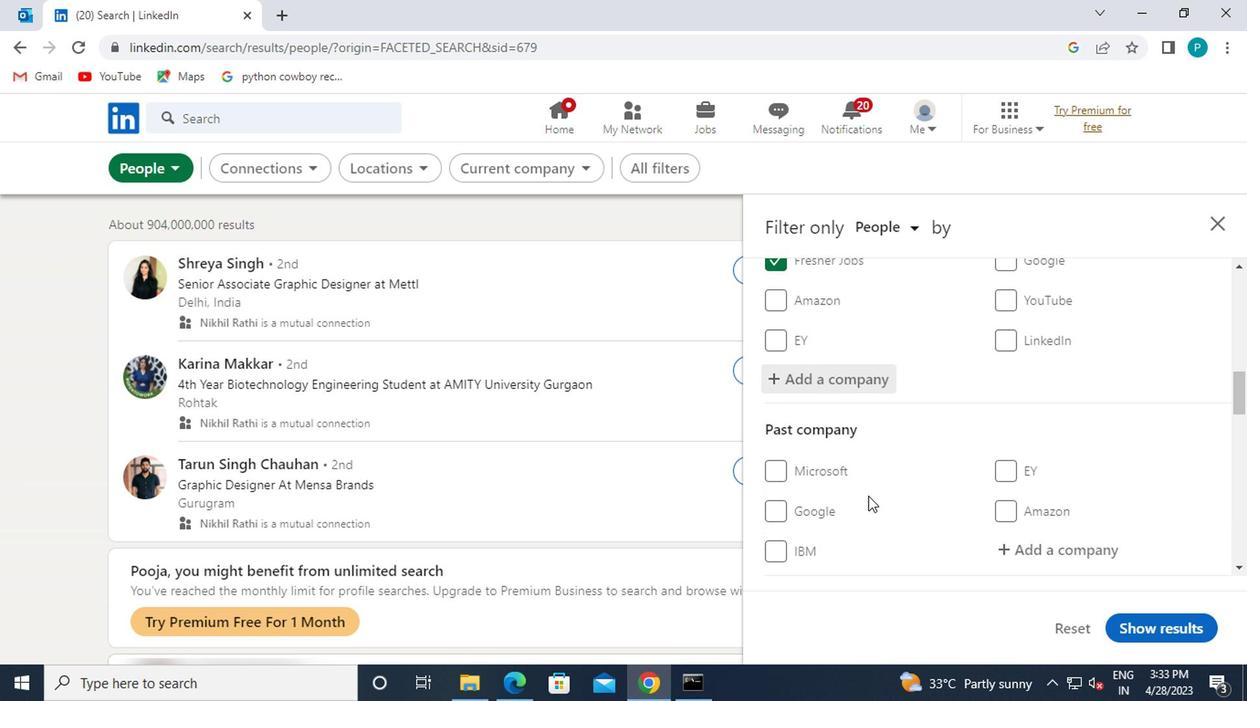 
Action: Mouse moved to (931, 500)
Screenshot: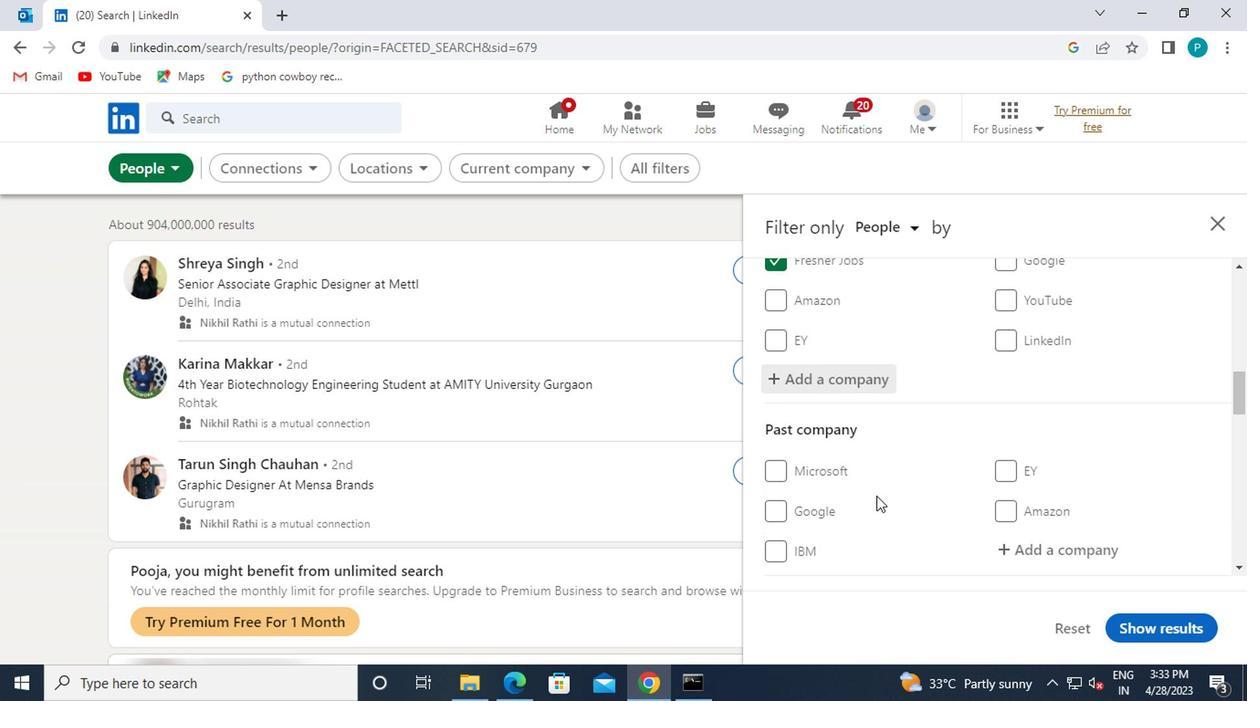
Action: Mouse scrolled (931, 500) with delta (0, 0)
Screenshot: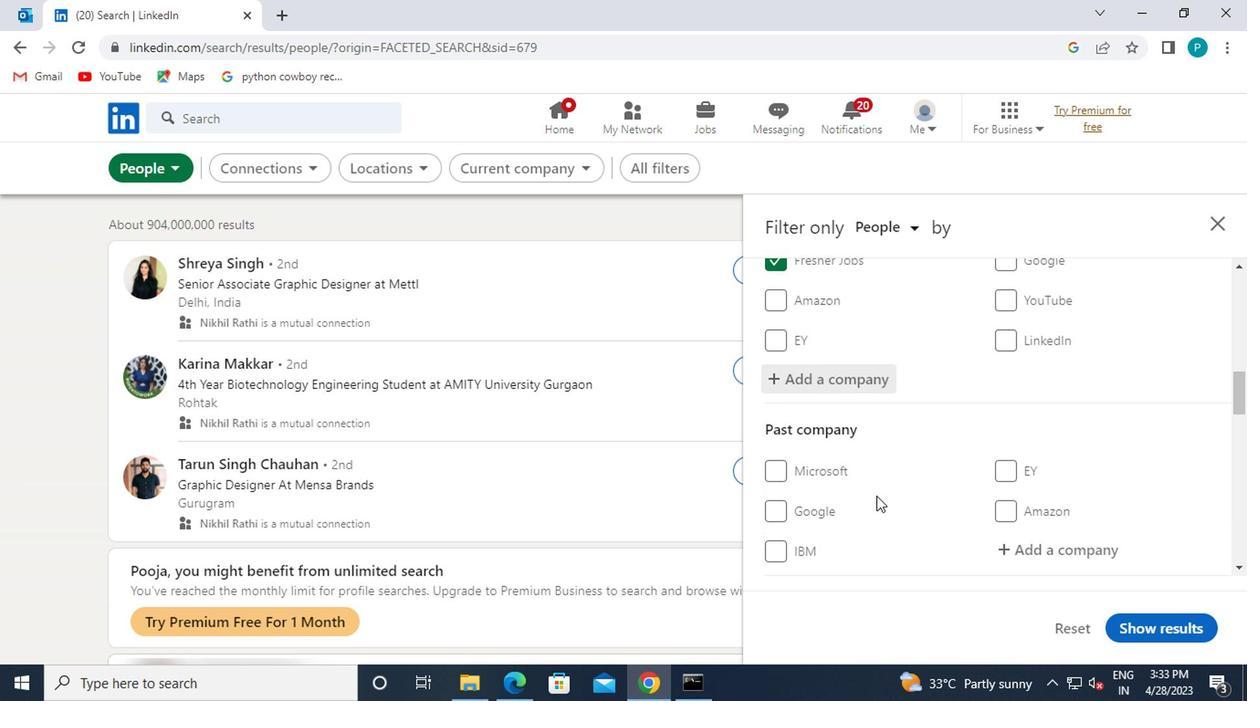 
Action: Mouse scrolled (931, 500) with delta (0, 0)
Screenshot: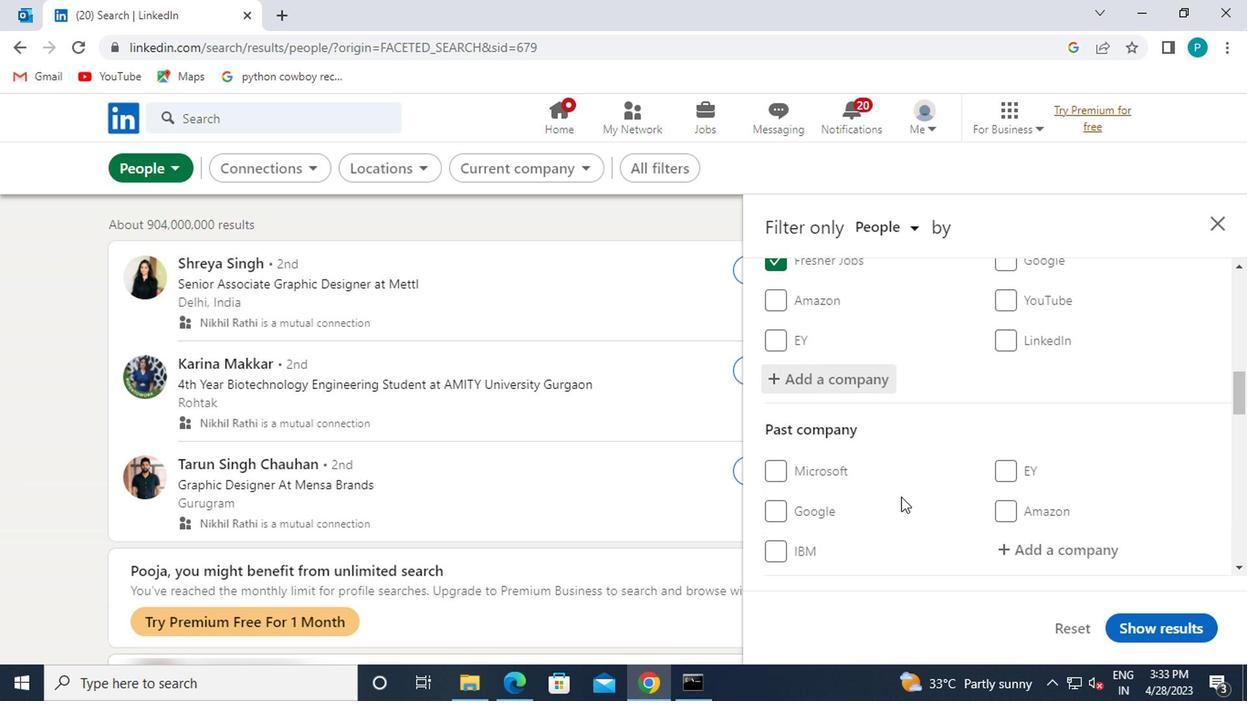 
Action: Mouse moved to (1064, 478)
Screenshot: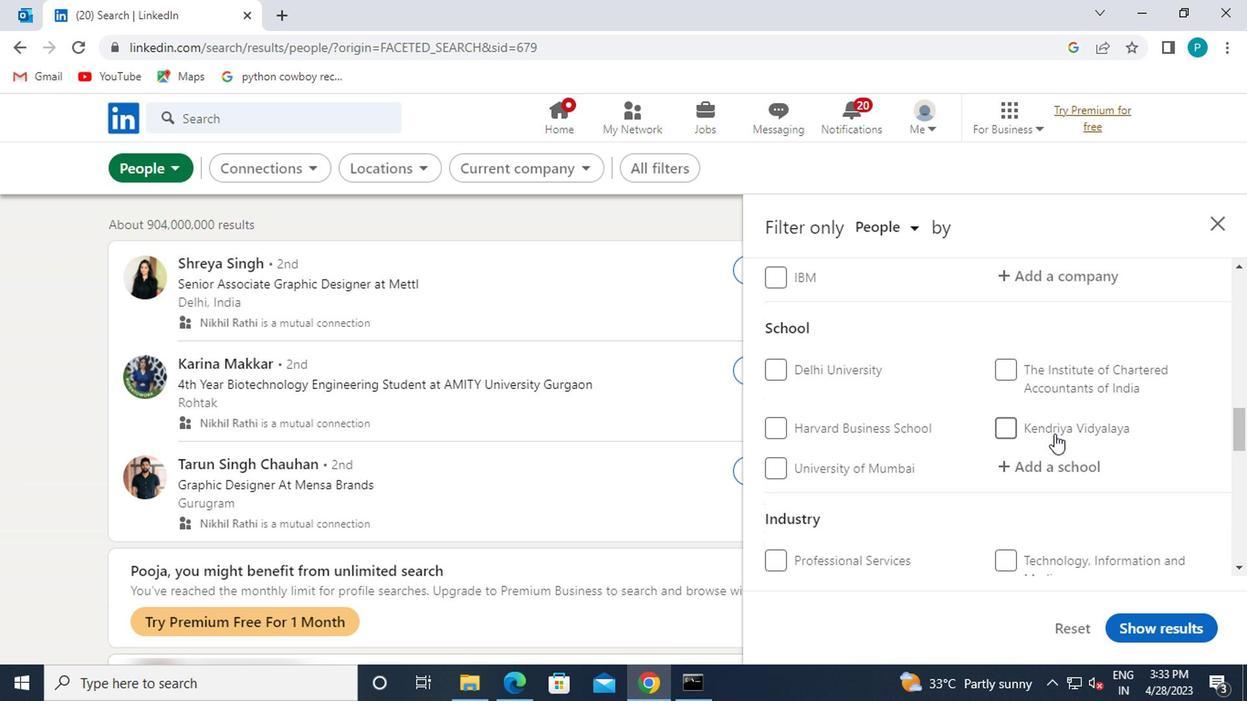 
Action: Mouse pressed left at (1064, 478)
Screenshot: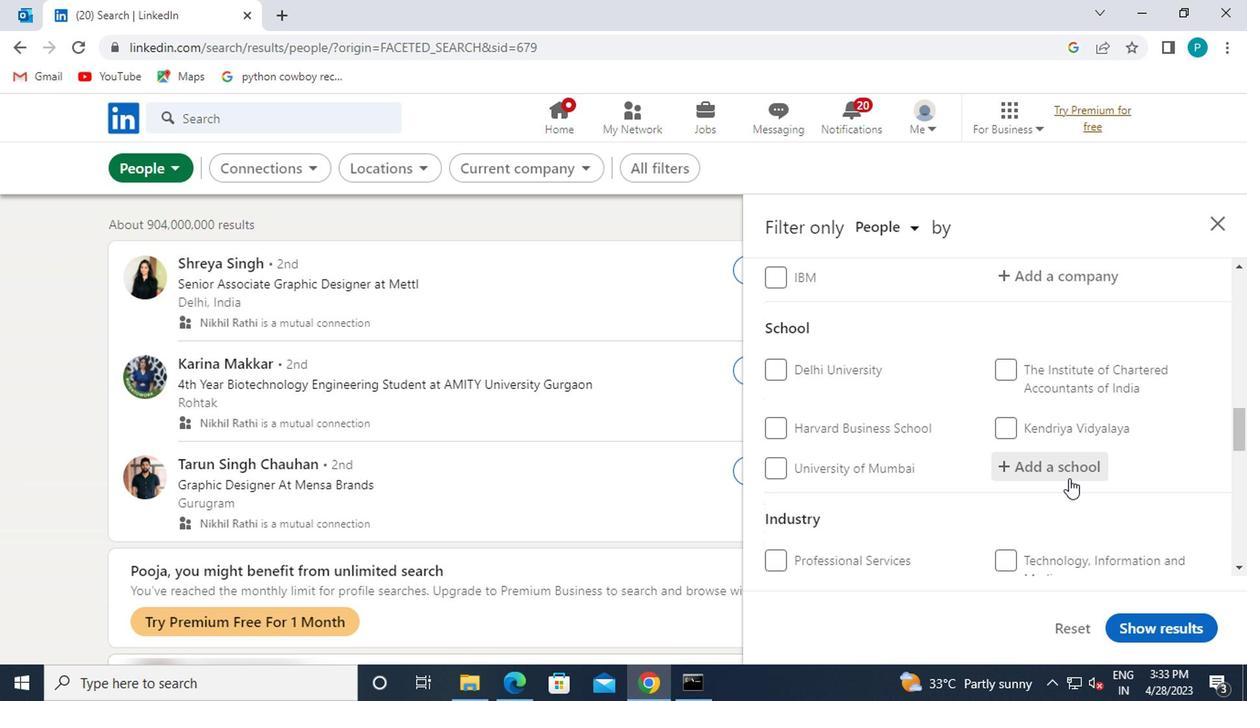 
Action: Mouse moved to (1064, 478)
Screenshot: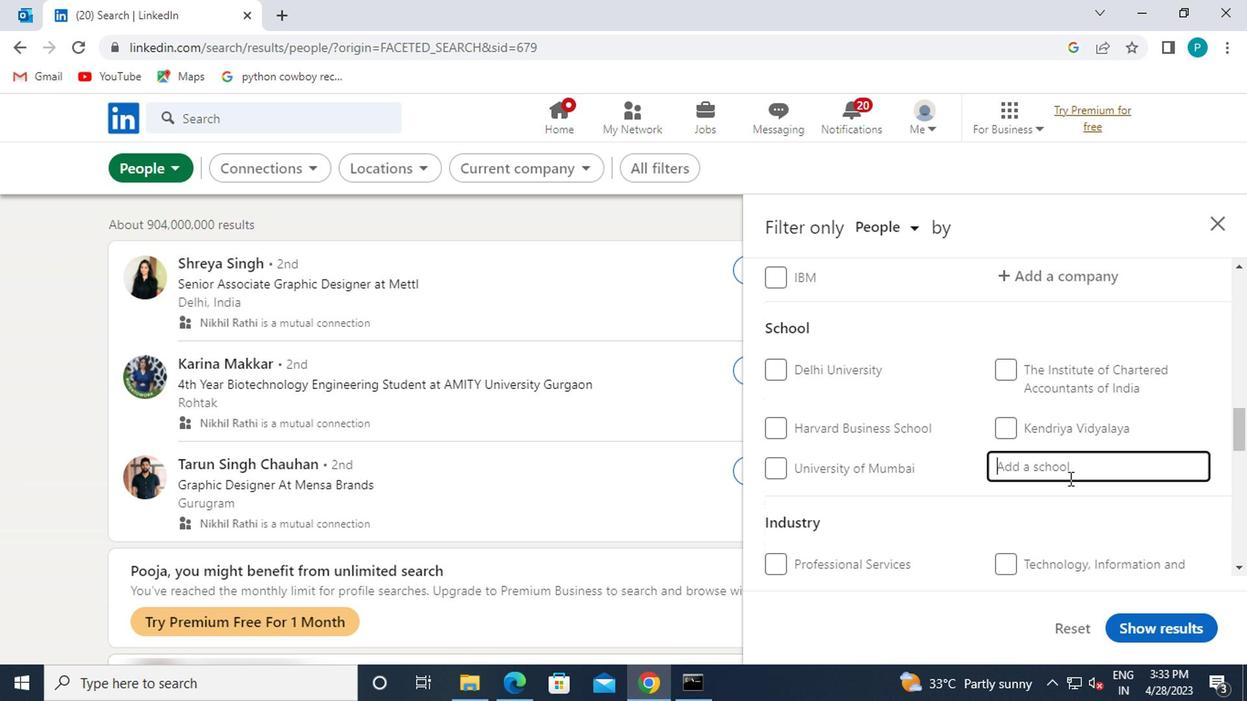 
Action: Key pressed <Key.caps_lock>I<Key.caps_lock>NSTITUTE<Key.space>OF<Key.space>
Screenshot: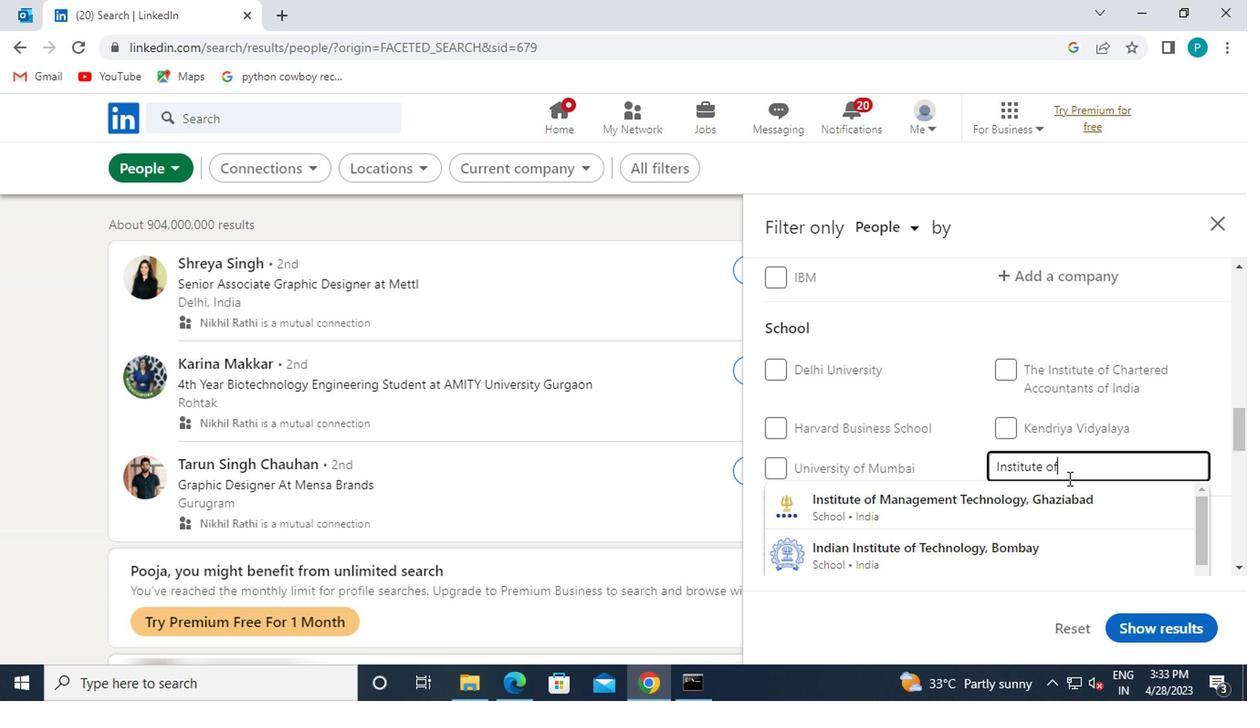 
Action: Mouse moved to (903, 503)
Screenshot: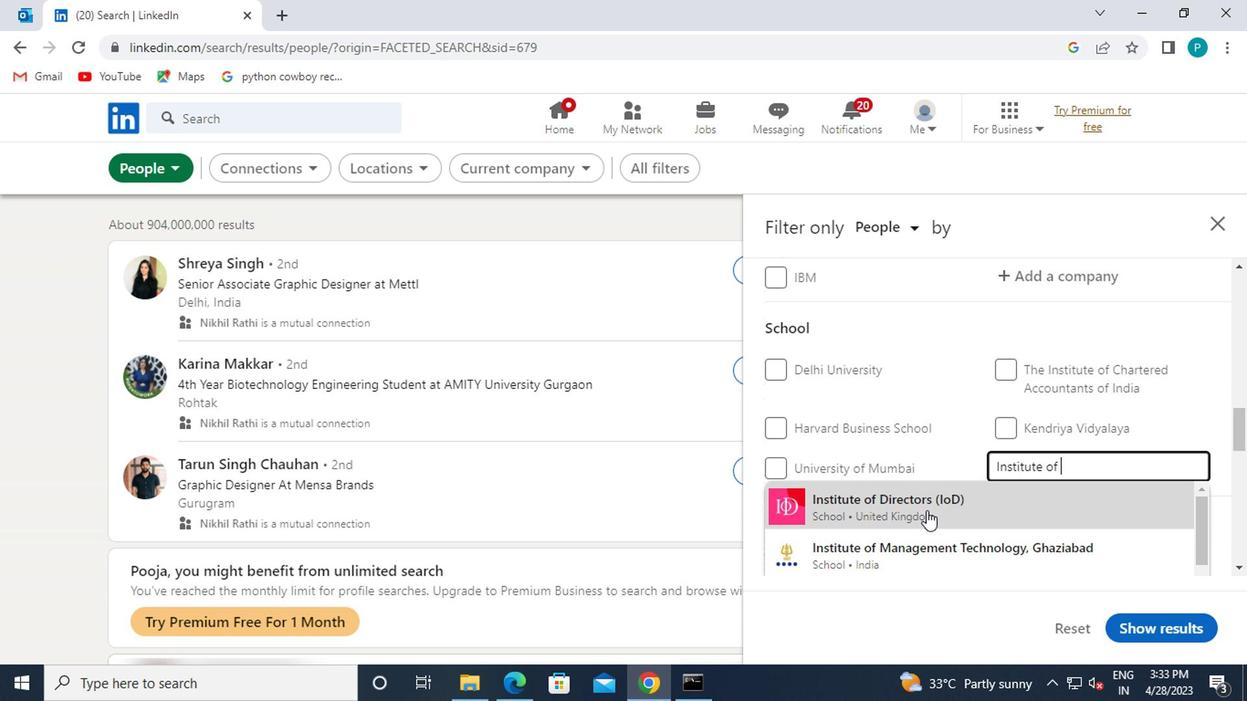 
Action: Mouse scrolled (903, 502) with delta (0, 0)
Screenshot: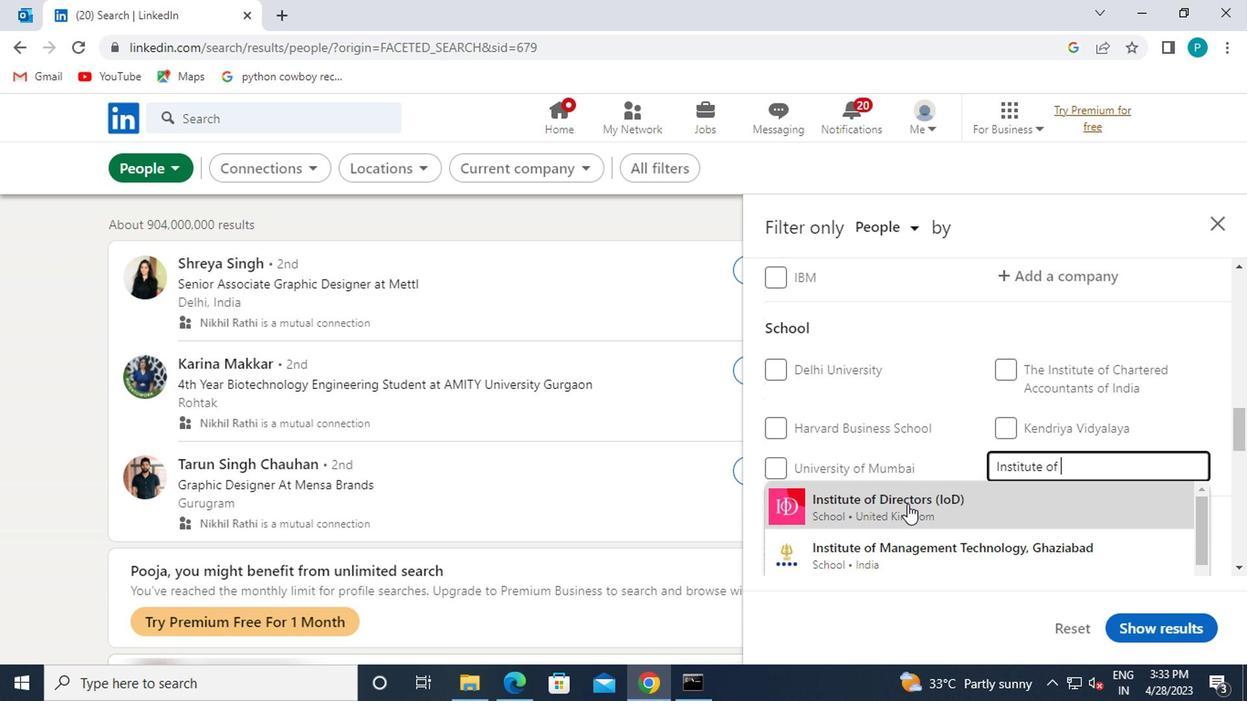 
Action: Mouse scrolled (903, 504) with delta (0, 0)
Screenshot: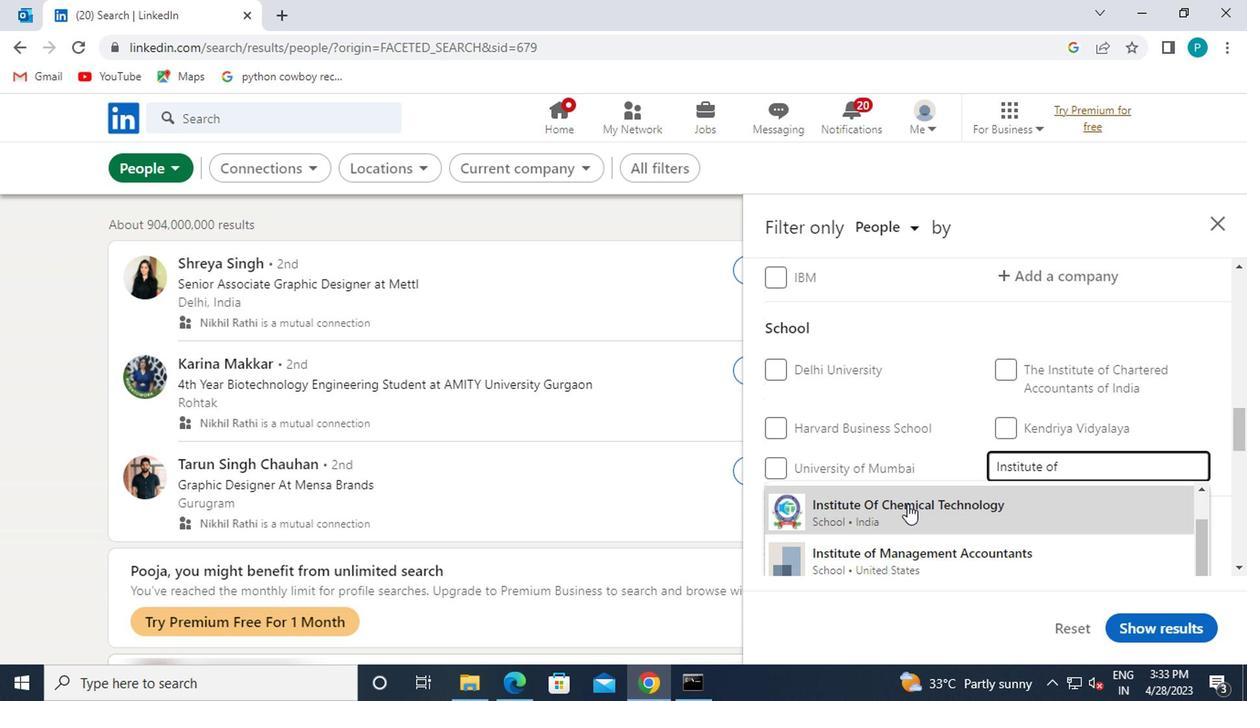 
Action: Mouse scrolled (903, 504) with delta (0, 0)
Screenshot: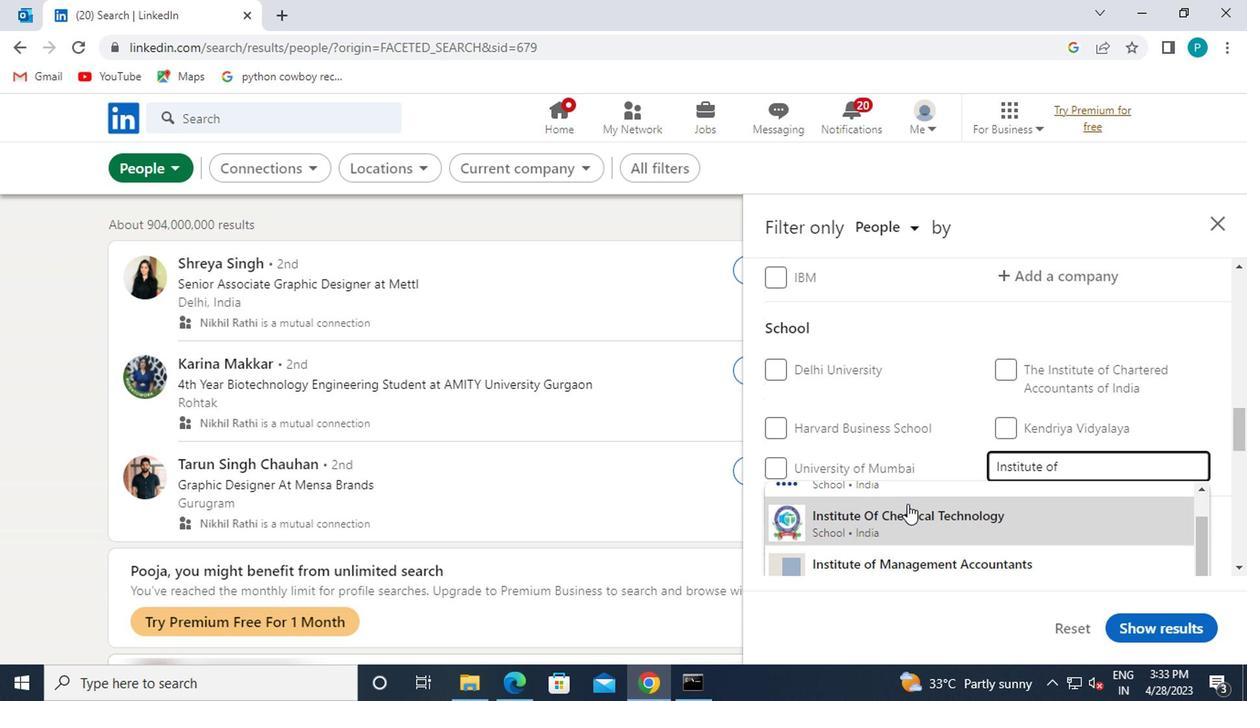 
Action: Key pressed <Key.space><Key.caps_lock>R<Key.caps_lock>OAD
Screenshot: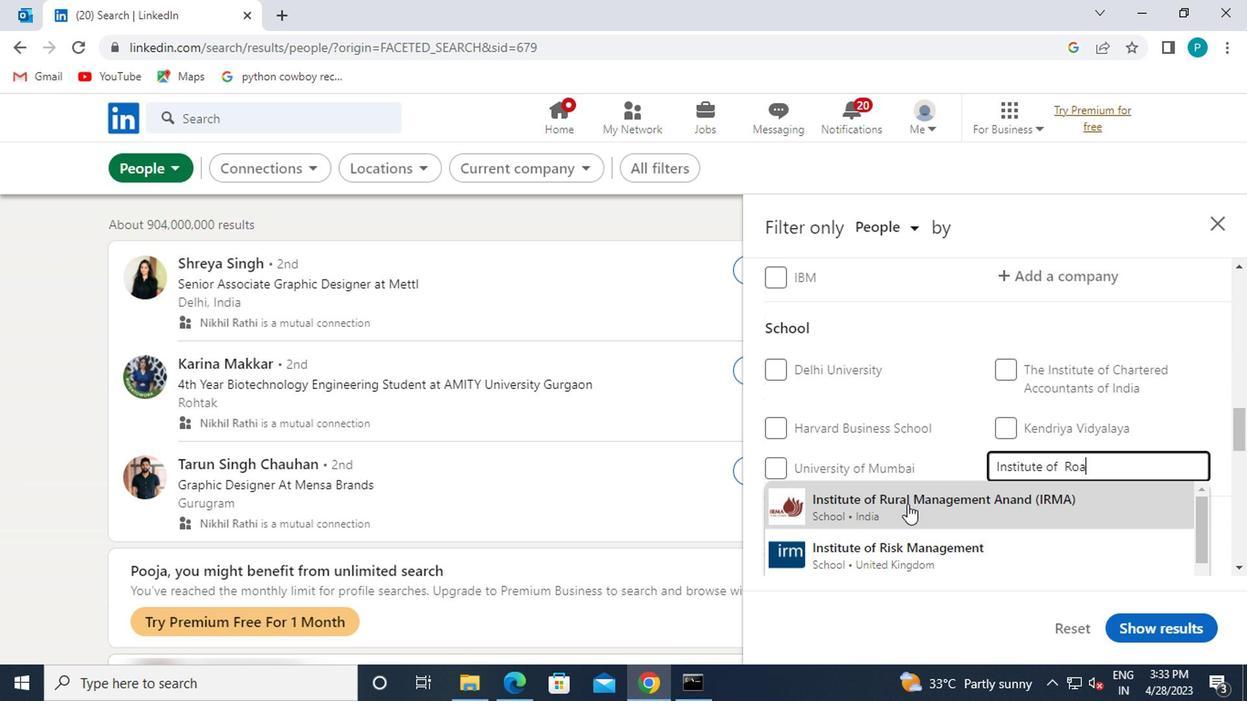 
Action: Mouse moved to (899, 500)
Screenshot: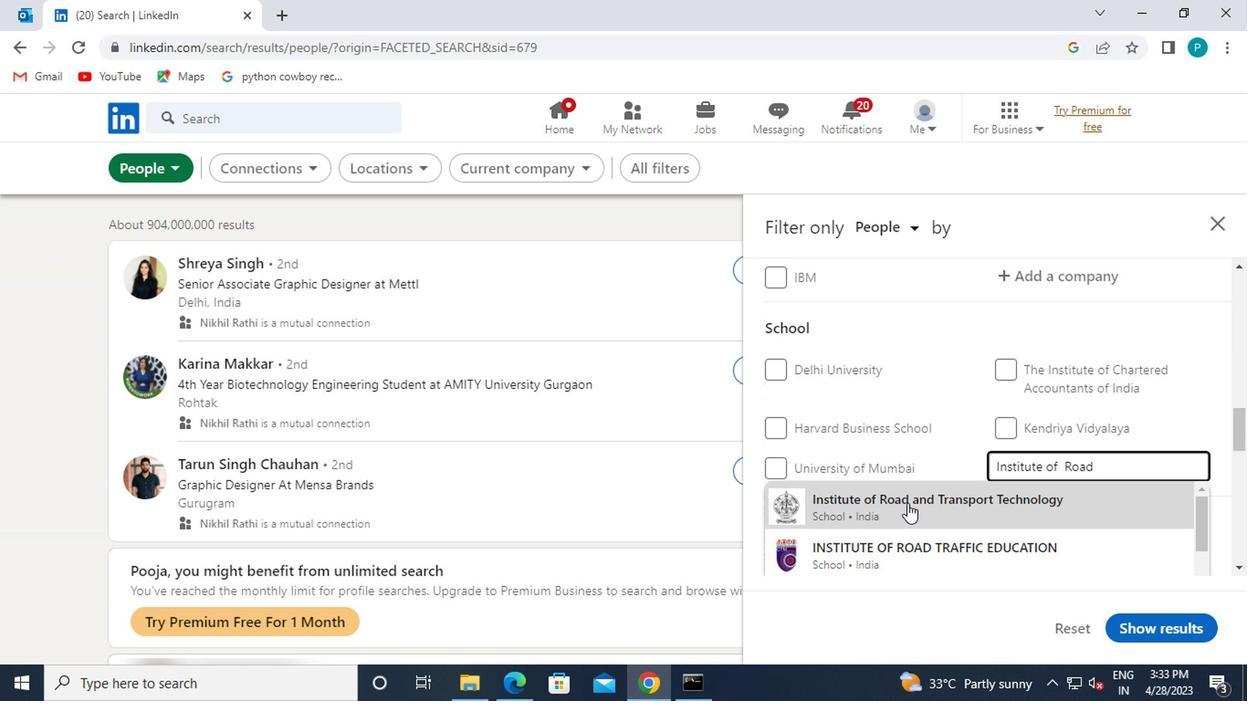
Action: Mouse pressed left at (899, 500)
Screenshot: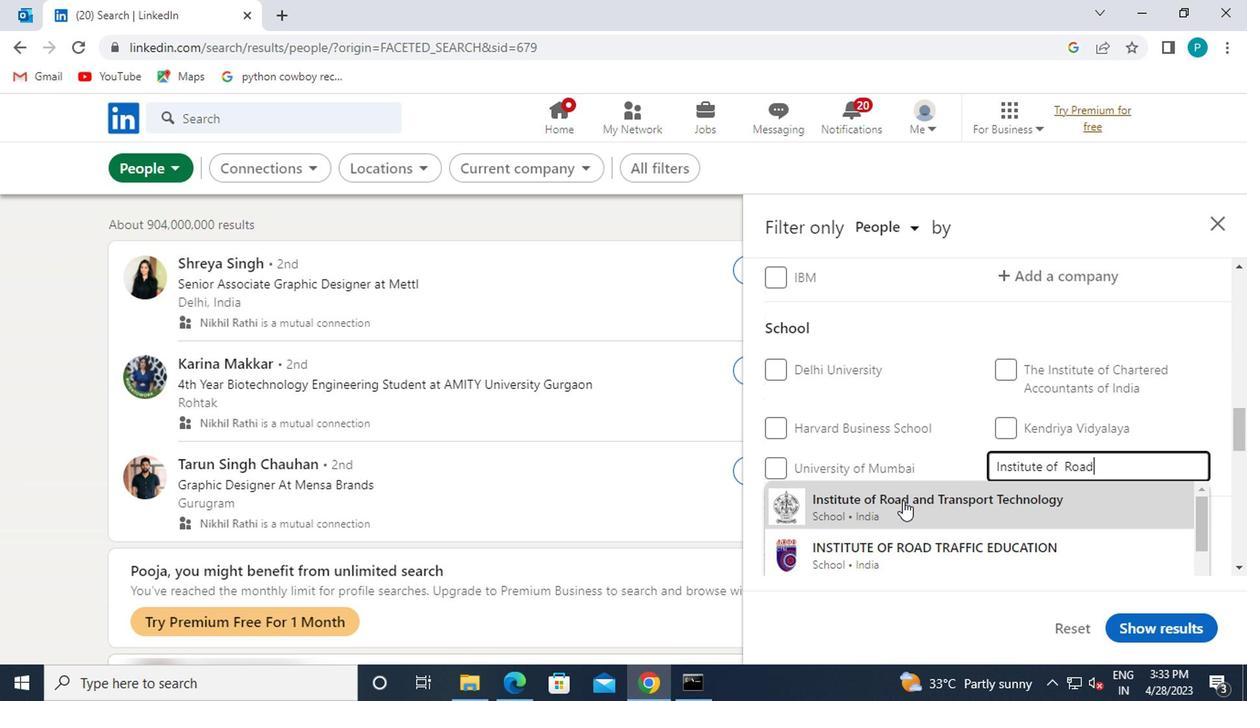 
Action: Mouse scrolled (899, 499) with delta (0, -1)
Screenshot: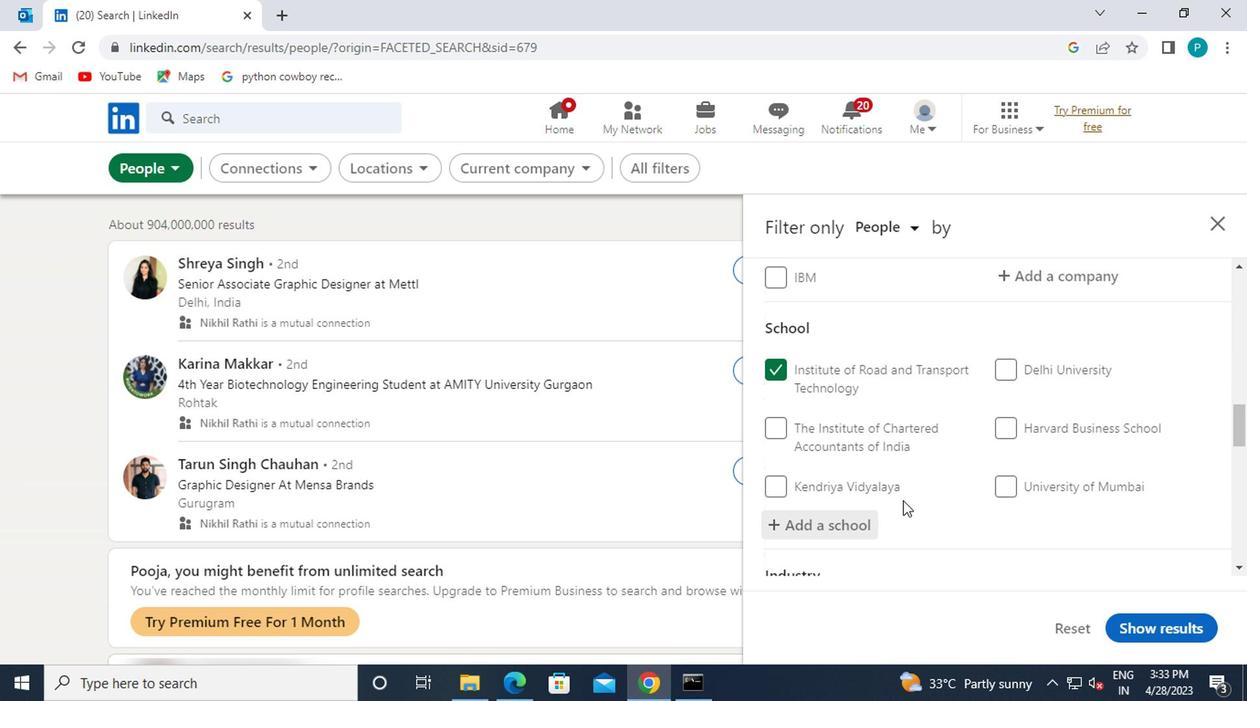 
Action: Mouse scrolled (899, 499) with delta (0, -1)
Screenshot: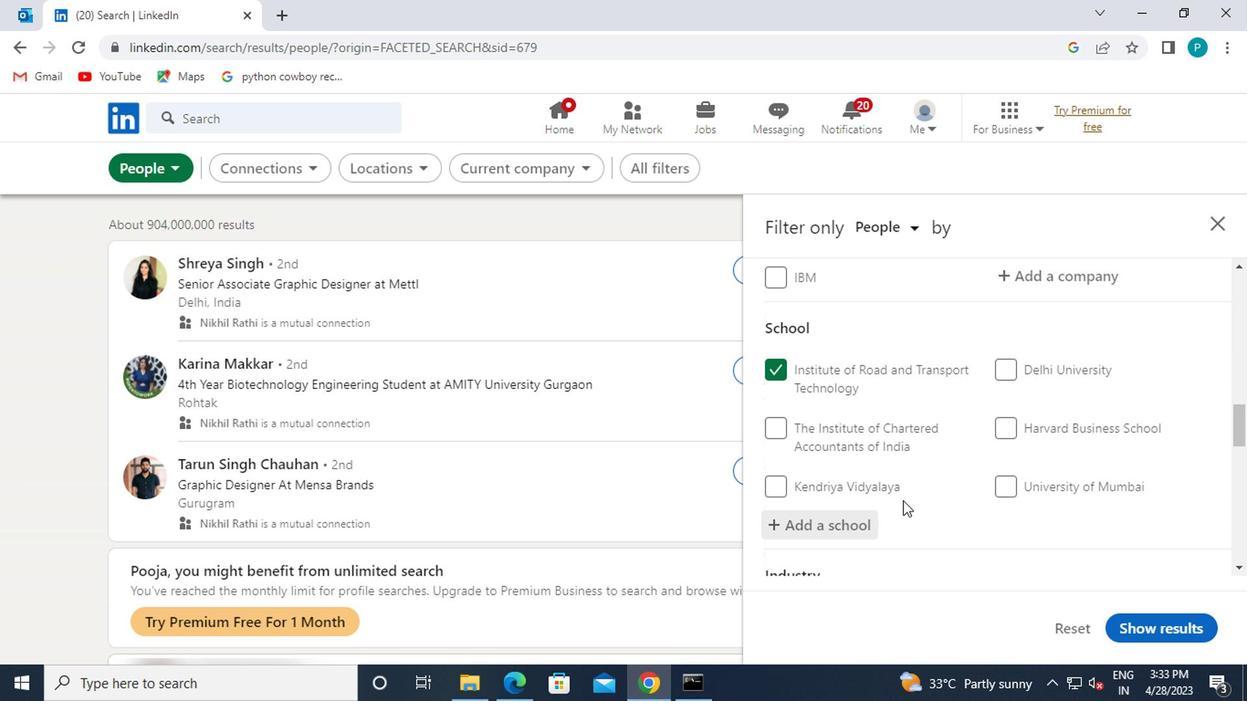 
Action: Mouse scrolled (899, 499) with delta (0, -1)
Screenshot: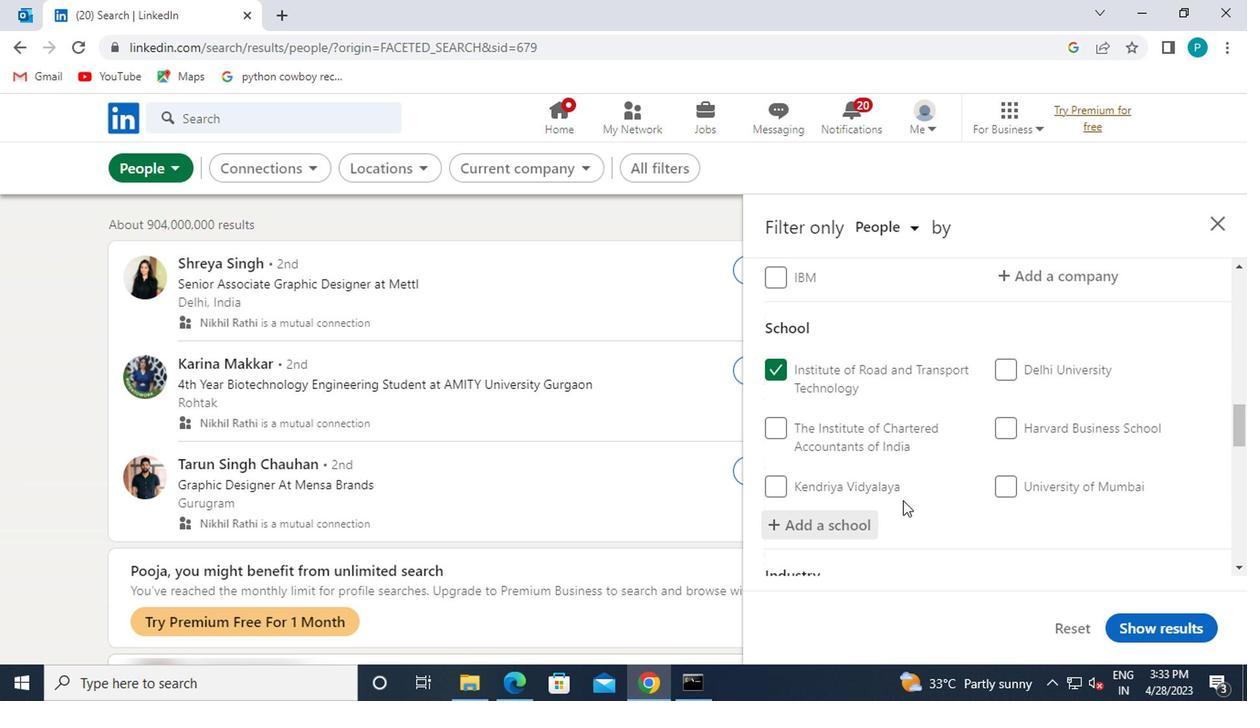 
Action: Mouse moved to (1048, 456)
Screenshot: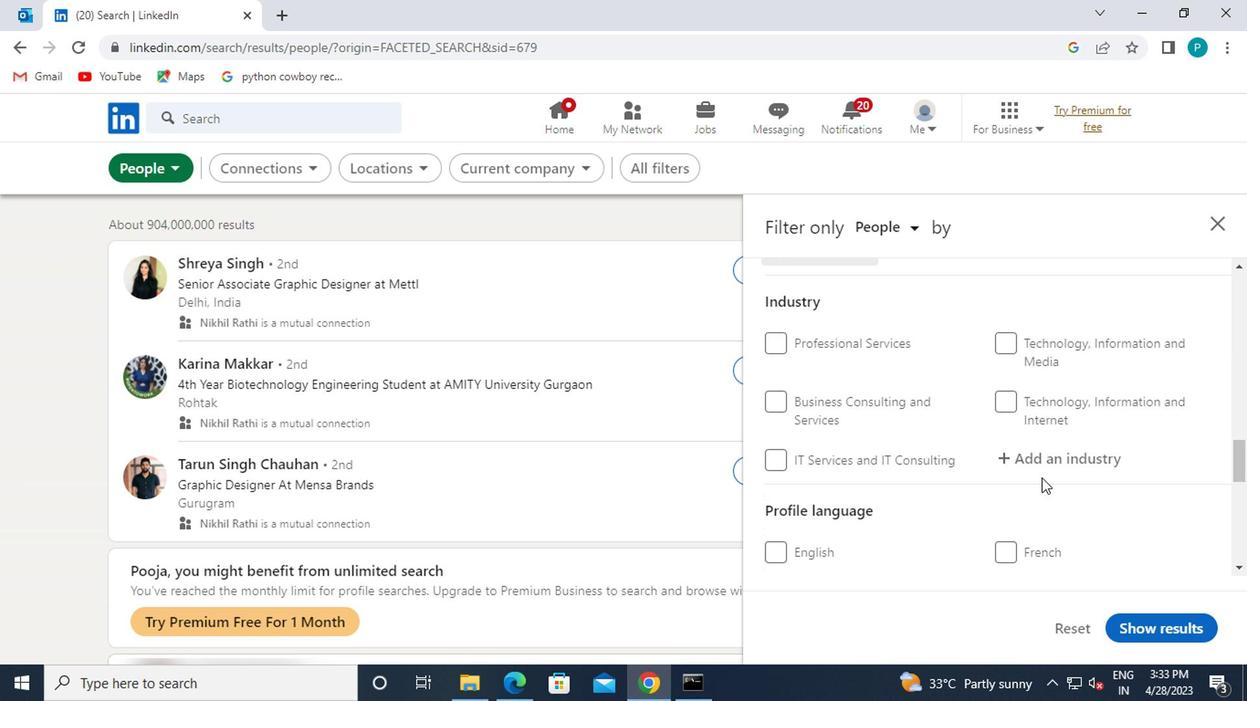 
Action: Mouse pressed left at (1048, 456)
Screenshot: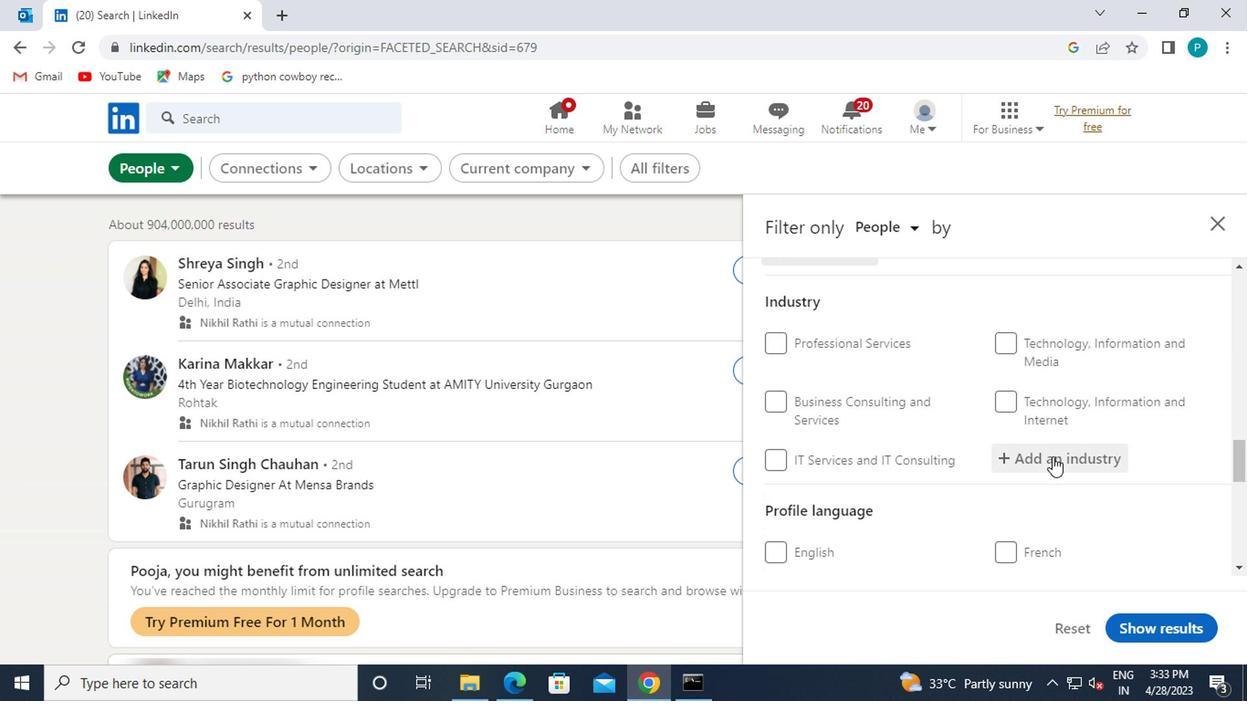 
Action: Mouse moved to (1051, 457)
Screenshot: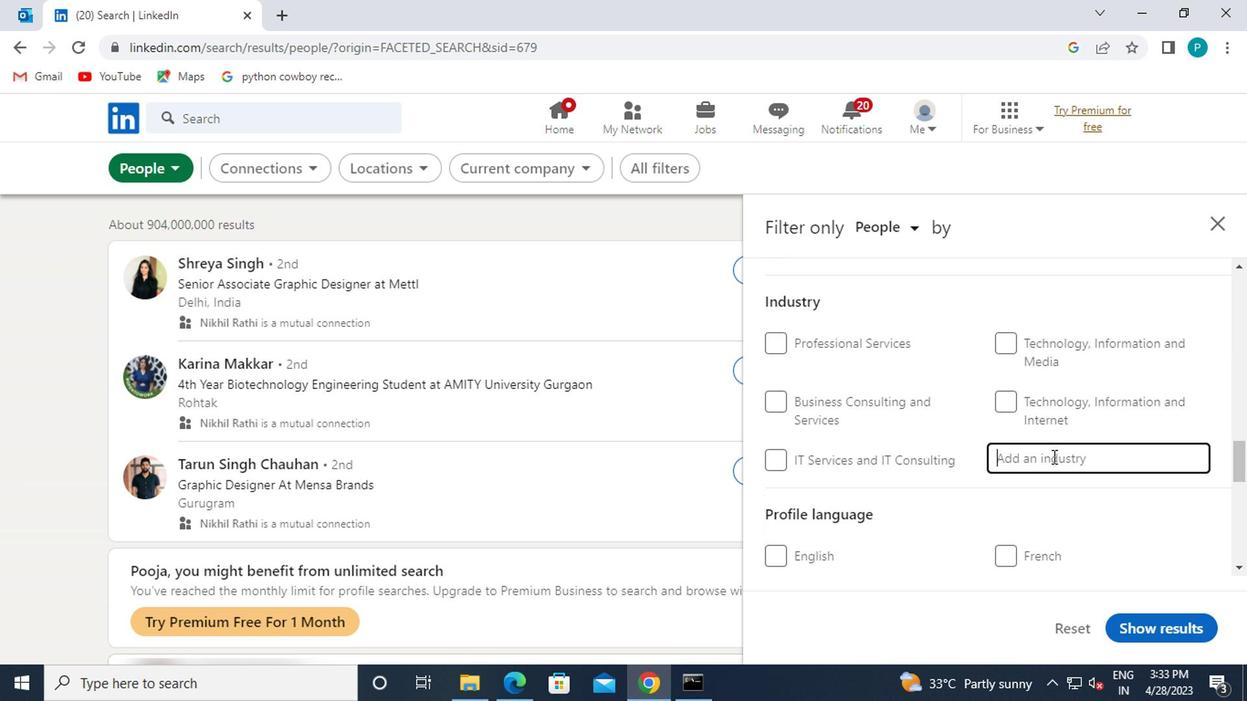 
Action: Key pressed <Key.caps_lock>O<Key.caps_lock>UT
Screenshot: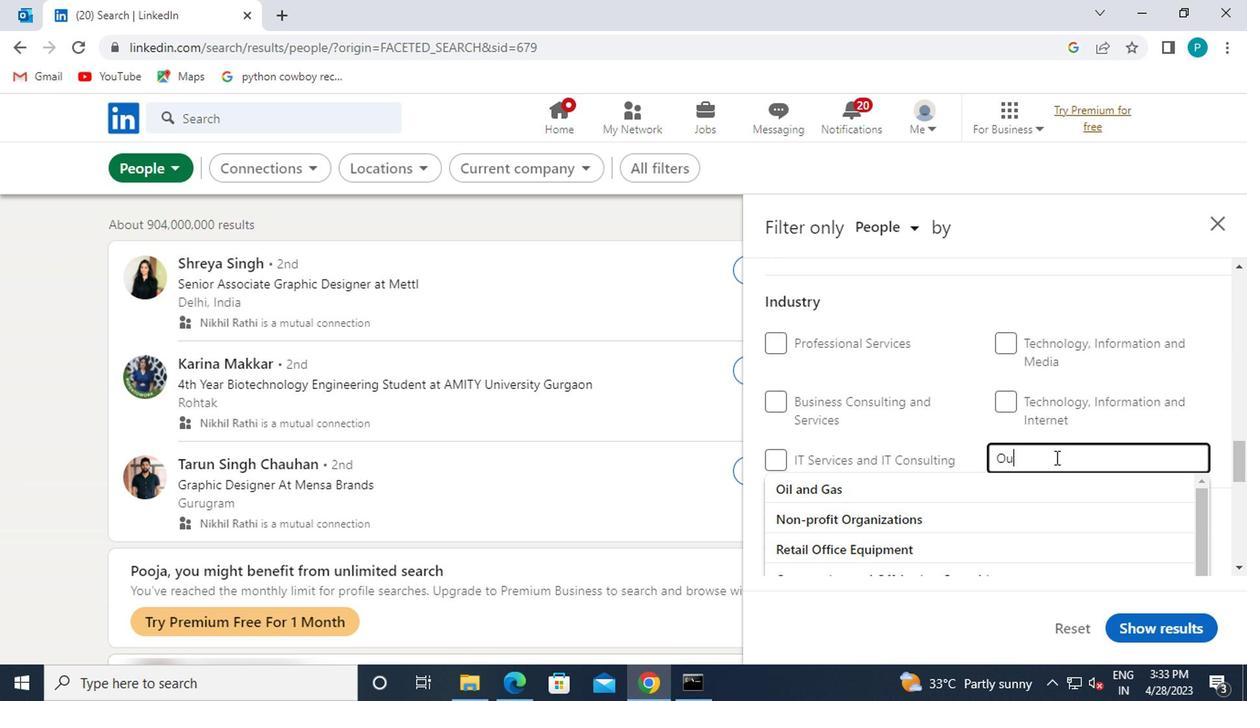 
Action: Mouse moved to (995, 510)
Screenshot: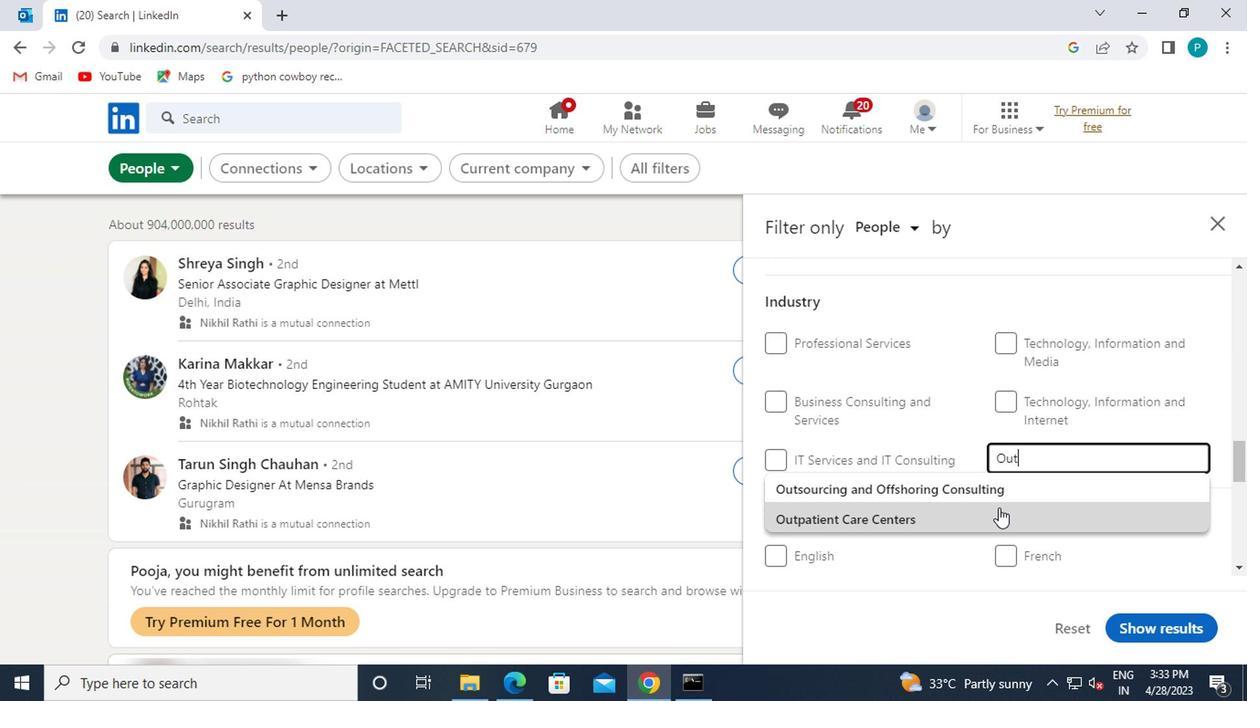 
Action: Mouse pressed left at (995, 510)
Screenshot: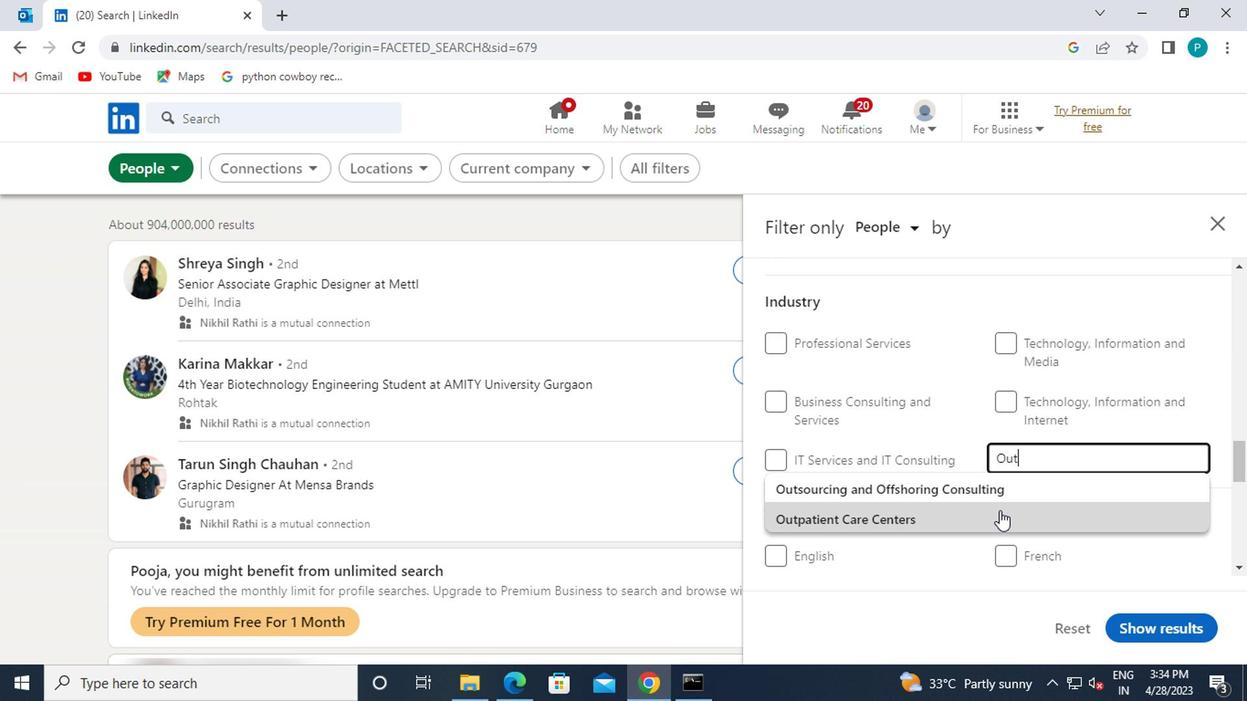 
Action: Mouse scrolled (995, 508) with delta (0, -1)
Screenshot: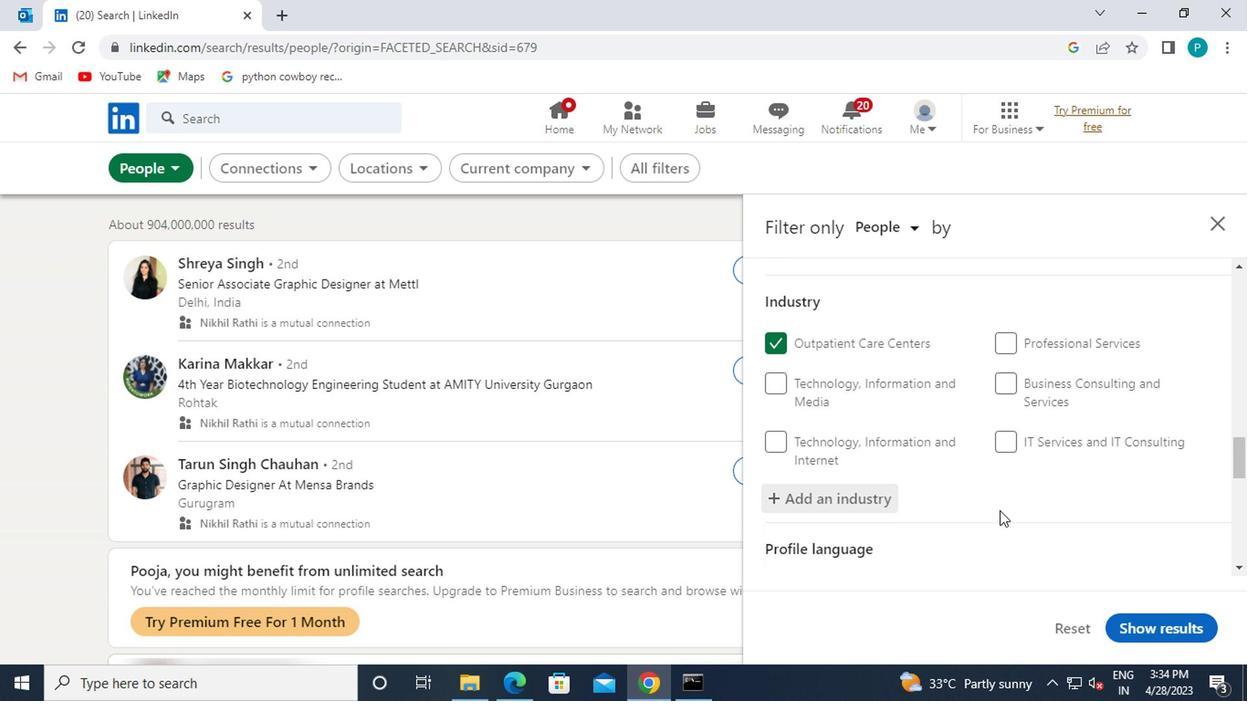 
Action: Mouse scrolled (995, 508) with delta (0, -1)
Screenshot: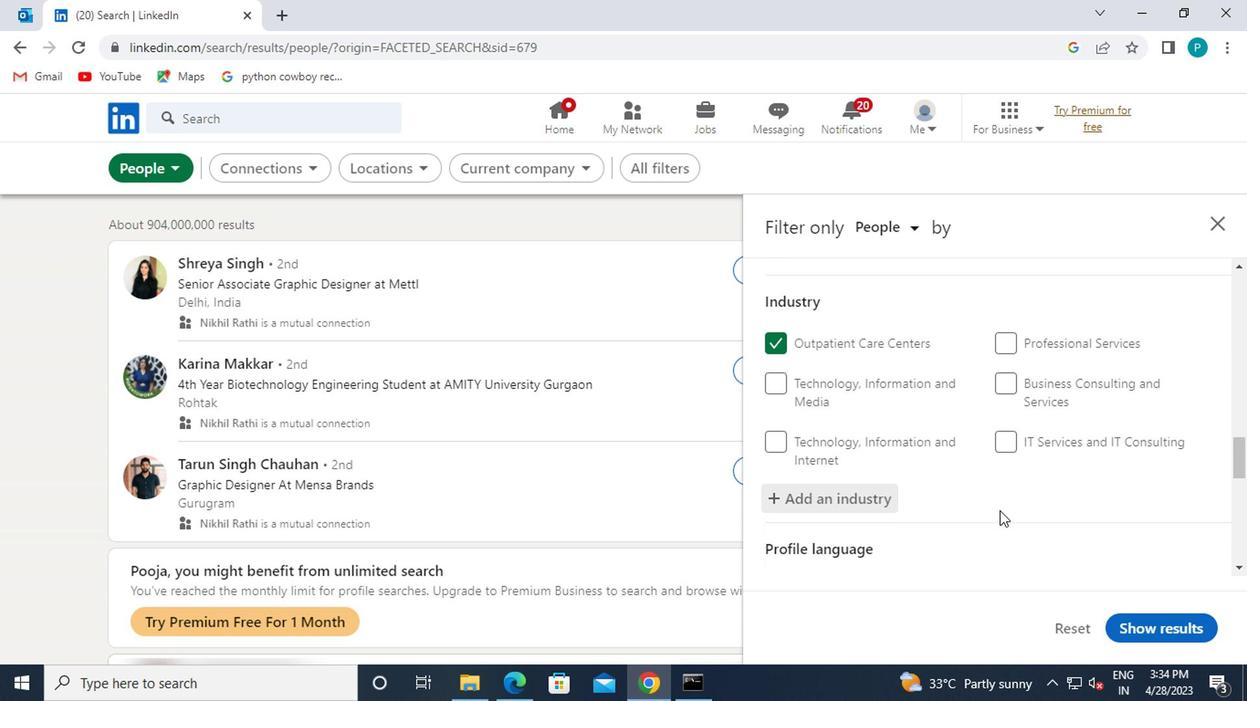 
Action: Mouse scrolled (995, 508) with delta (0, -1)
Screenshot: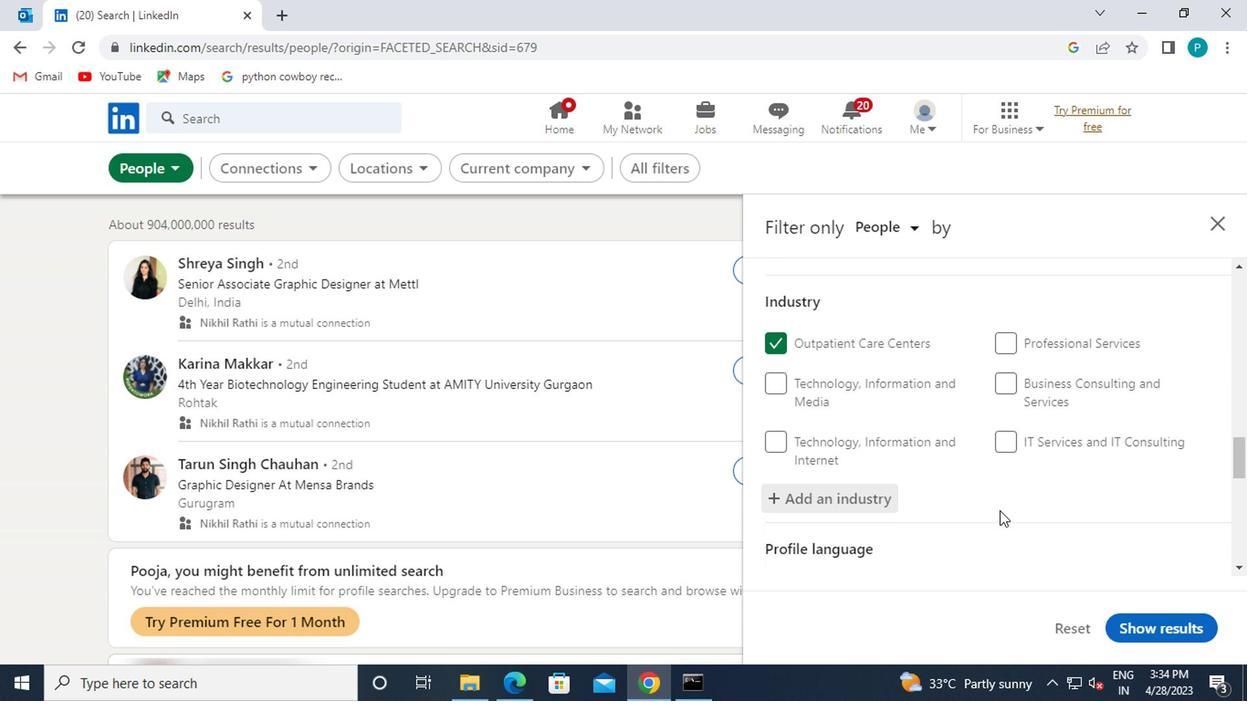 
Action: Mouse moved to (996, 508)
Screenshot: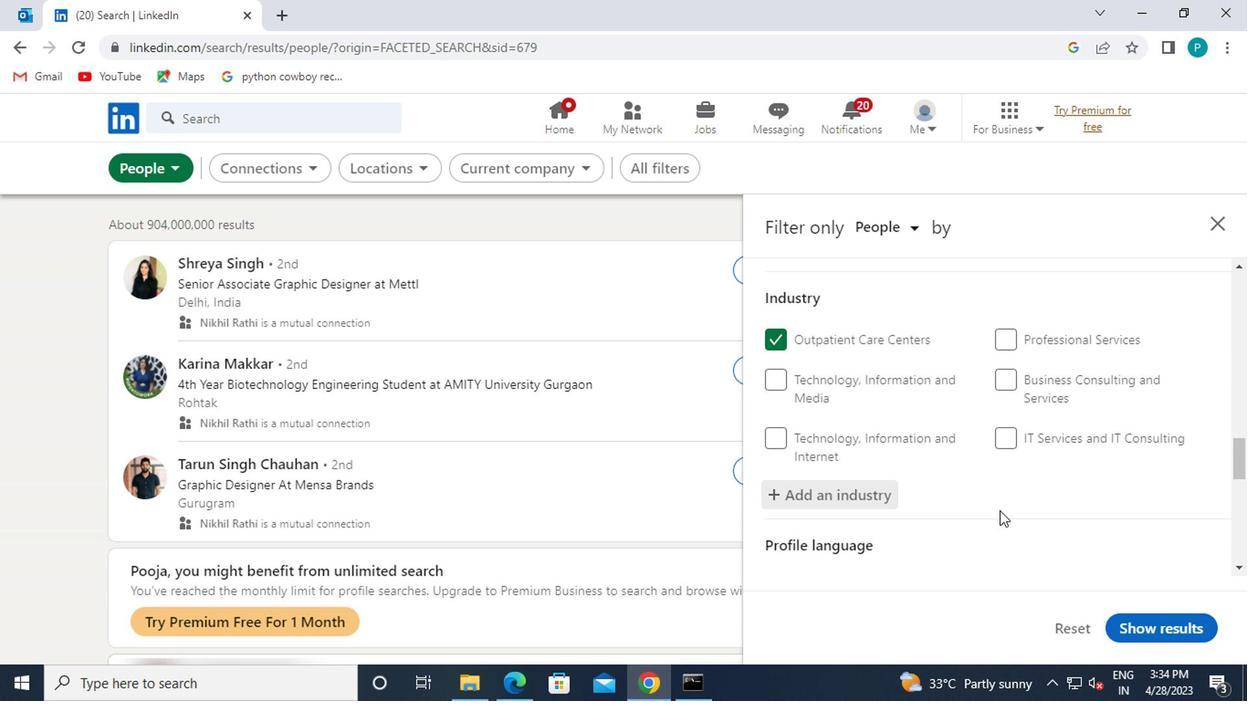
Action: Mouse scrolled (996, 508) with delta (0, 0)
Screenshot: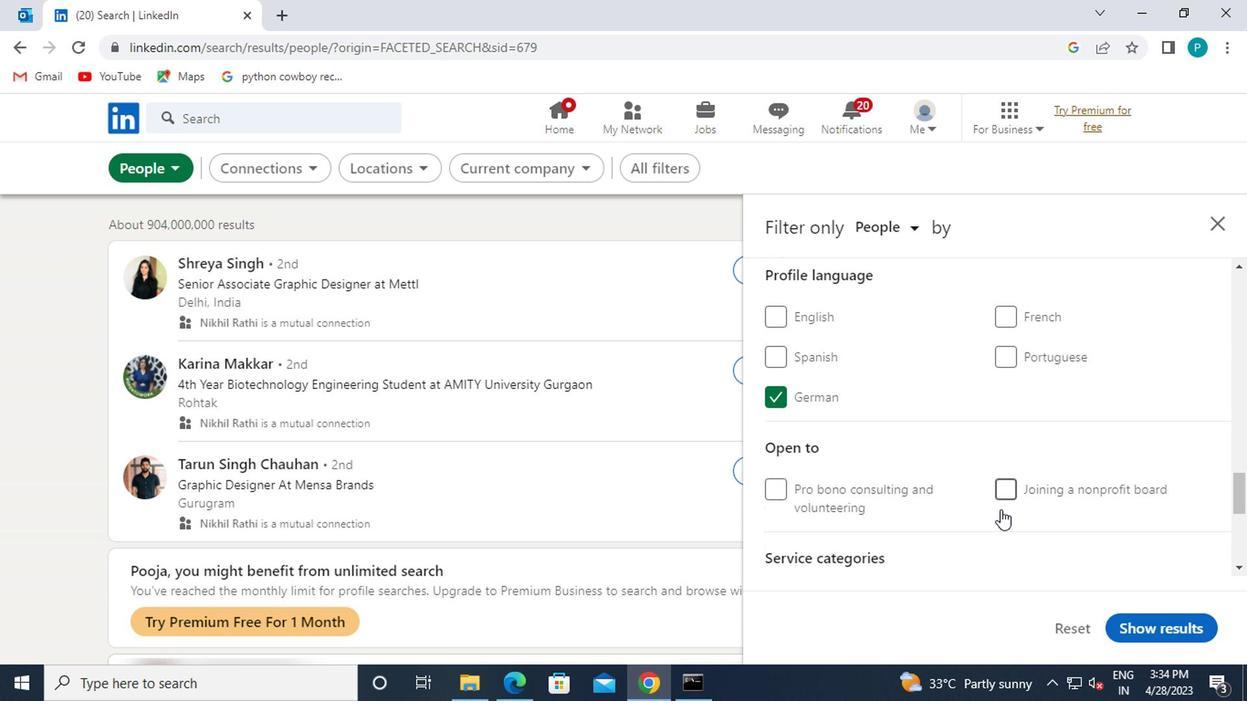 
Action: Mouse scrolled (996, 508) with delta (0, 0)
Screenshot: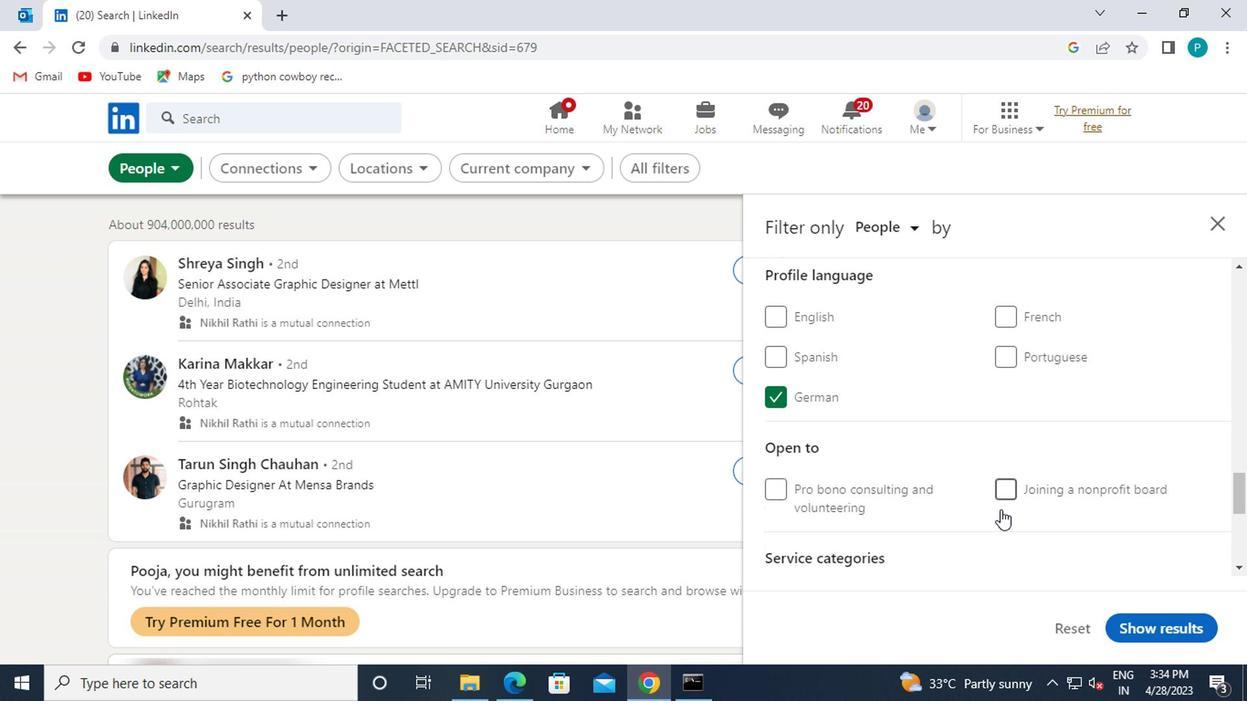 
Action: Mouse moved to (1021, 480)
Screenshot: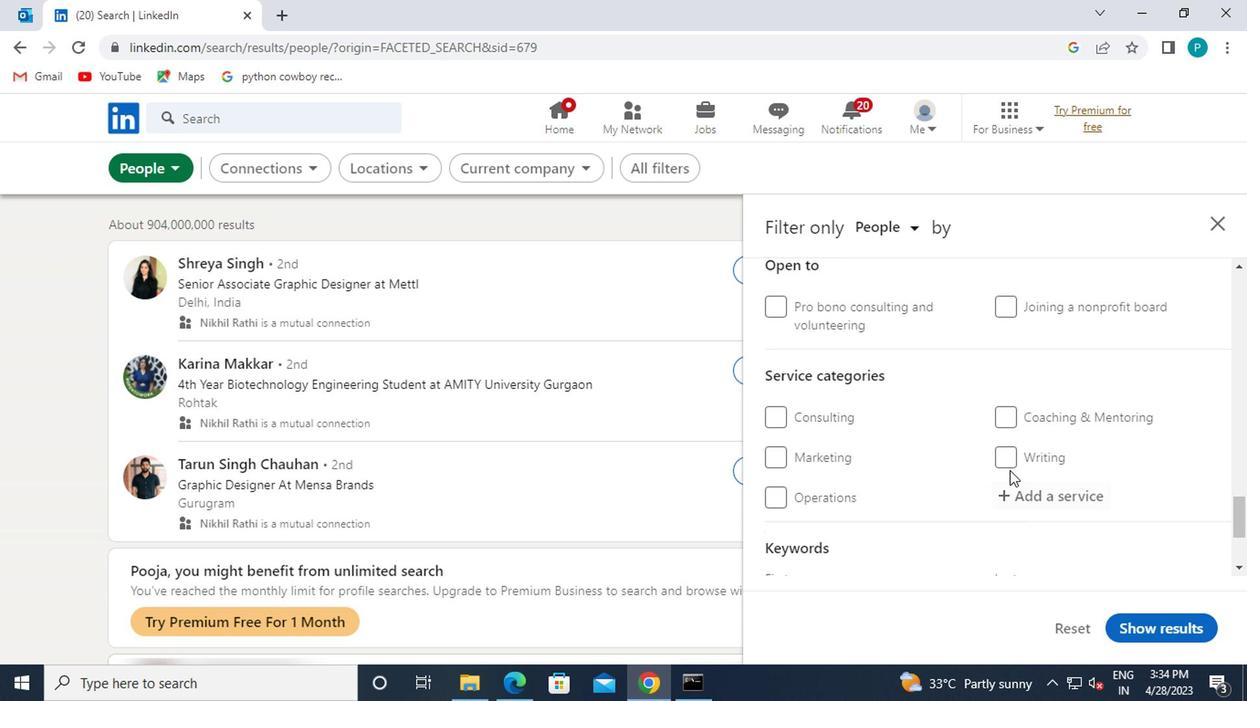 
Action: Mouse pressed left at (1021, 480)
Screenshot: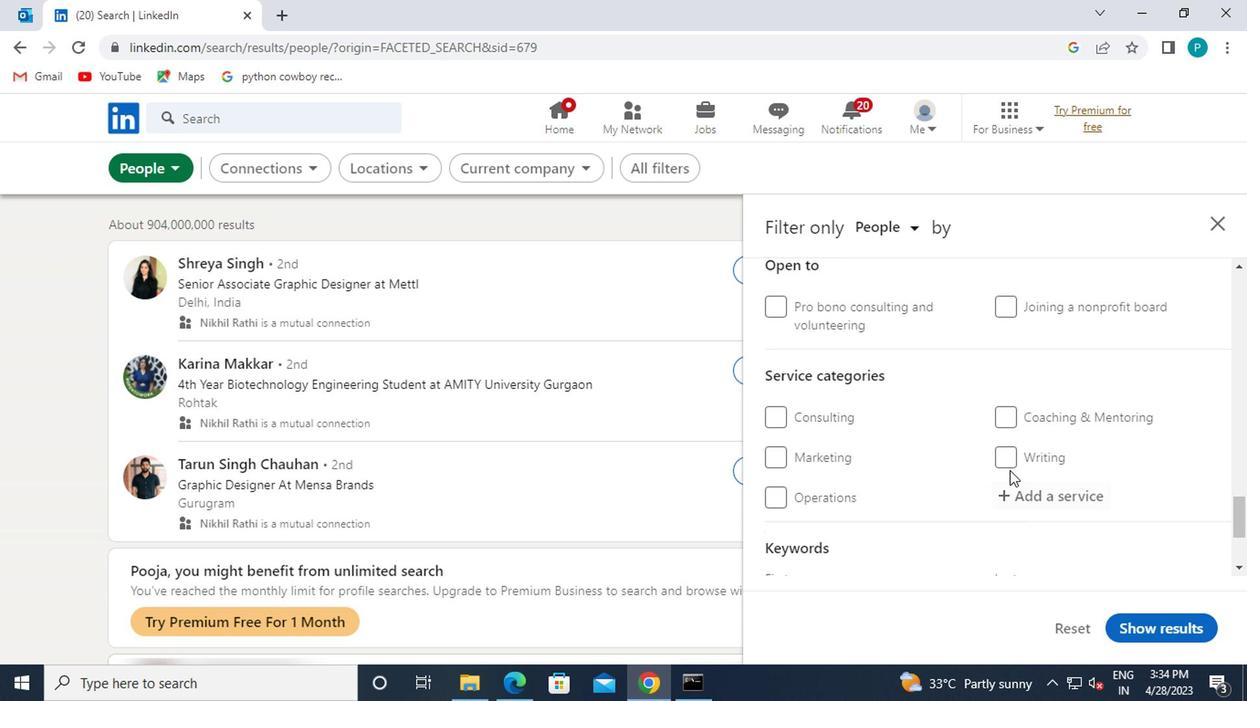 
Action: Mouse moved to (1022, 482)
Screenshot: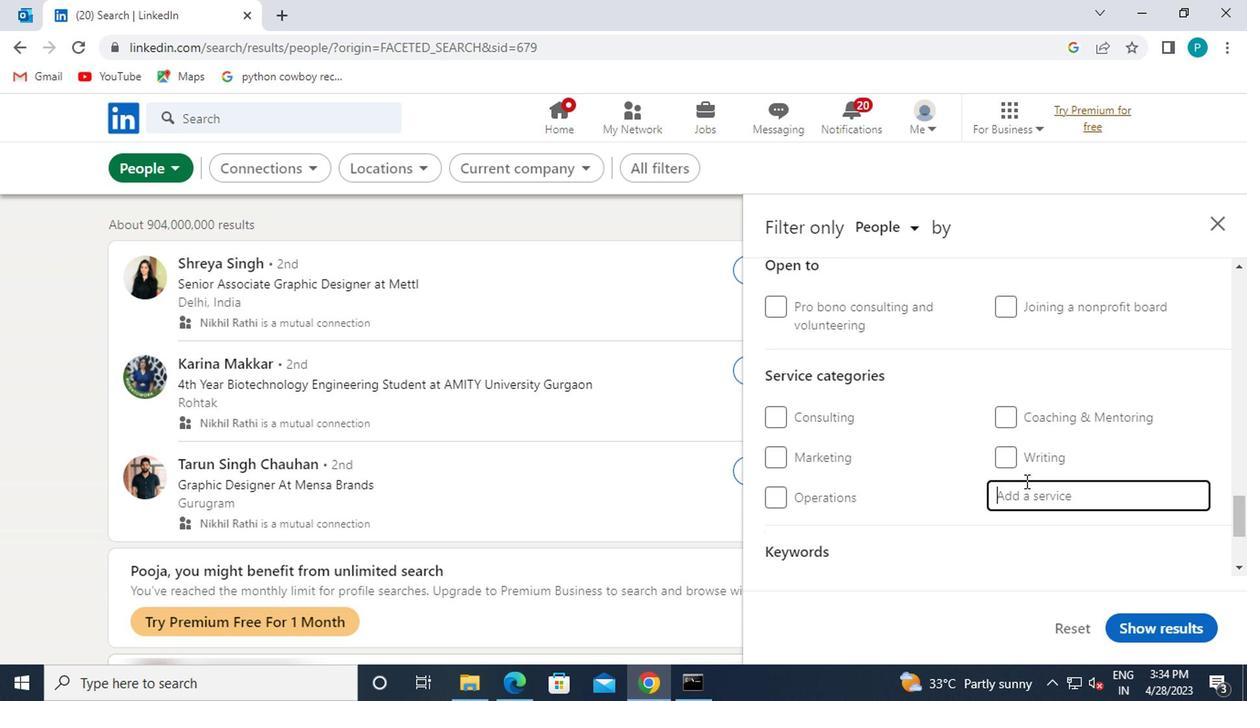 
Action: Key pressed <Key.caps_lock>H<Key.caps_lock>EAL
Screenshot: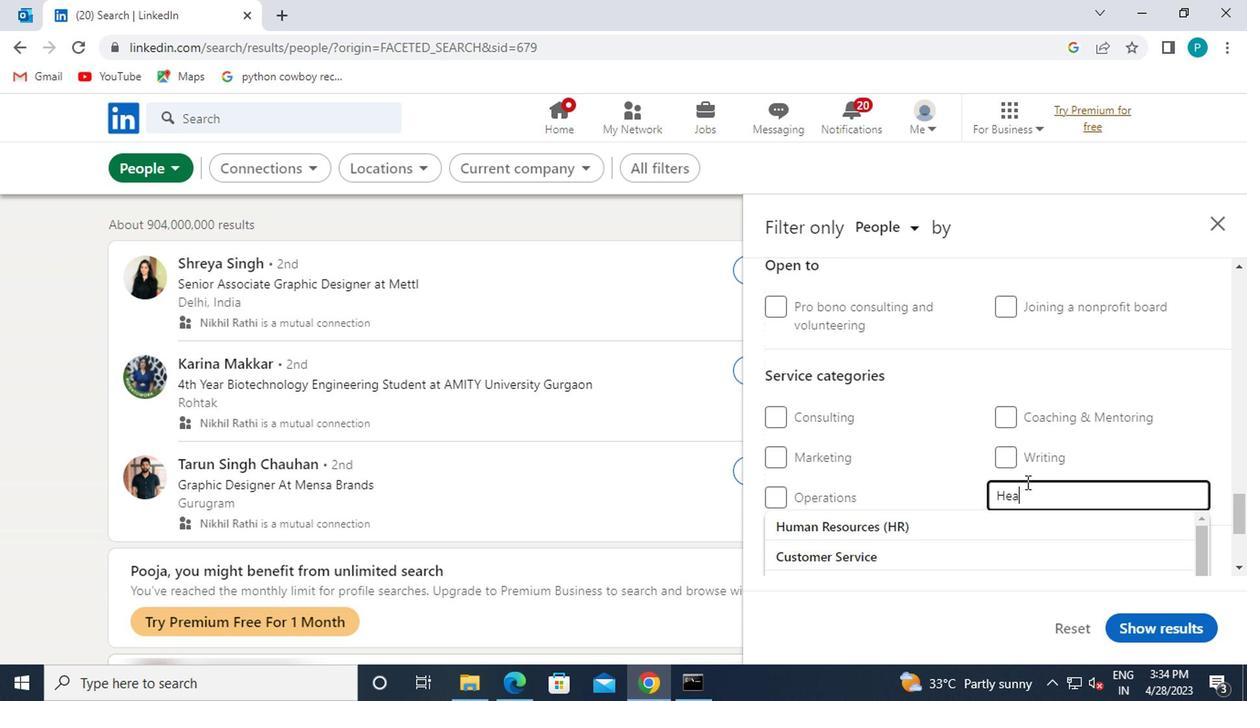 
Action: Mouse moved to (913, 551)
Screenshot: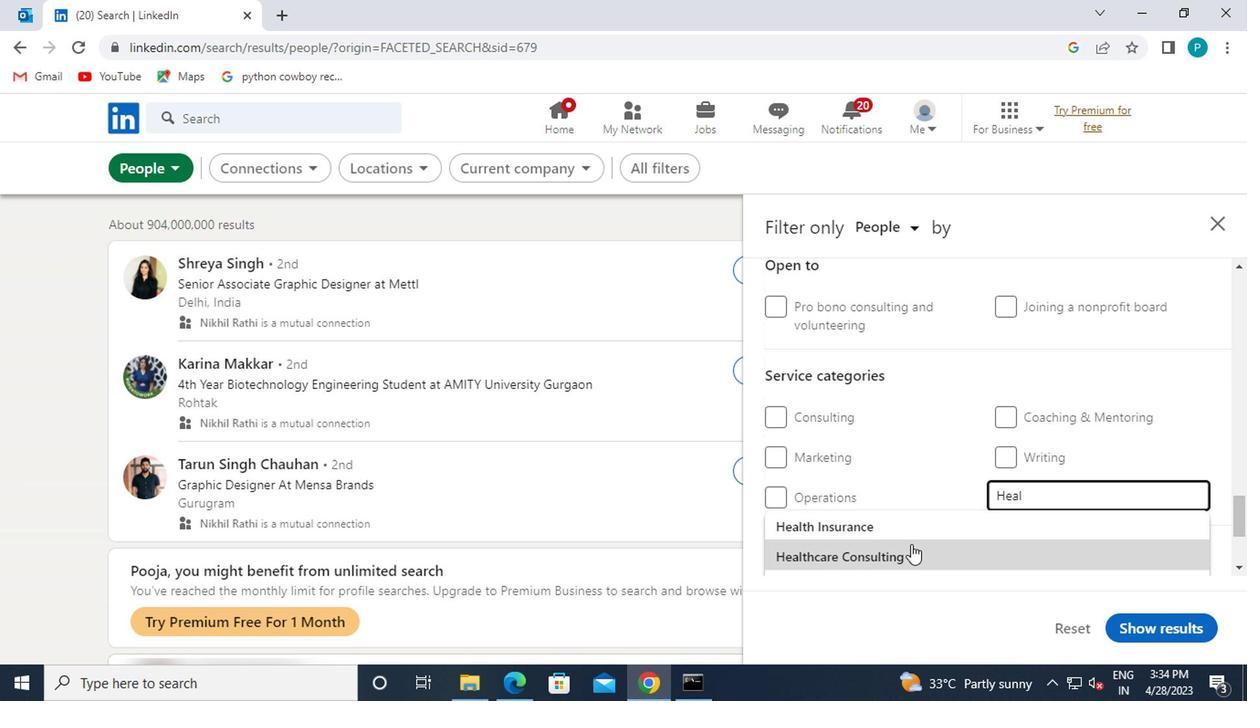 
Action: Mouse pressed left at (913, 551)
Screenshot: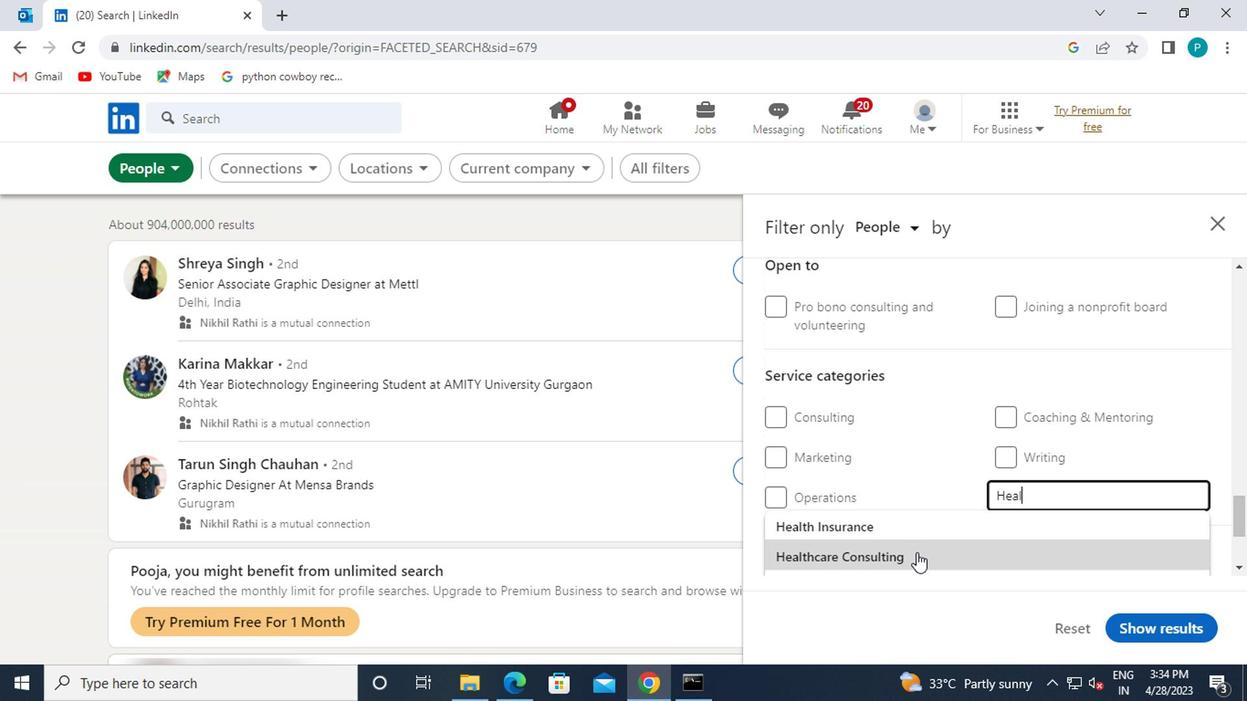 
Action: Mouse moved to (905, 543)
Screenshot: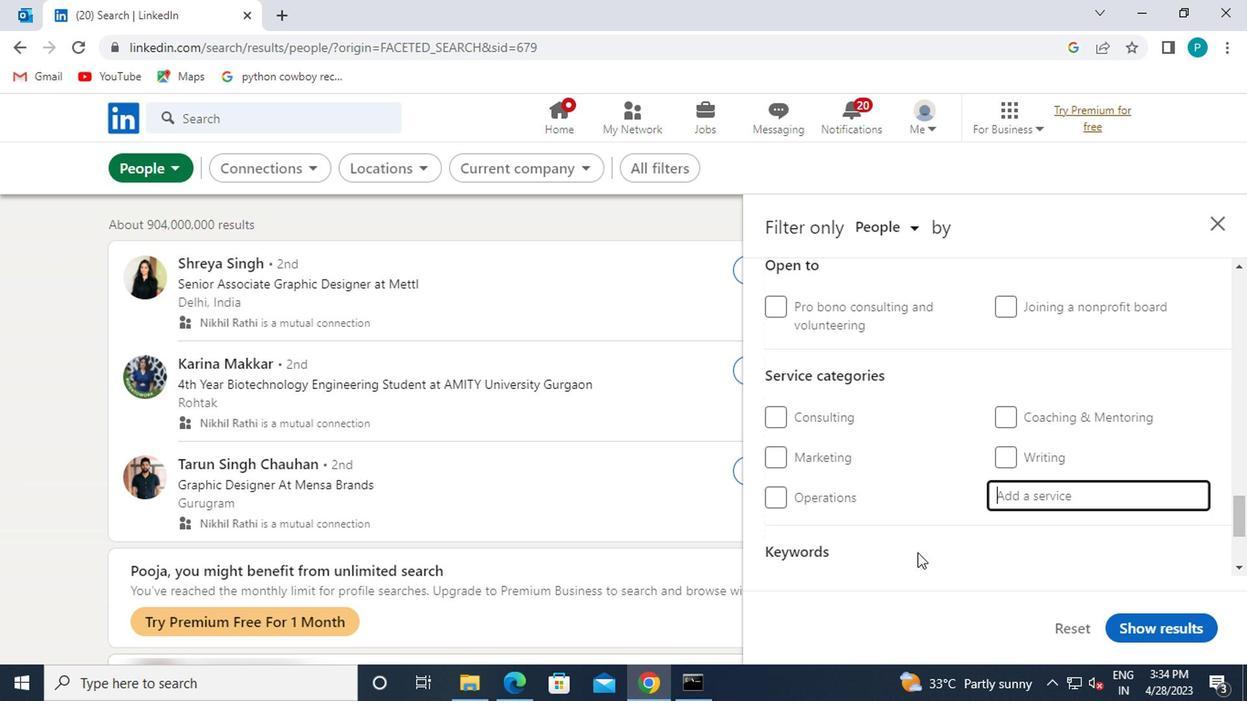 
Action: Mouse scrolled (905, 542) with delta (0, 0)
Screenshot: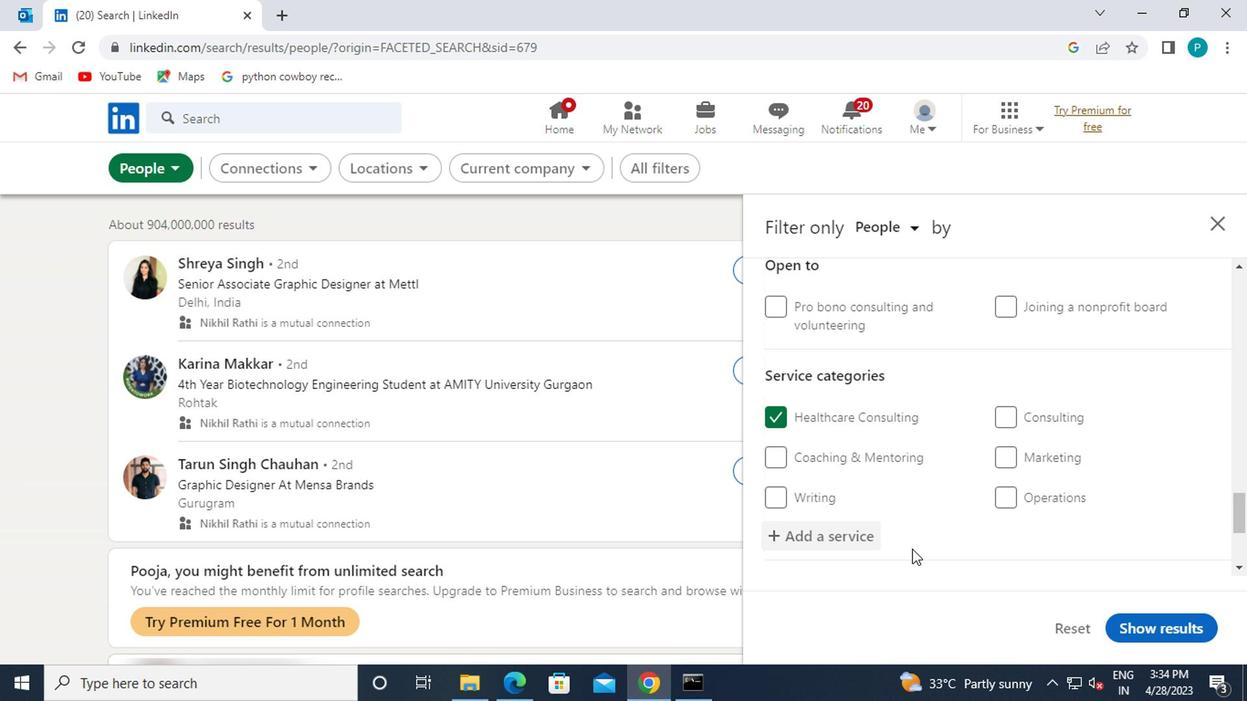 
Action: Mouse scrolled (905, 542) with delta (0, 0)
Screenshot: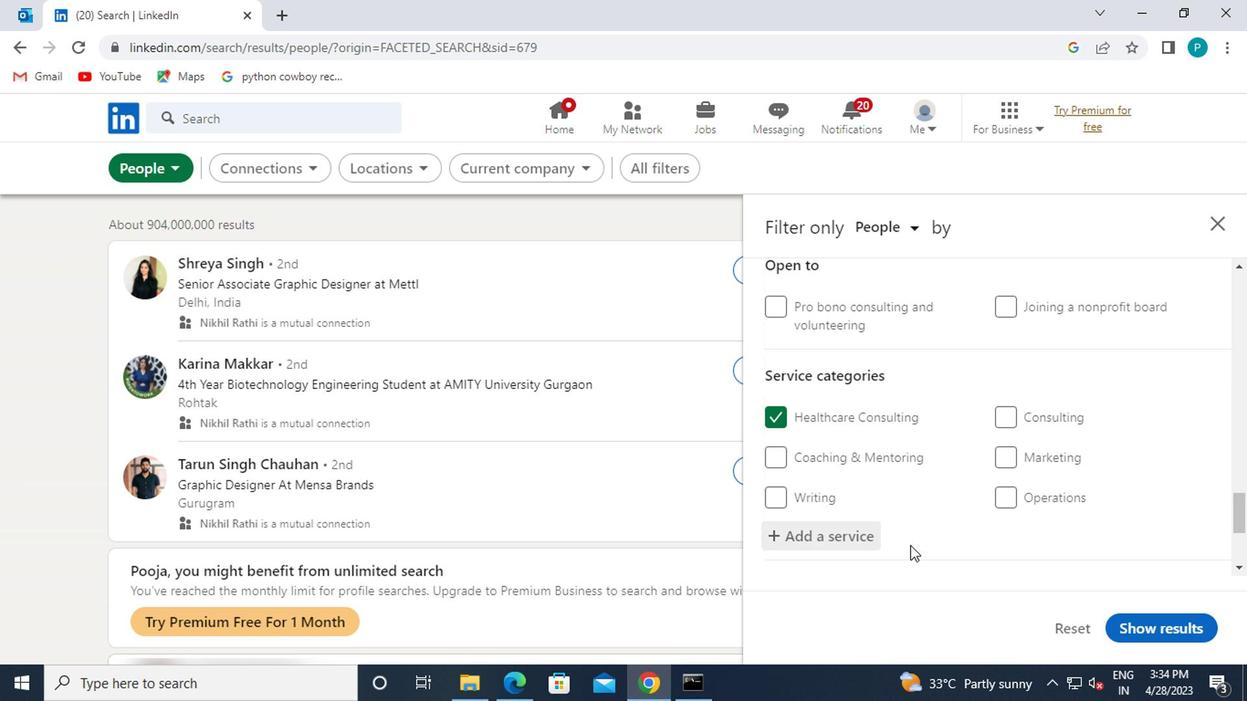 
Action: Mouse scrolled (905, 542) with delta (0, 0)
Screenshot: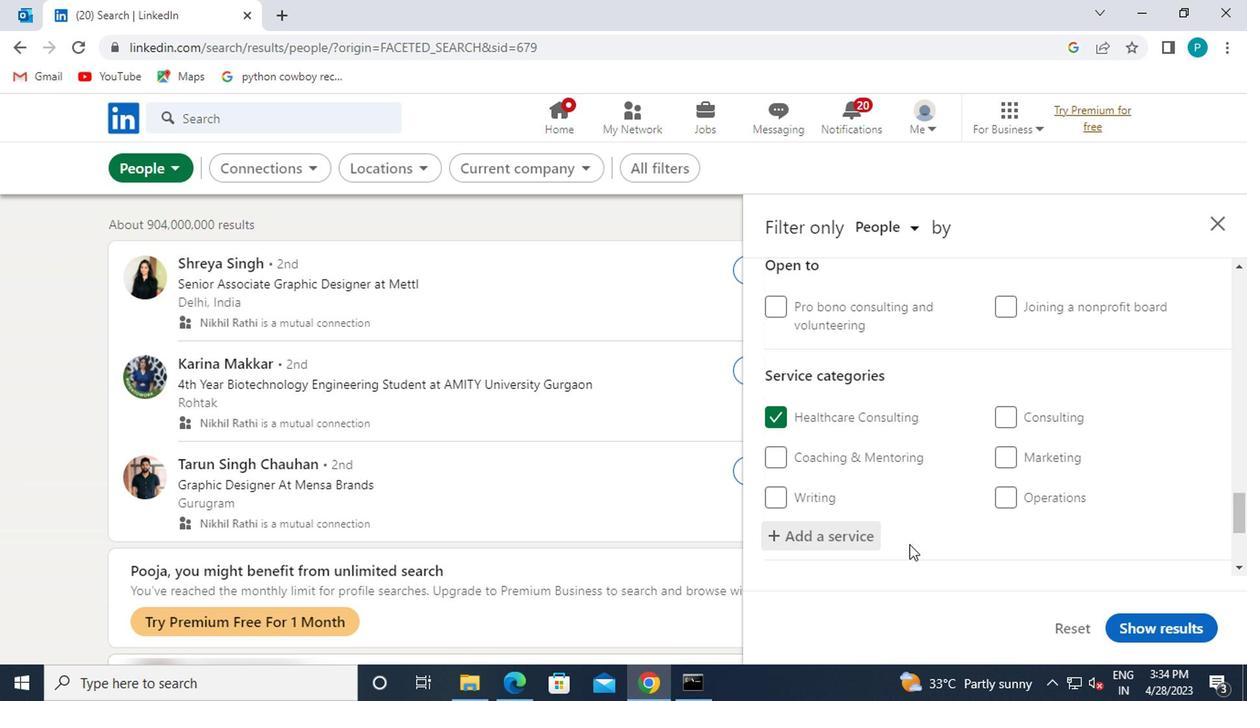 
Action: Mouse moved to (834, 500)
Screenshot: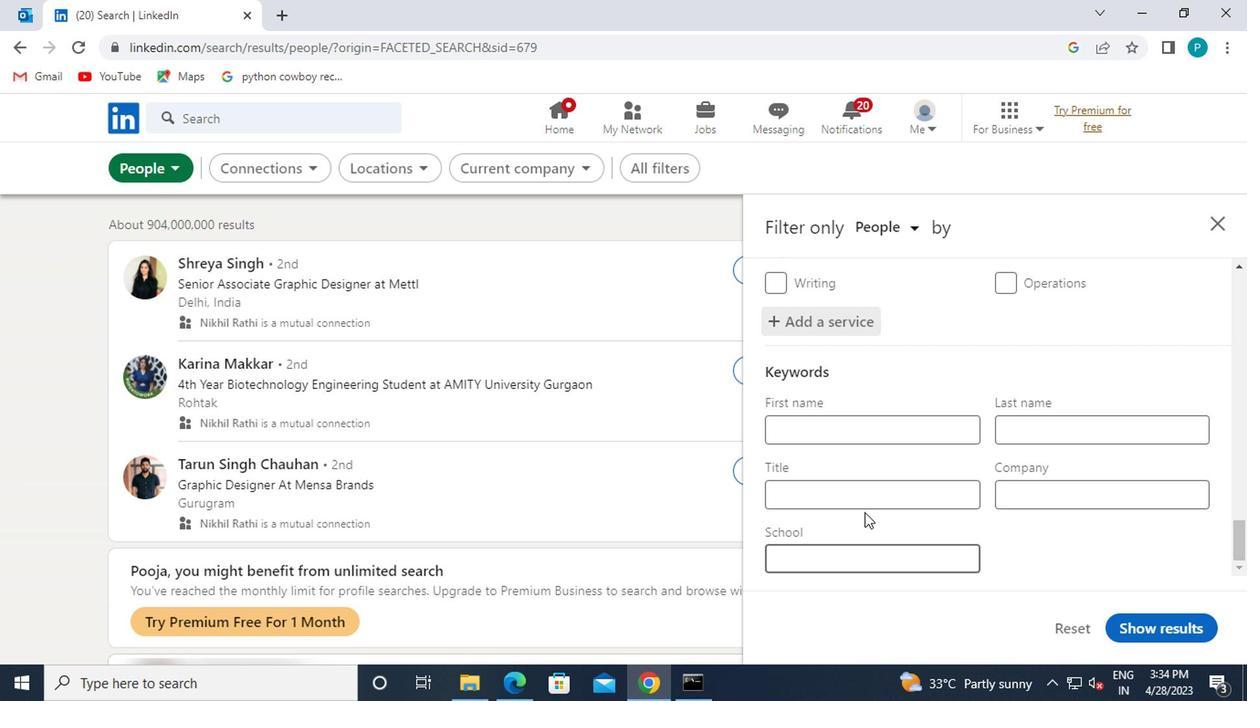 
Action: Mouse pressed left at (834, 500)
Screenshot: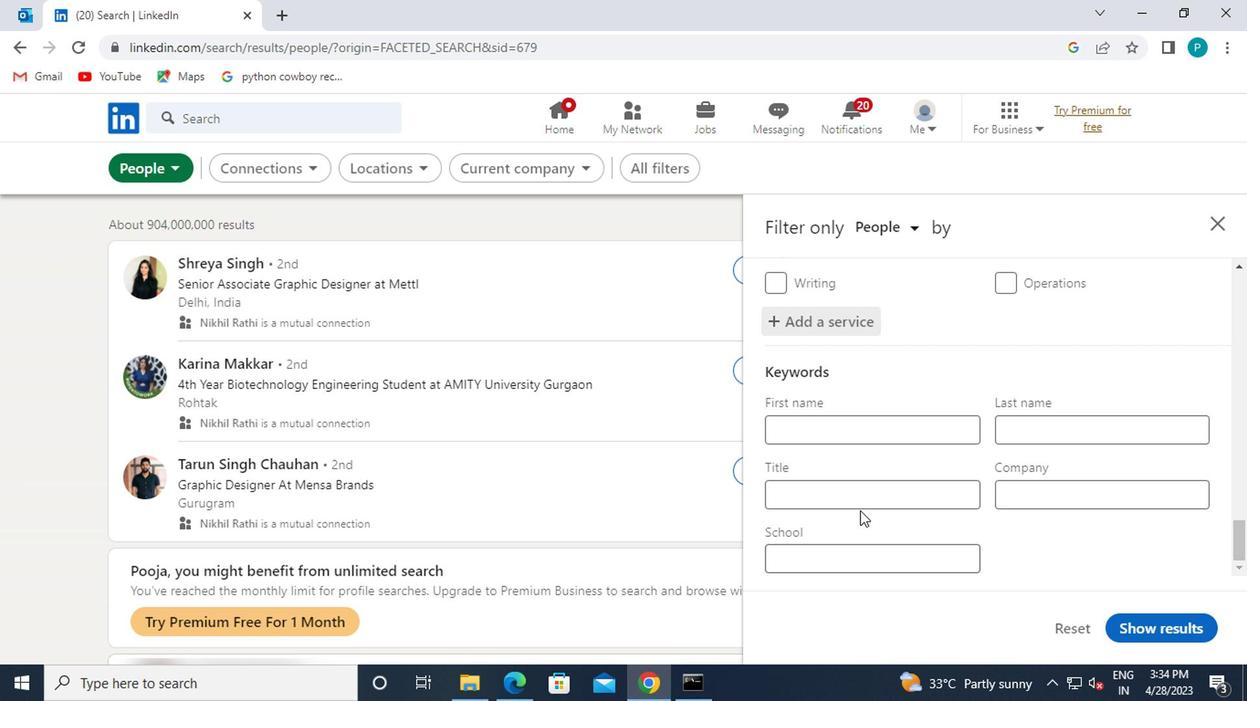 
Action: Key pressed <Key.caps_lock>C<Key.caps_lock>HIEF
Screenshot: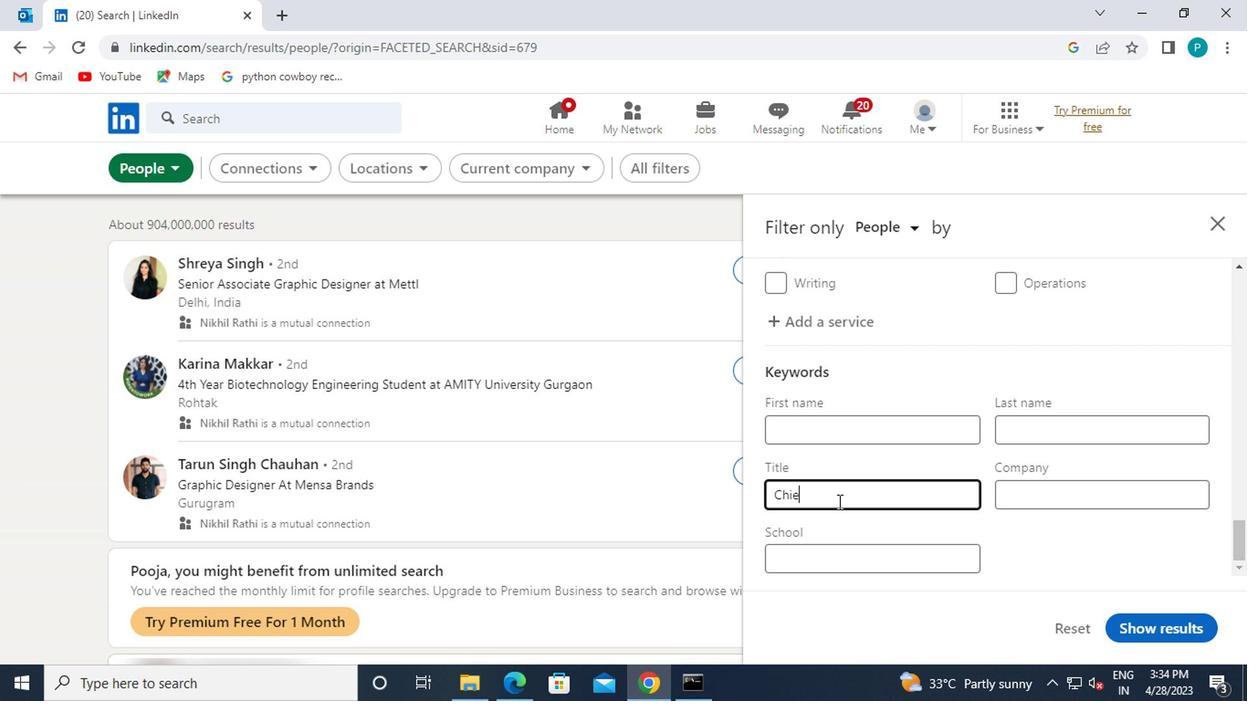 
Action: Mouse moved to (1185, 621)
Screenshot: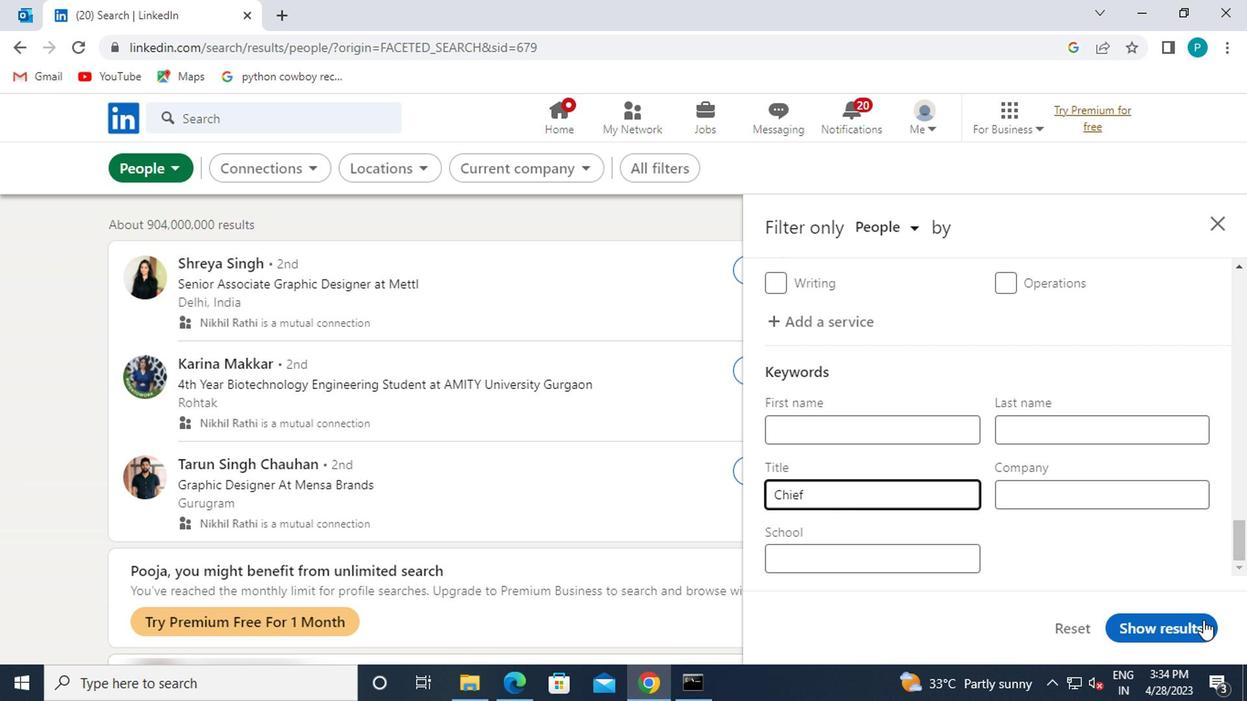 
Action: Mouse pressed left at (1185, 621)
Screenshot: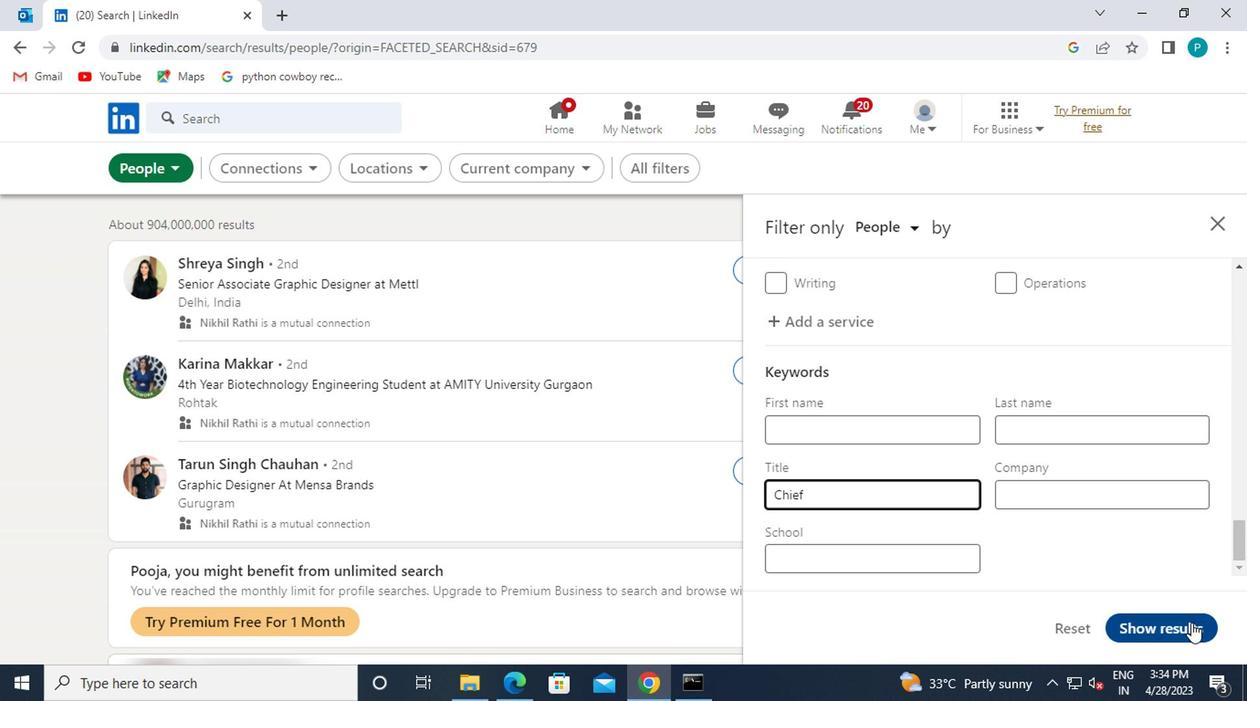 
Action: Mouse moved to (1172, 627)
Screenshot: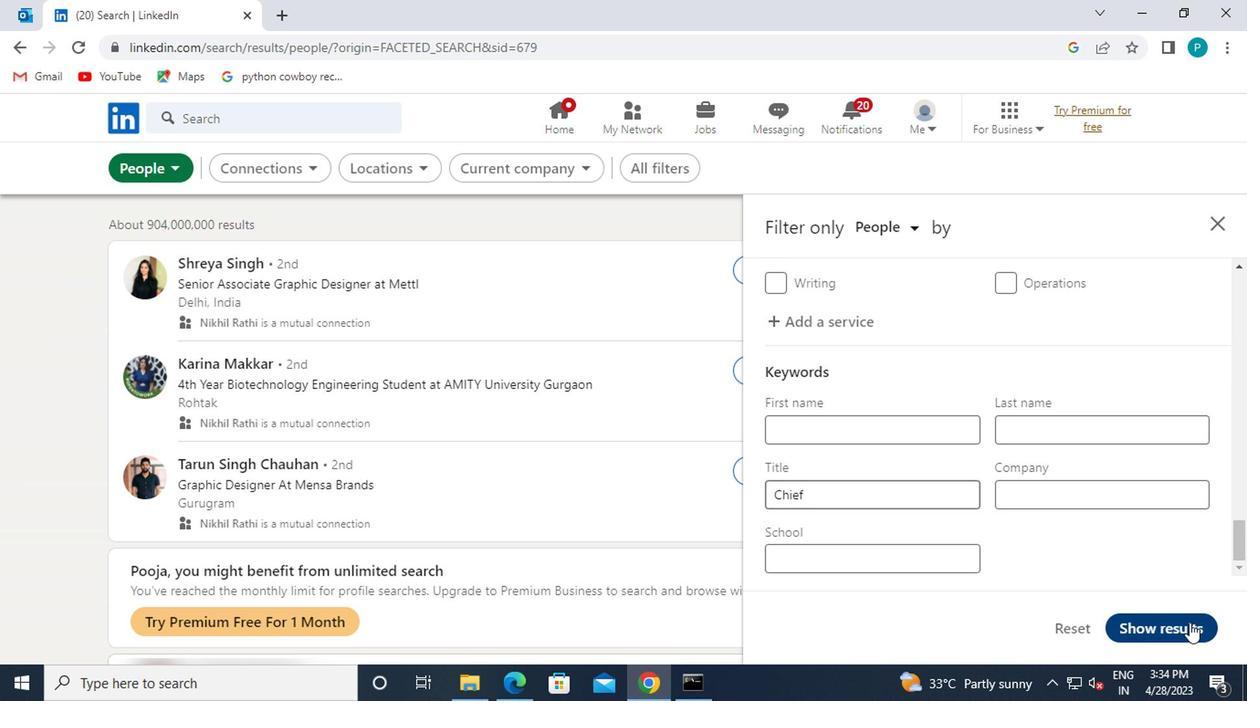 
